 Task: Create a due date automation trigger when advanced on, on the monday of the week before a card is due add fields without custom field "Resume" set to a number greater than 1 and greater or equal to 10 at 11:00 AM.
Action: Mouse moved to (1228, 378)
Screenshot: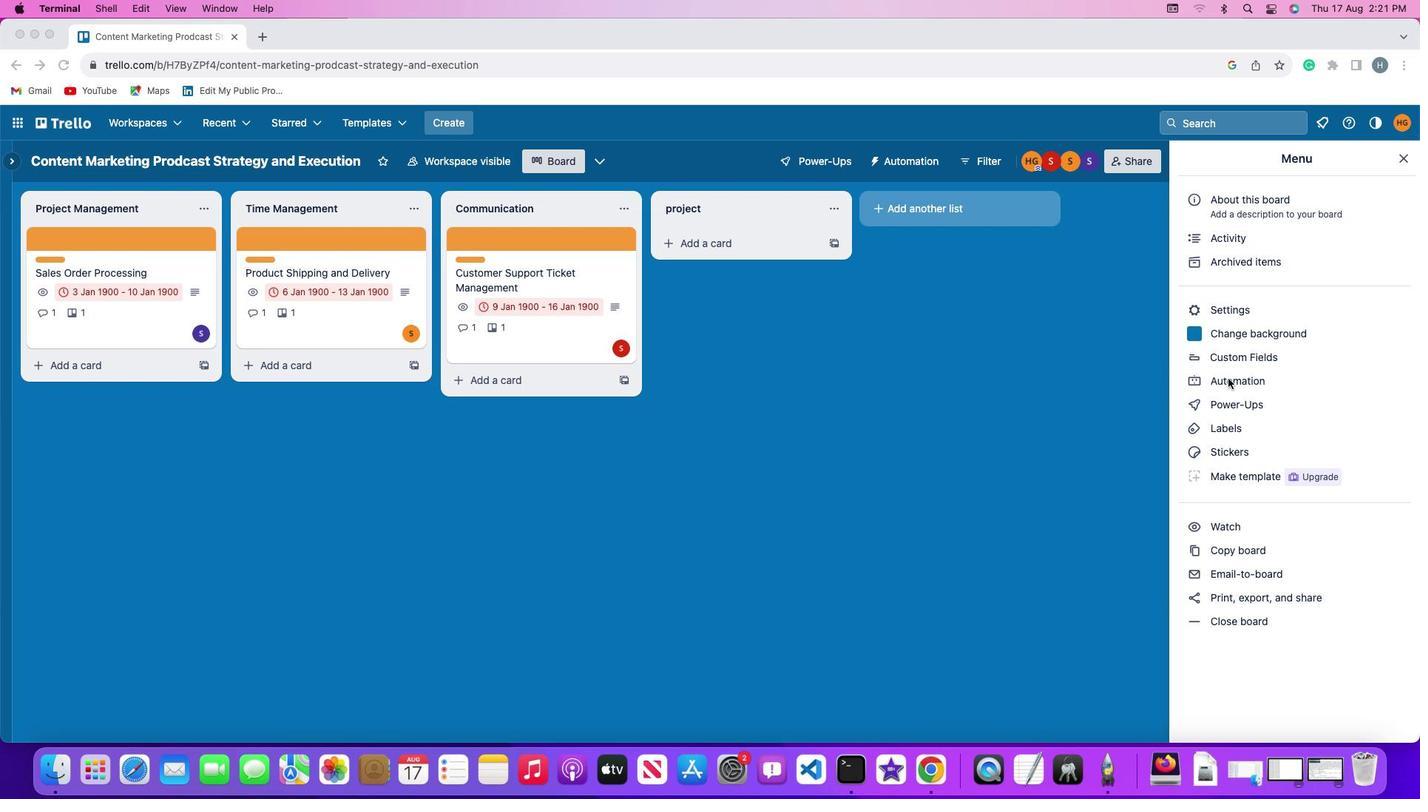 
Action: Mouse pressed left at (1228, 378)
Screenshot: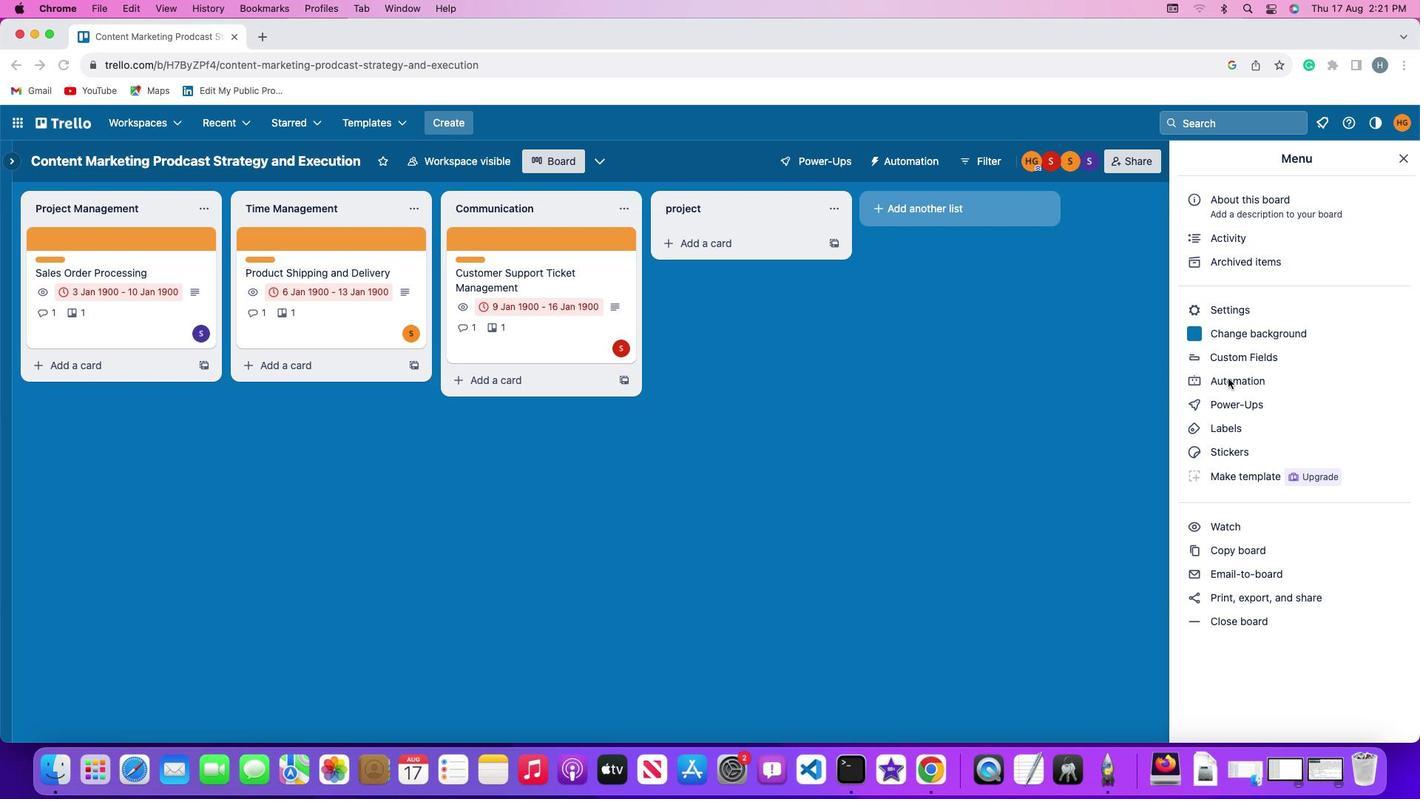 
Action: Mouse pressed left at (1228, 378)
Screenshot: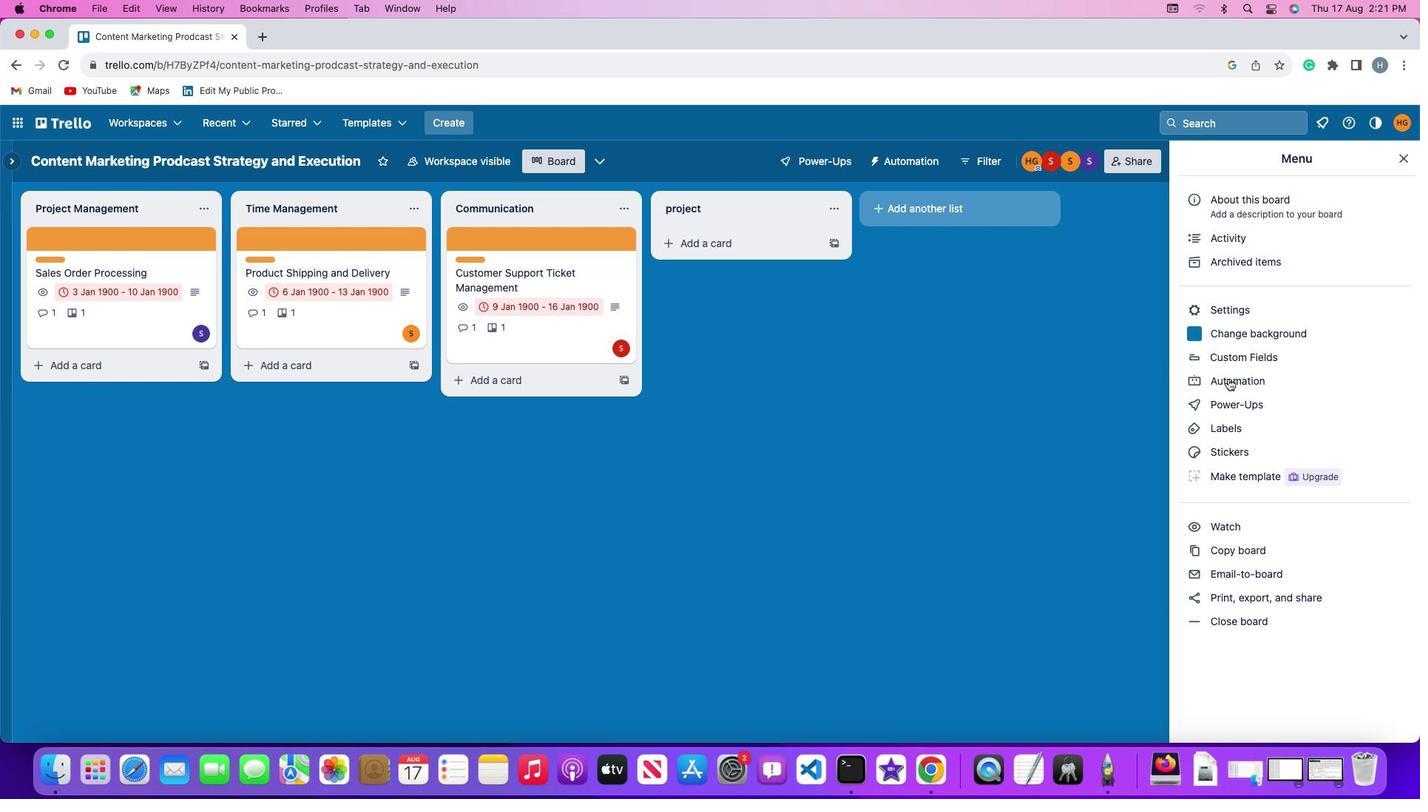 
Action: Mouse moved to (93, 347)
Screenshot: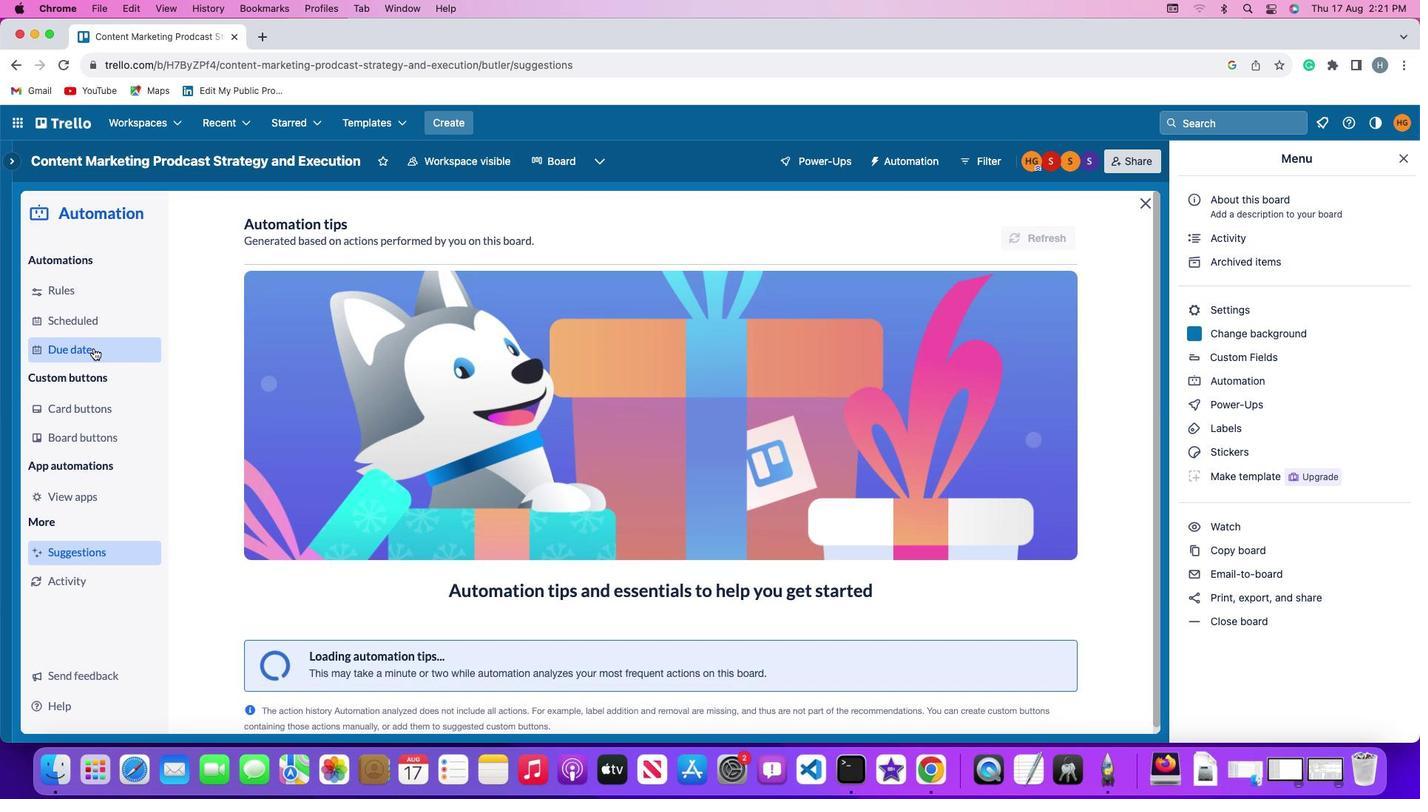 
Action: Mouse pressed left at (93, 347)
Screenshot: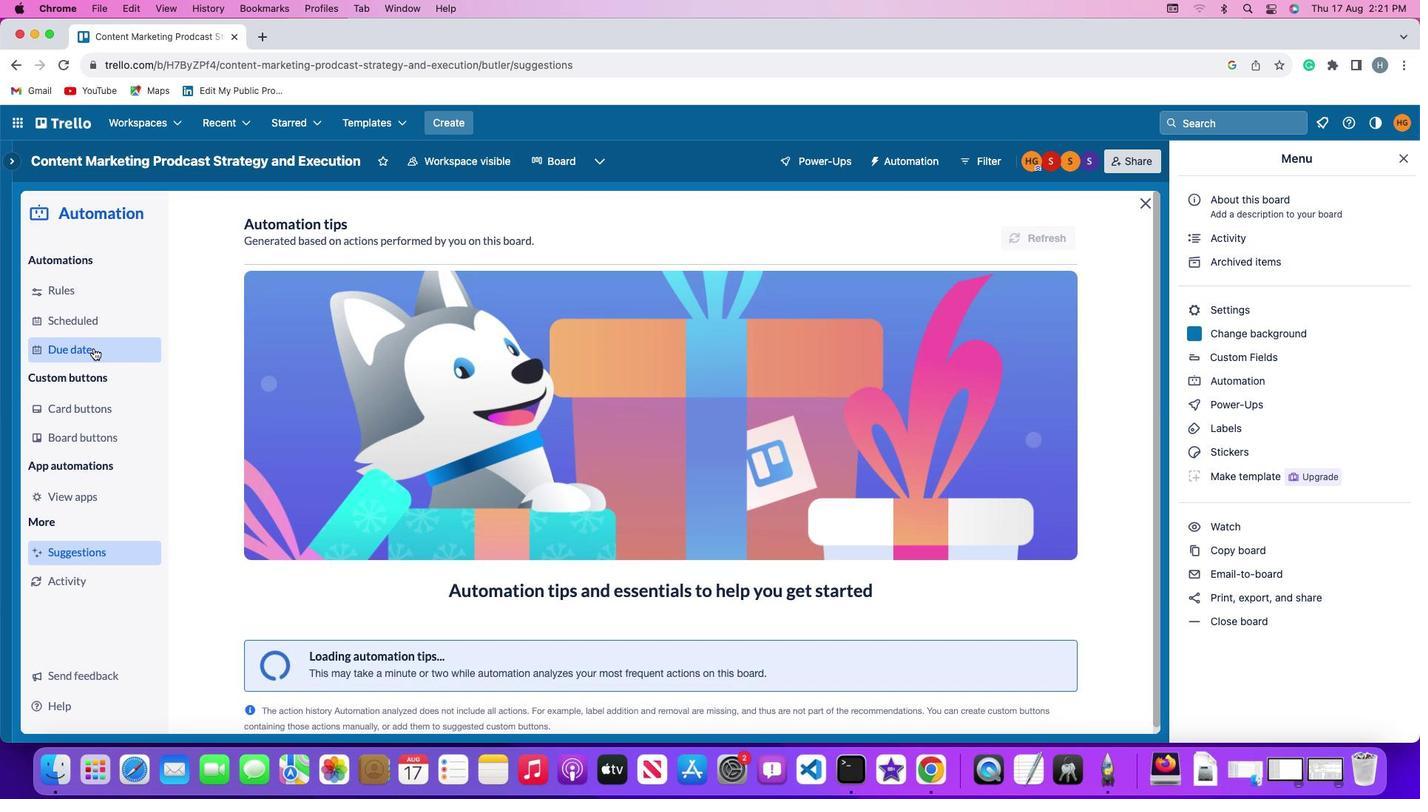 
Action: Mouse moved to (986, 220)
Screenshot: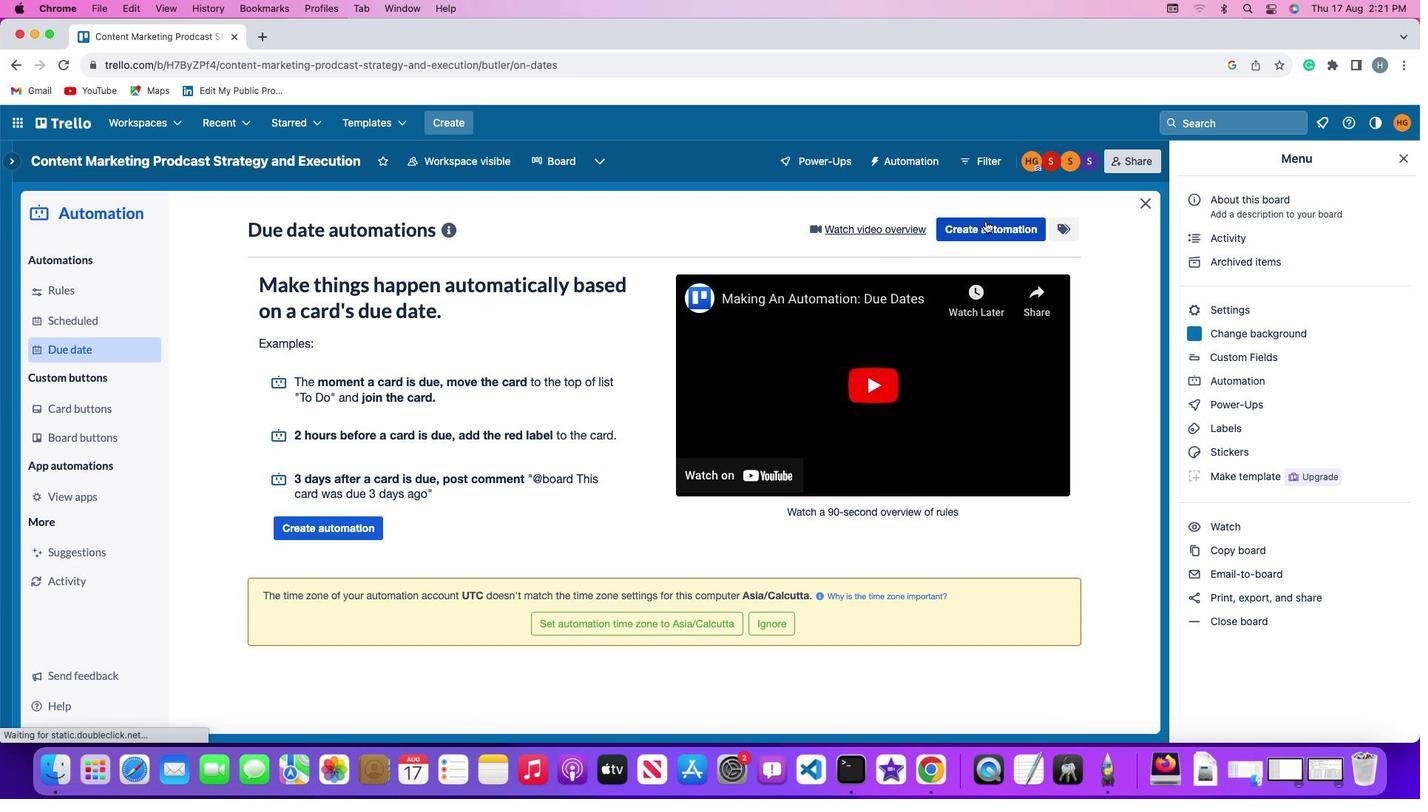 
Action: Mouse pressed left at (986, 220)
Screenshot: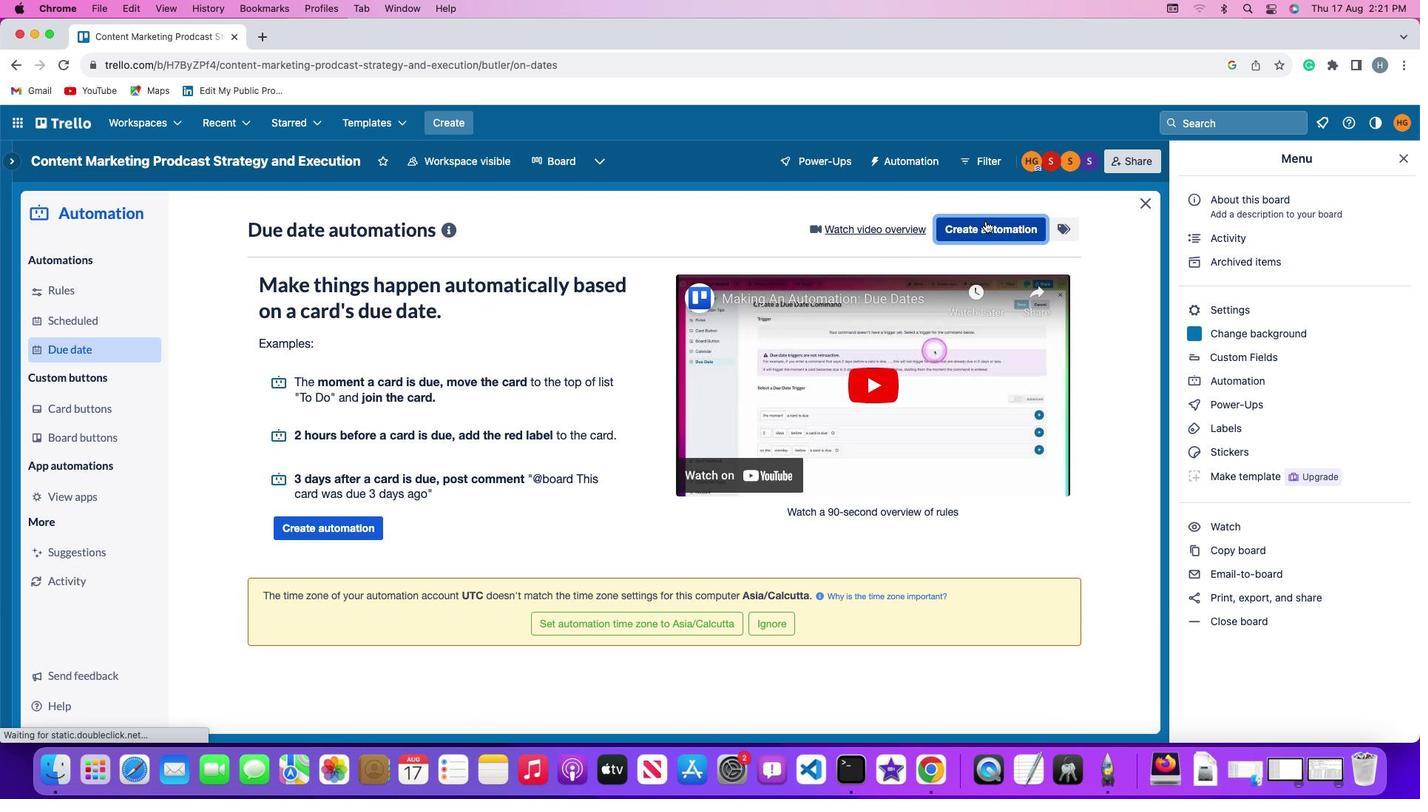 
Action: Mouse moved to (295, 369)
Screenshot: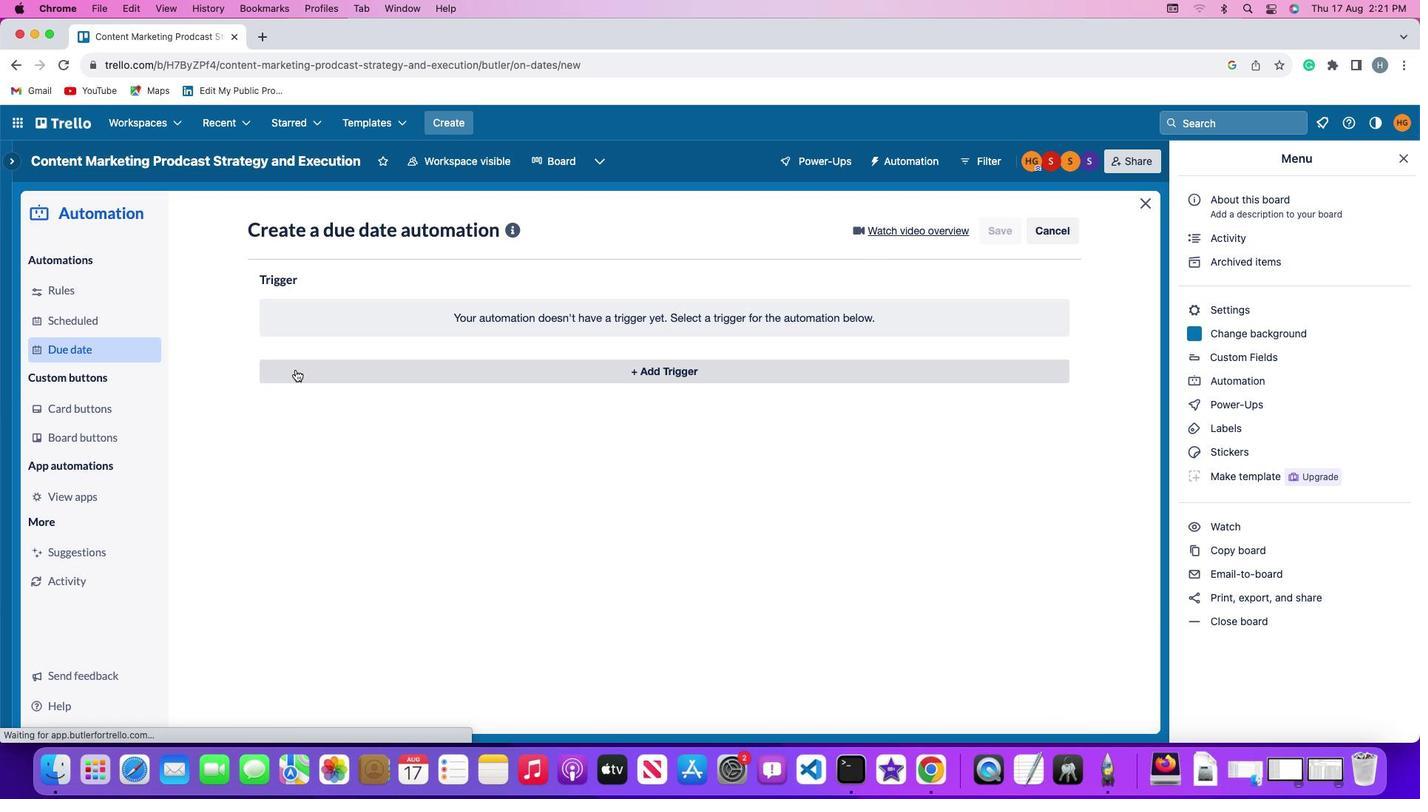 
Action: Mouse pressed left at (295, 369)
Screenshot: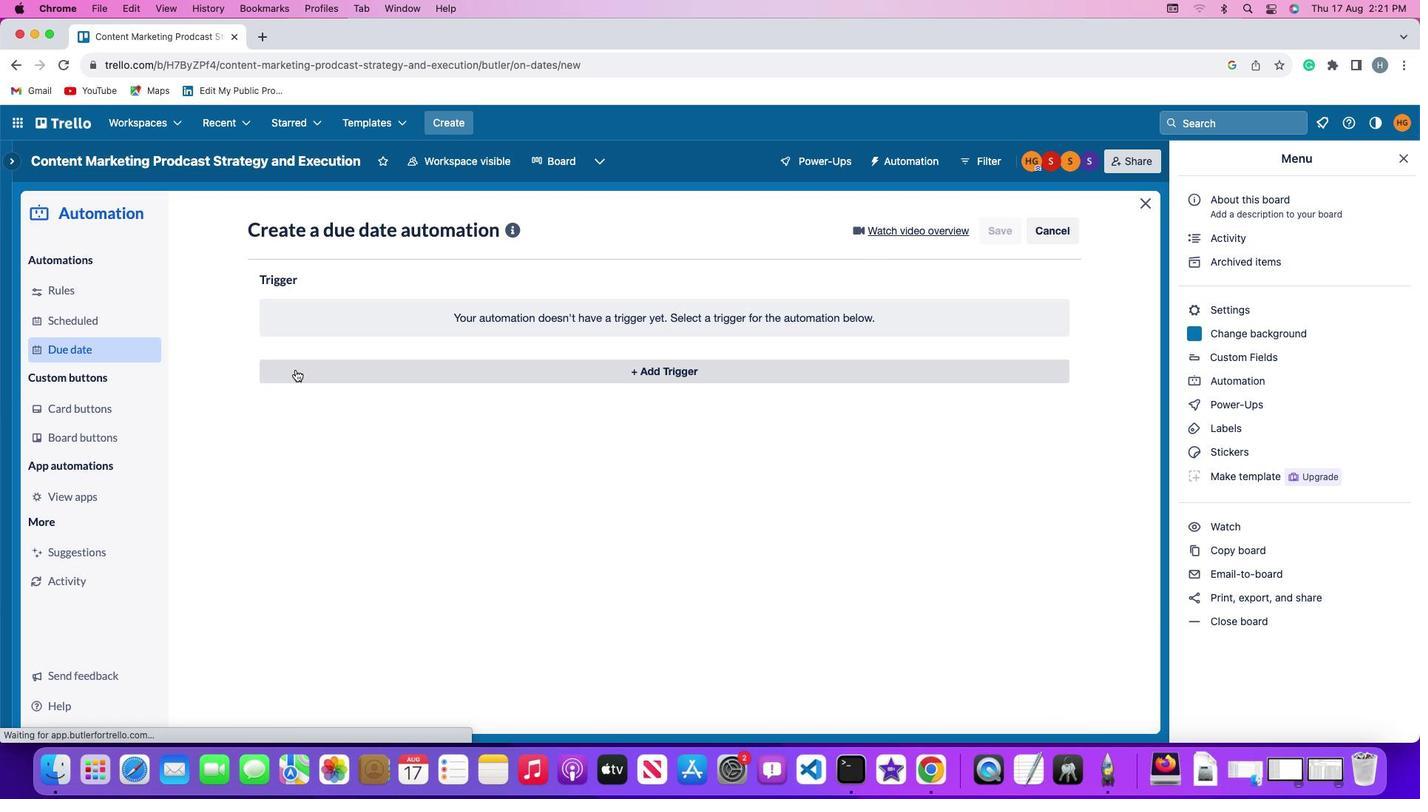 
Action: Mouse moved to (318, 640)
Screenshot: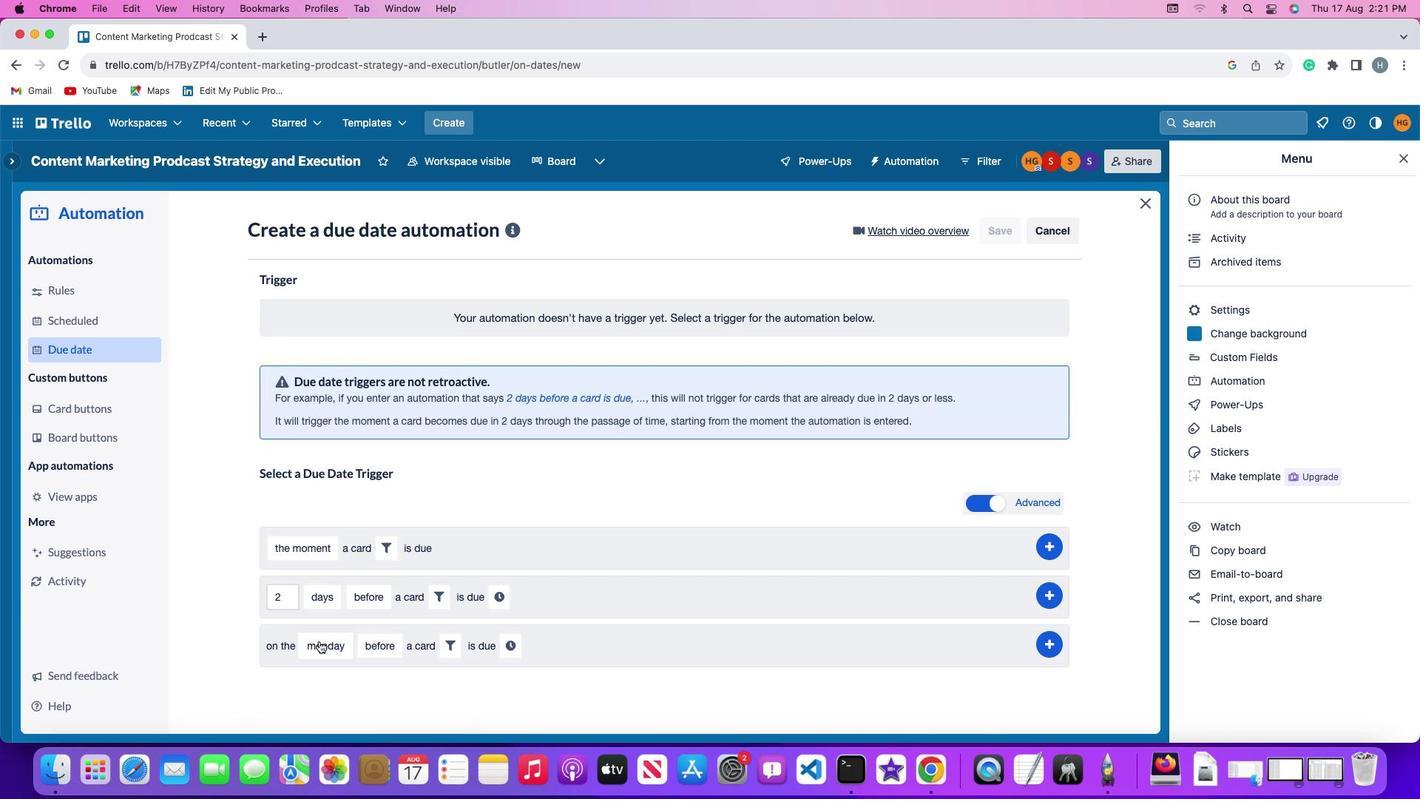 
Action: Mouse pressed left at (318, 640)
Screenshot: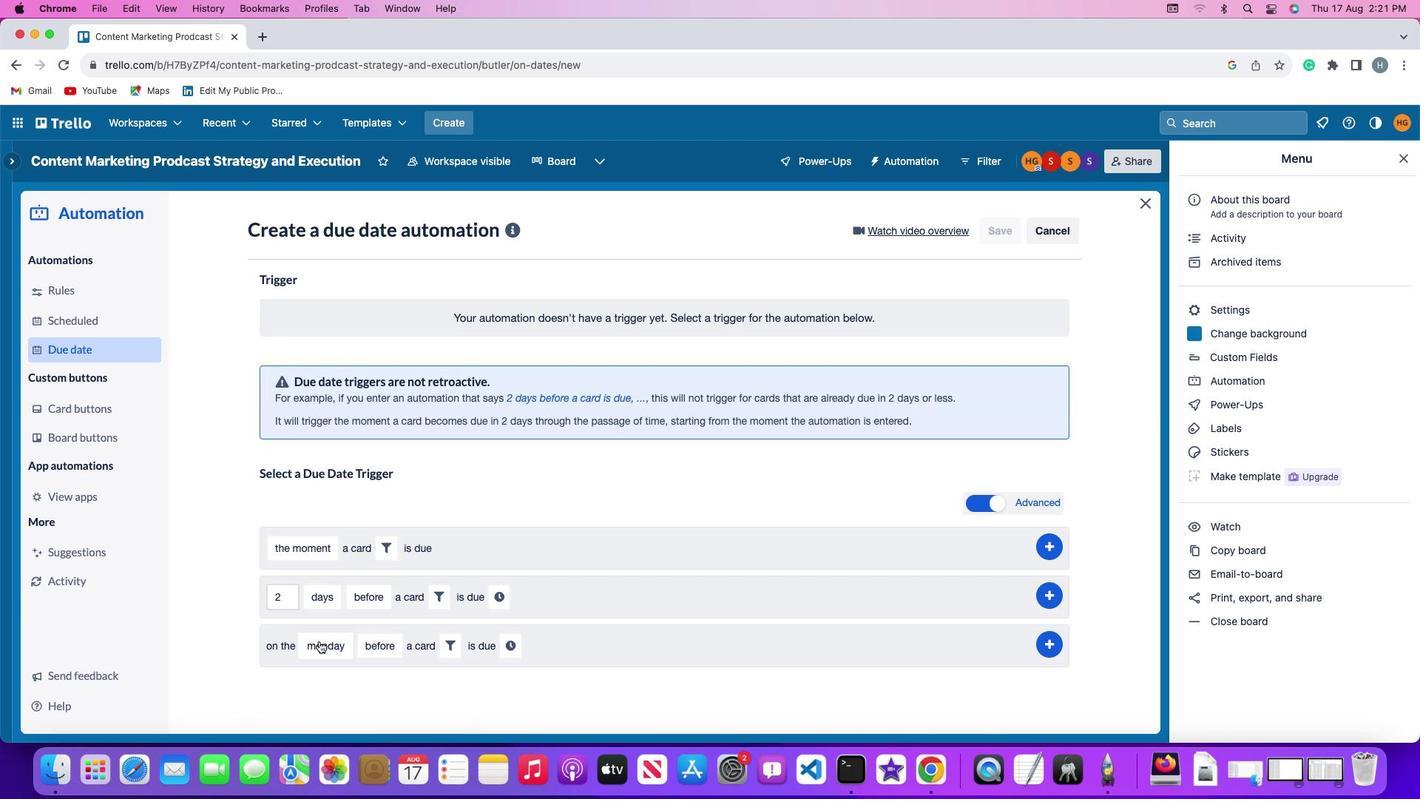 
Action: Mouse moved to (344, 438)
Screenshot: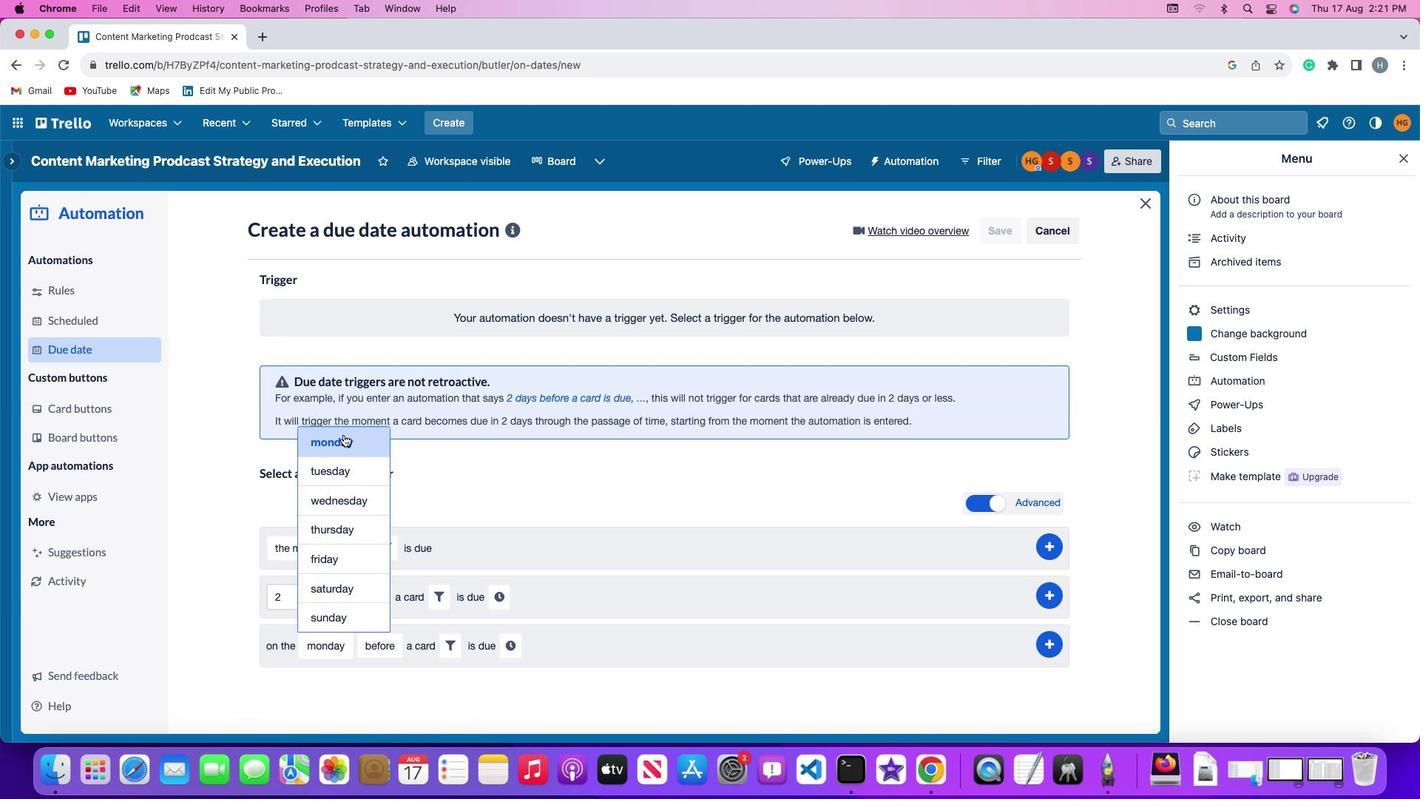 
Action: Mouse pressed left at (344, 438)
Screenshot: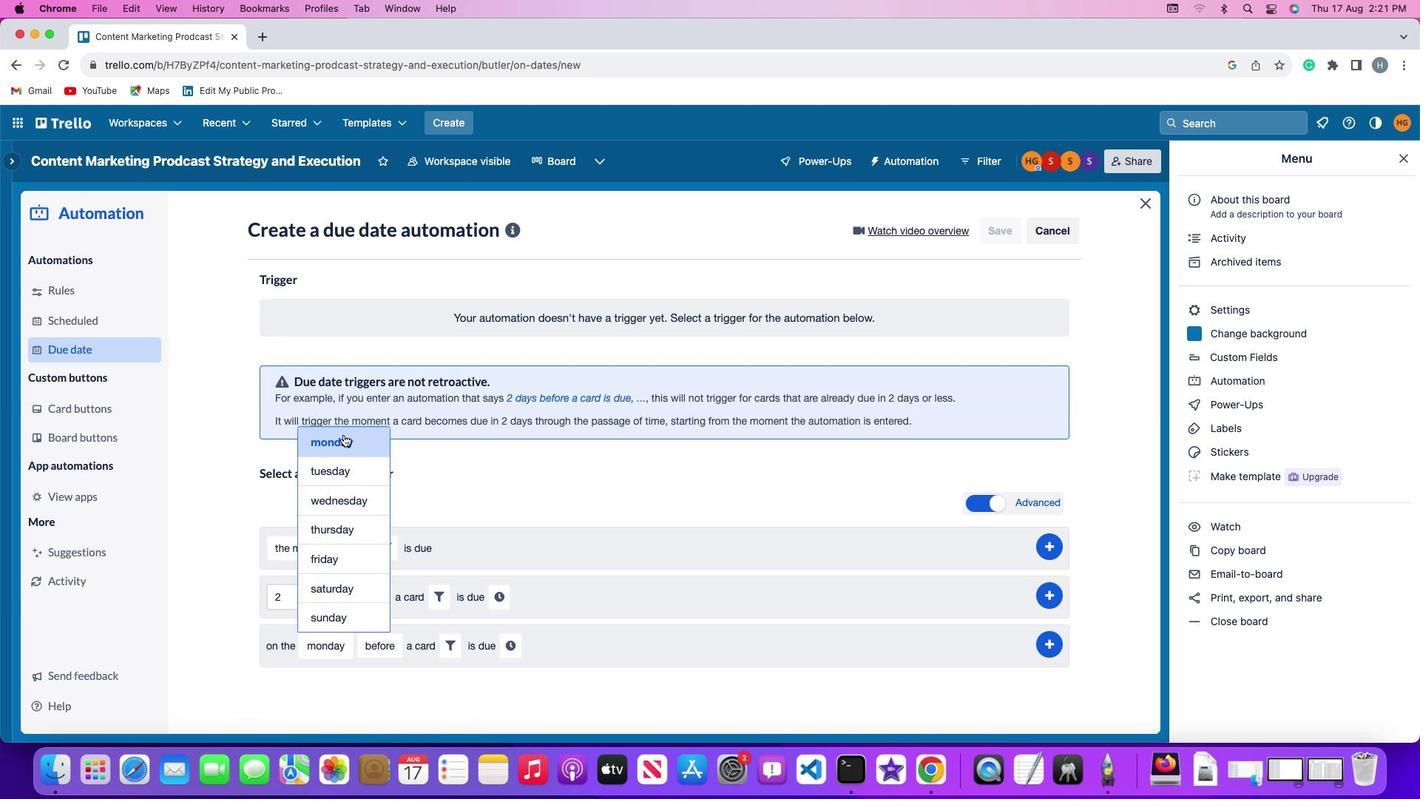 
Action: Mouse moved to (375, 648)
Screenshot: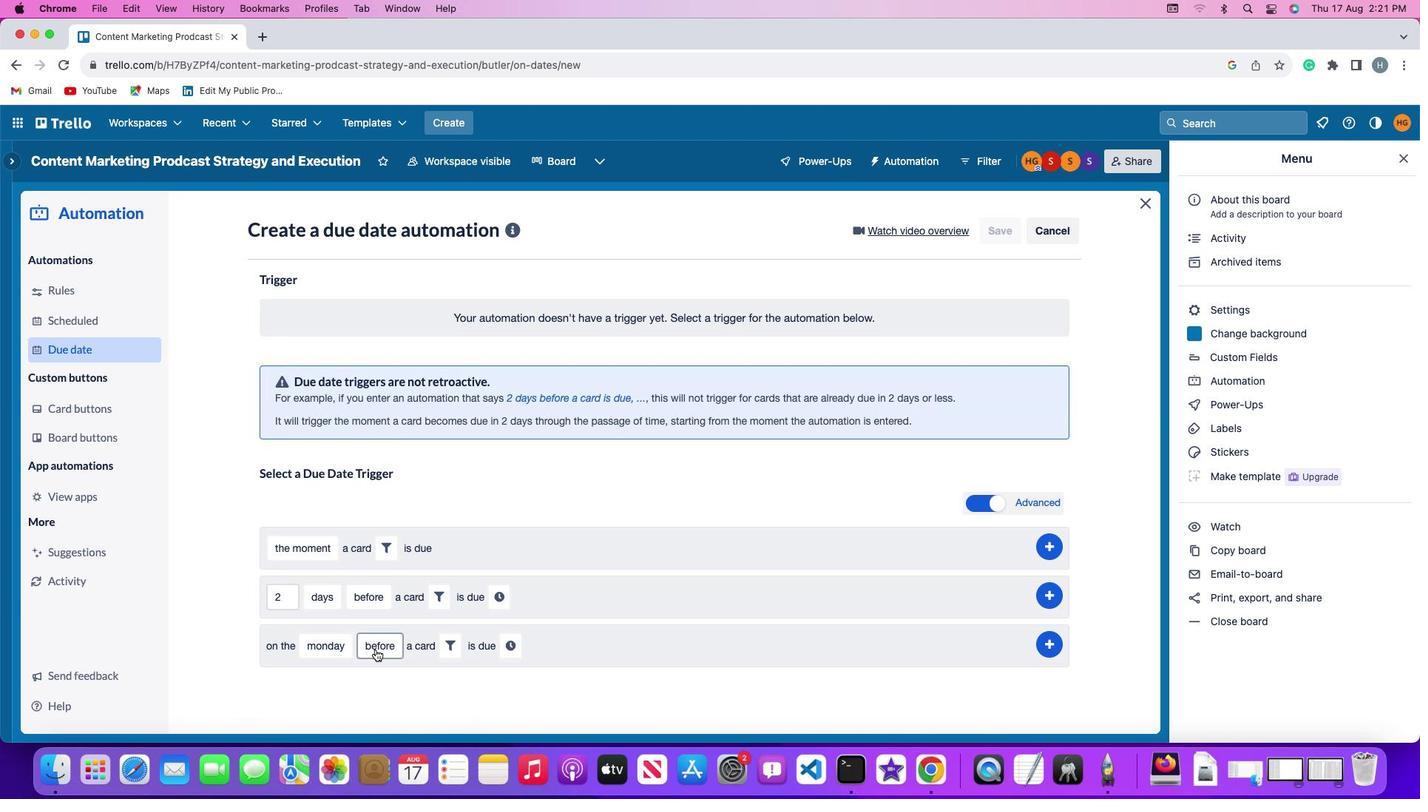 
Action: Mouse pressed left at (375, 648)
Screenshot: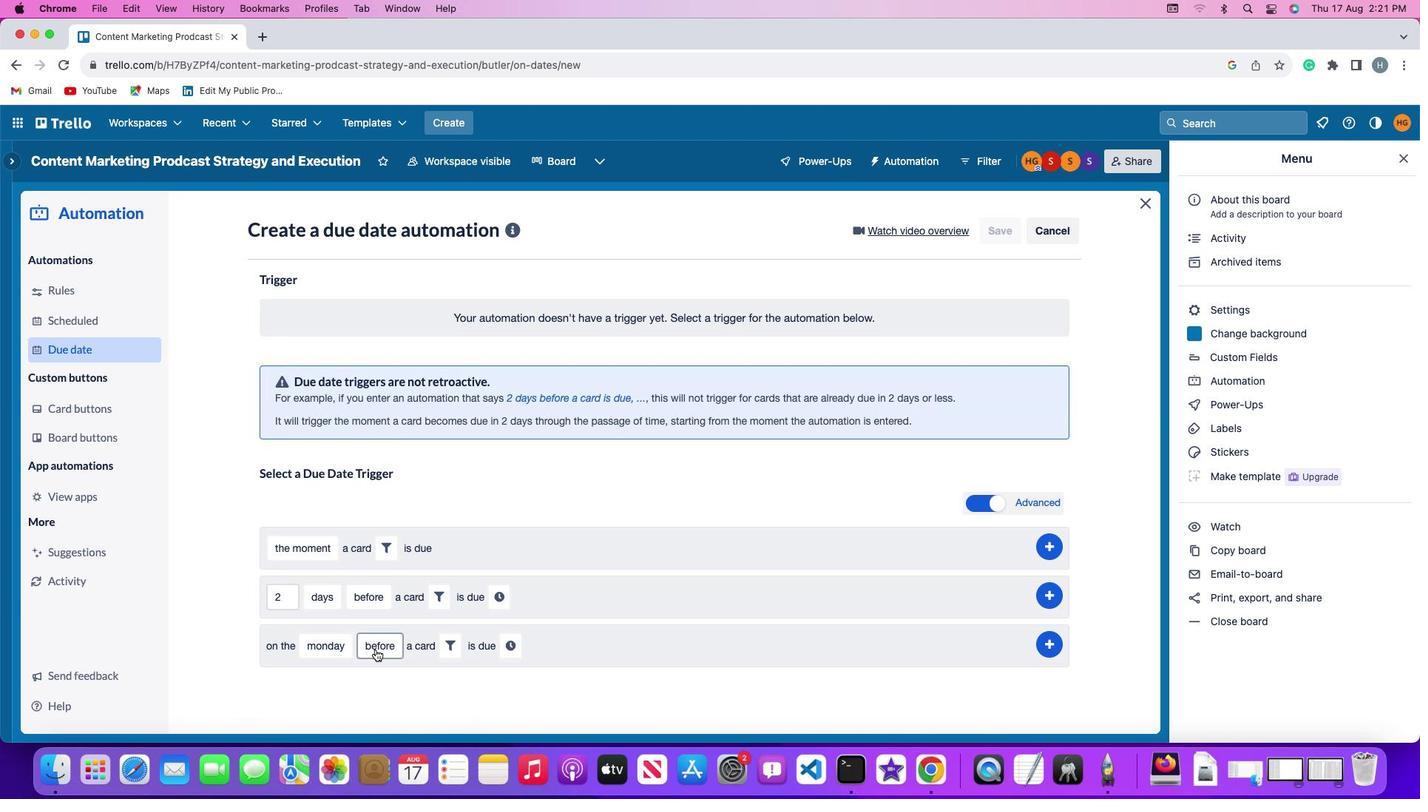 
Action: Mouse moved to (386, 614)
Screenshot: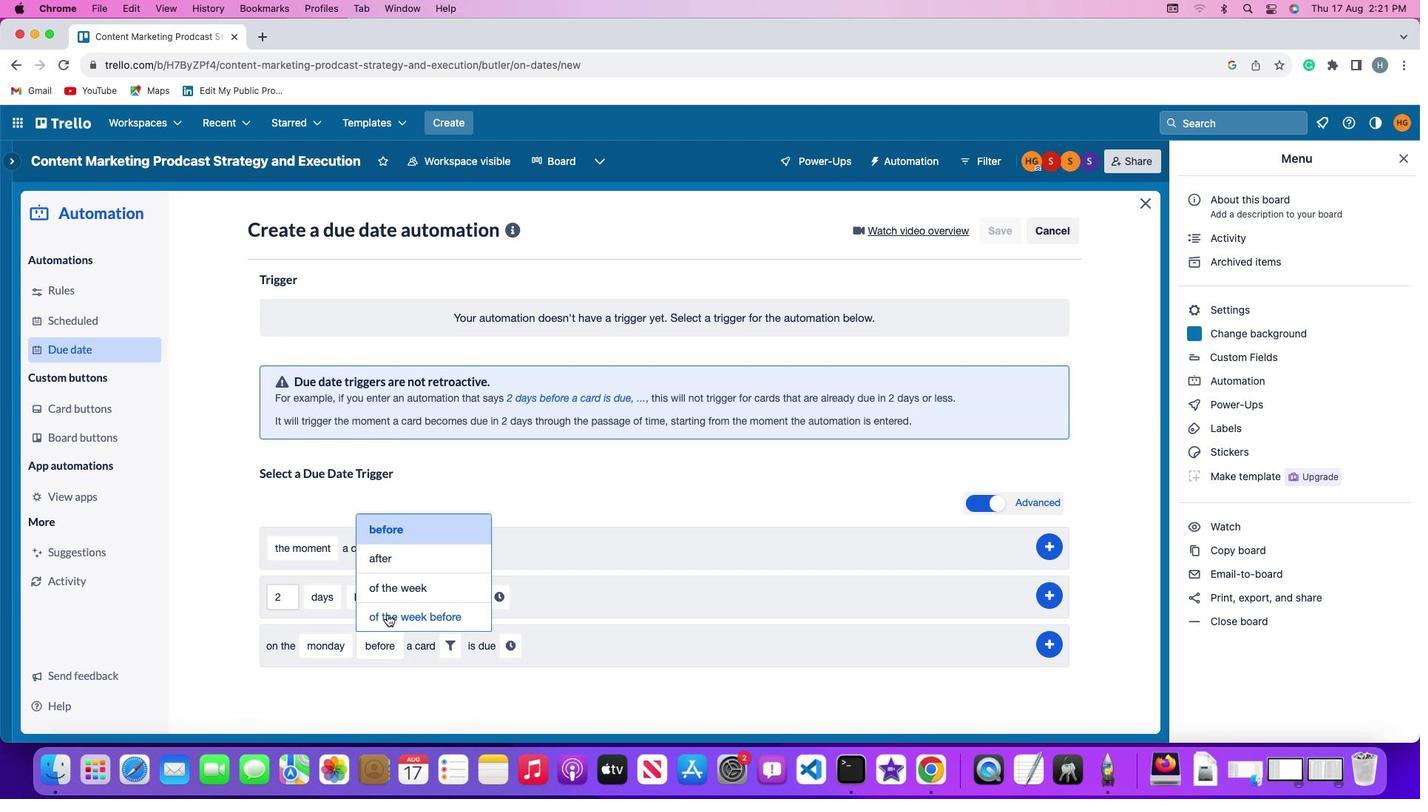
Action: Mouse pressed left at (386, 614)
Screenshot: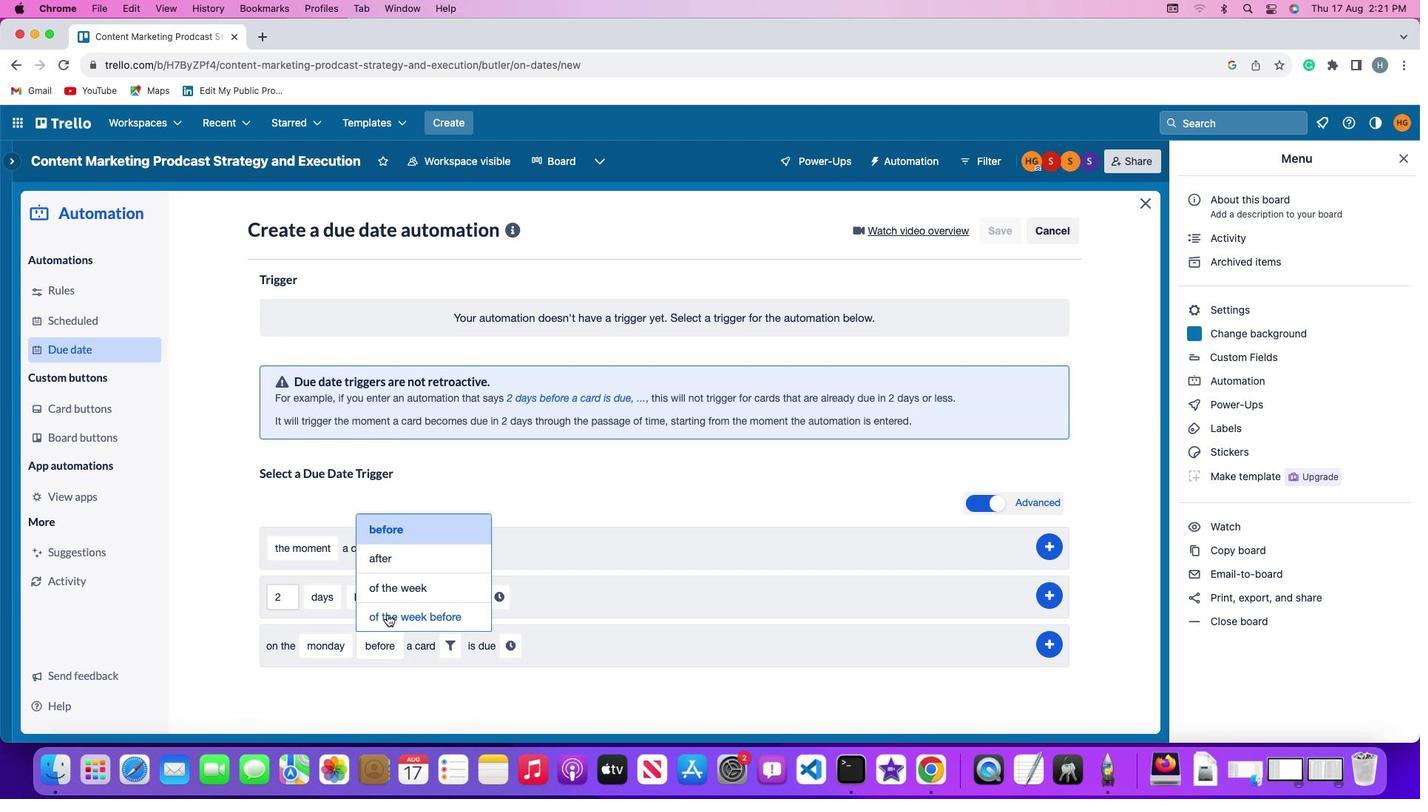 
Action: Mouse moved to (499, 645)
Screenshot: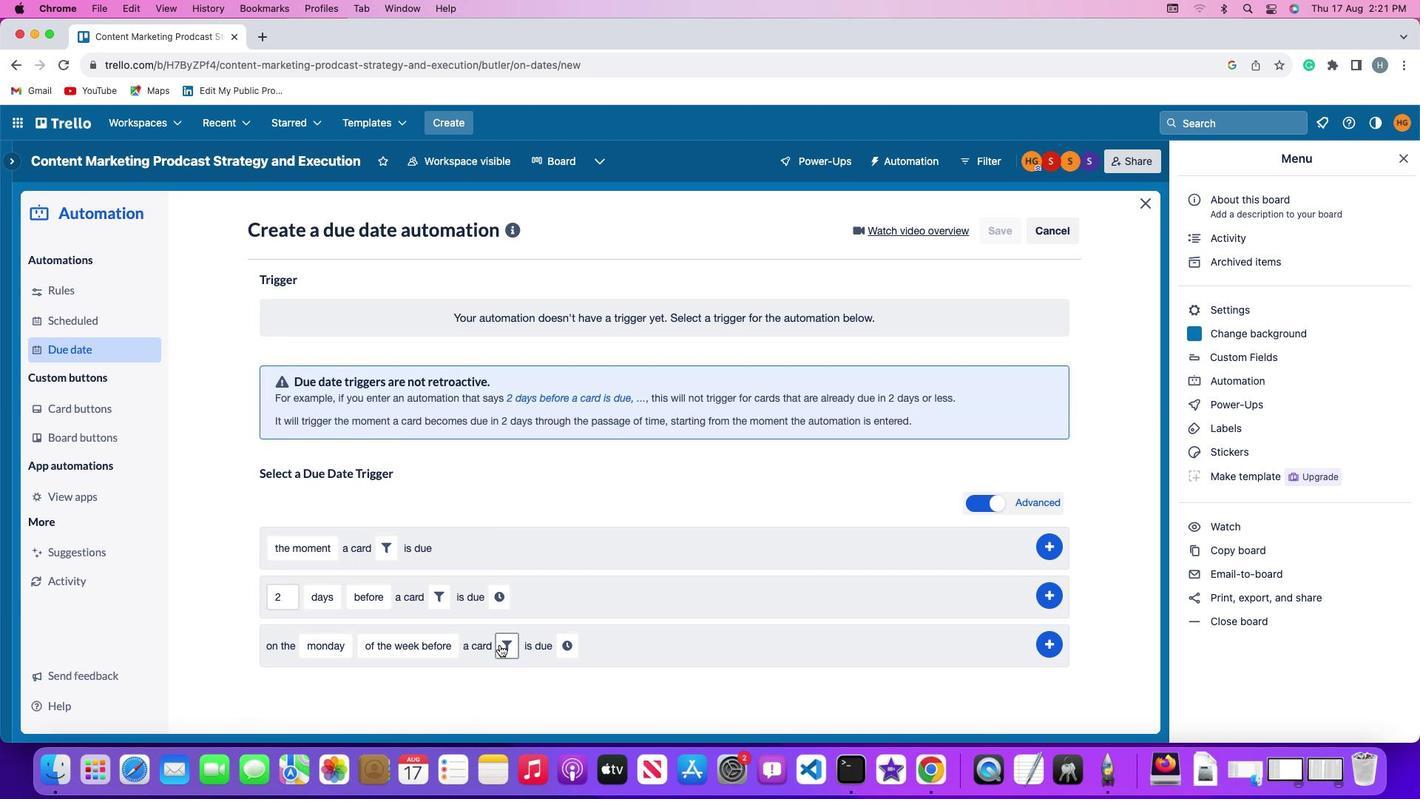 
Action: Mouse pressed left at (499, 645)
Screenshot: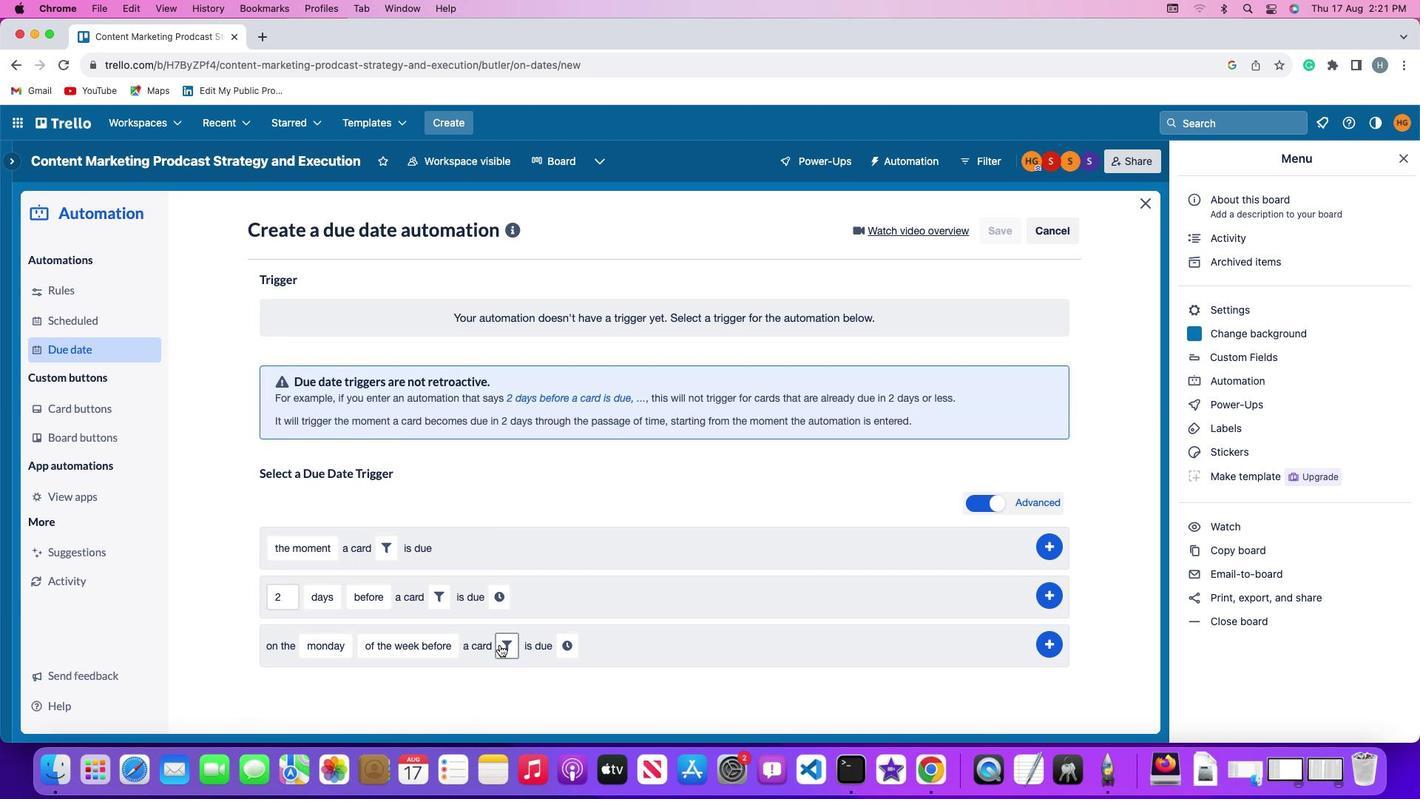 
Action: Mouse moved to (742, 688)
Screenshot: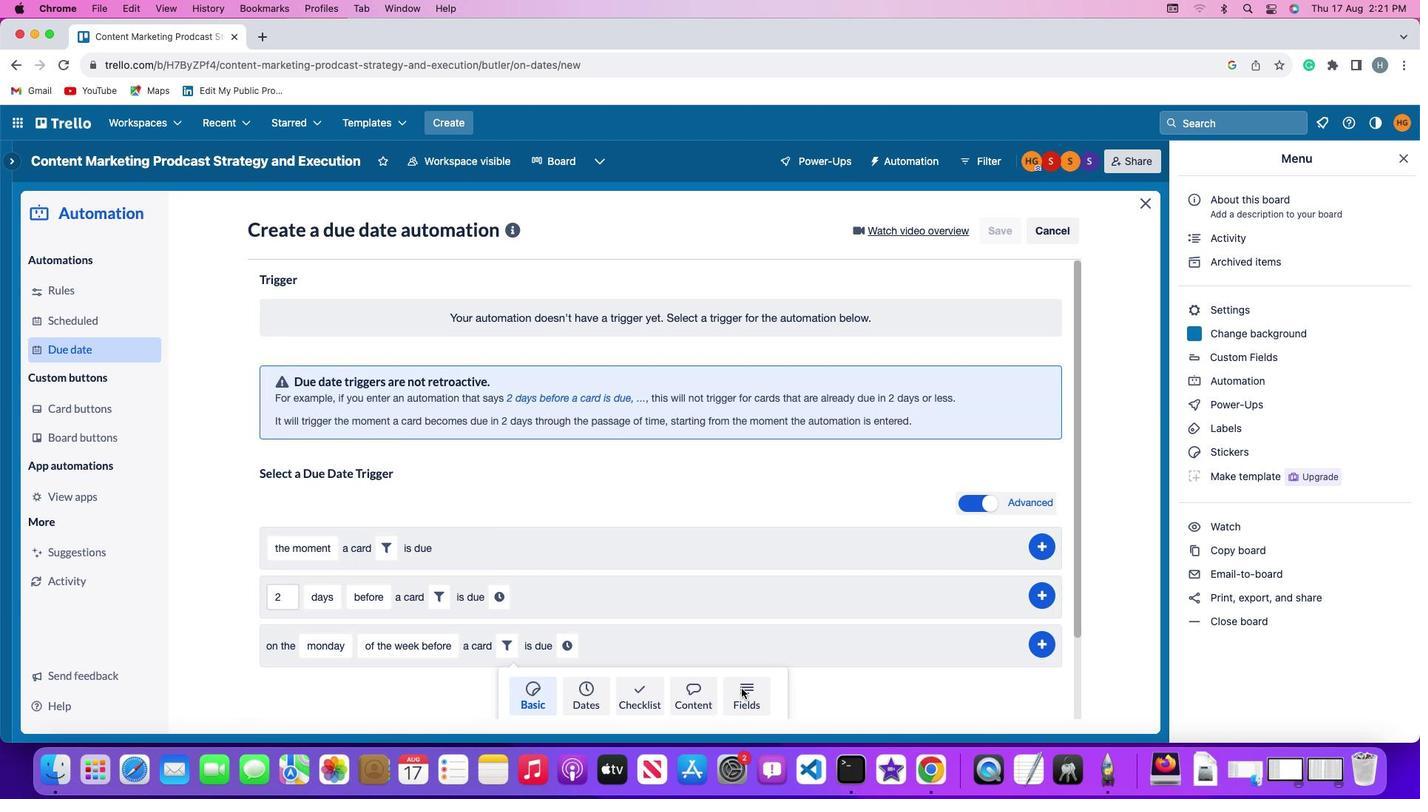 
Action: Mouse pressed left at (742, 688)
Screenshot: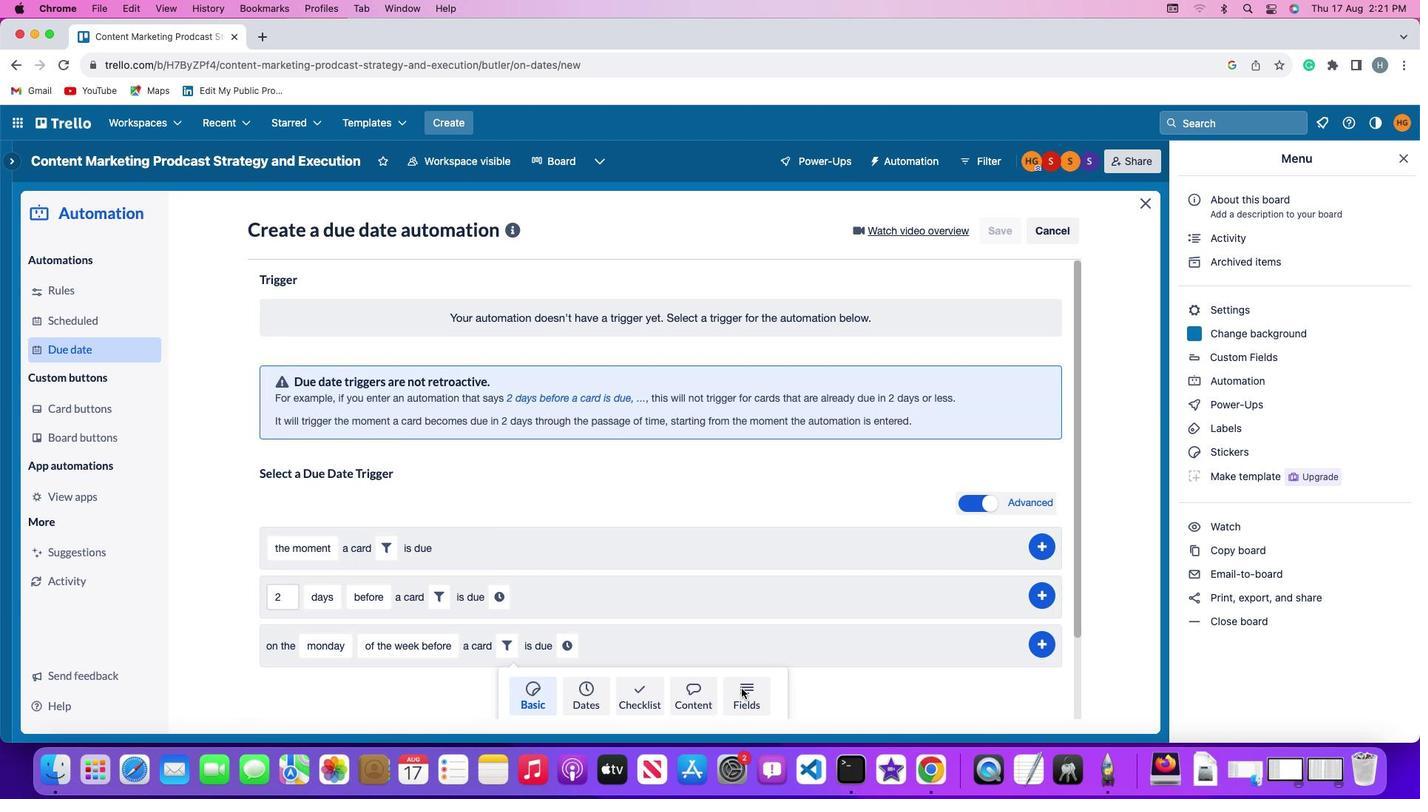 
Action: Mouse moved to (466, 691)
Screenshot: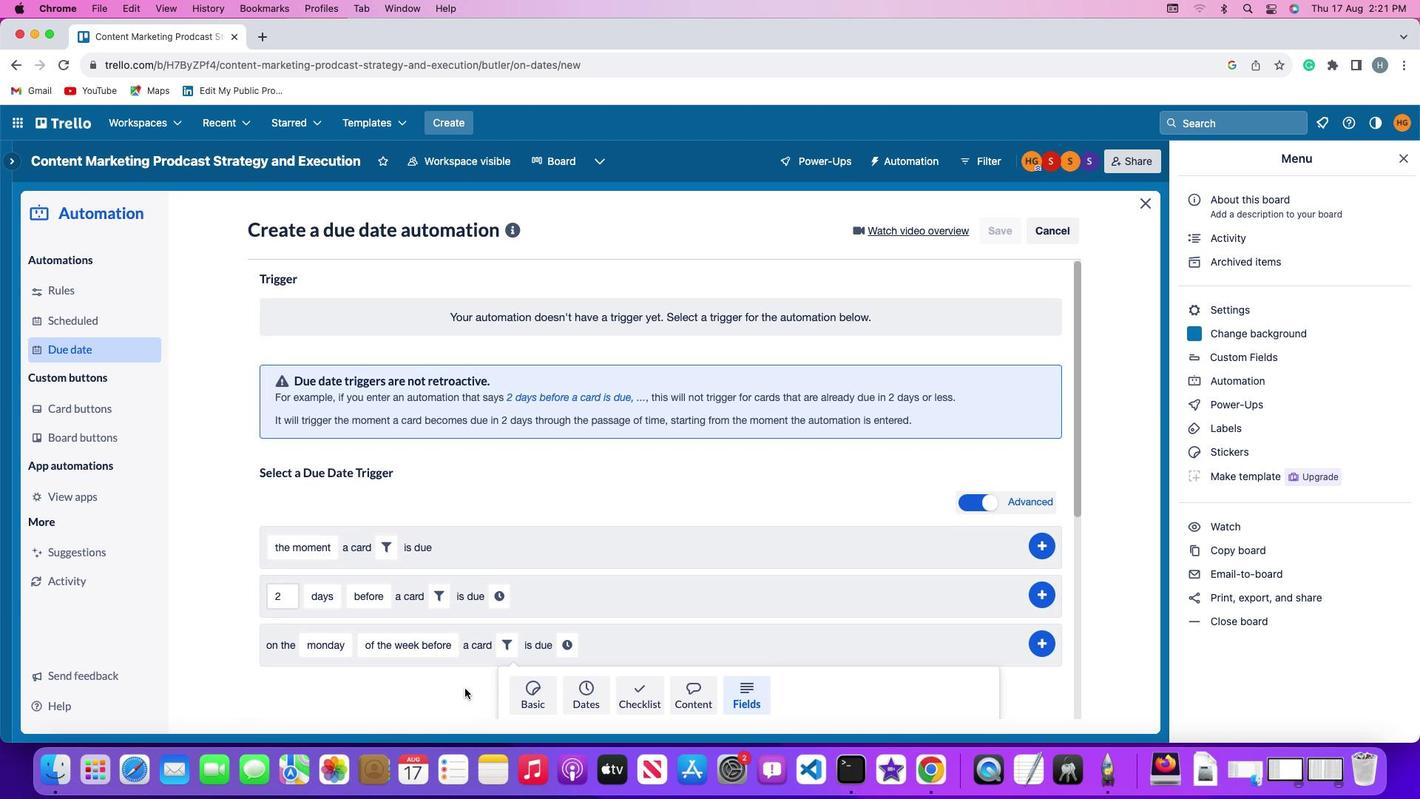 
Action: Mouse scrolled (466, 691) with delta (0, 0)
Screenshot: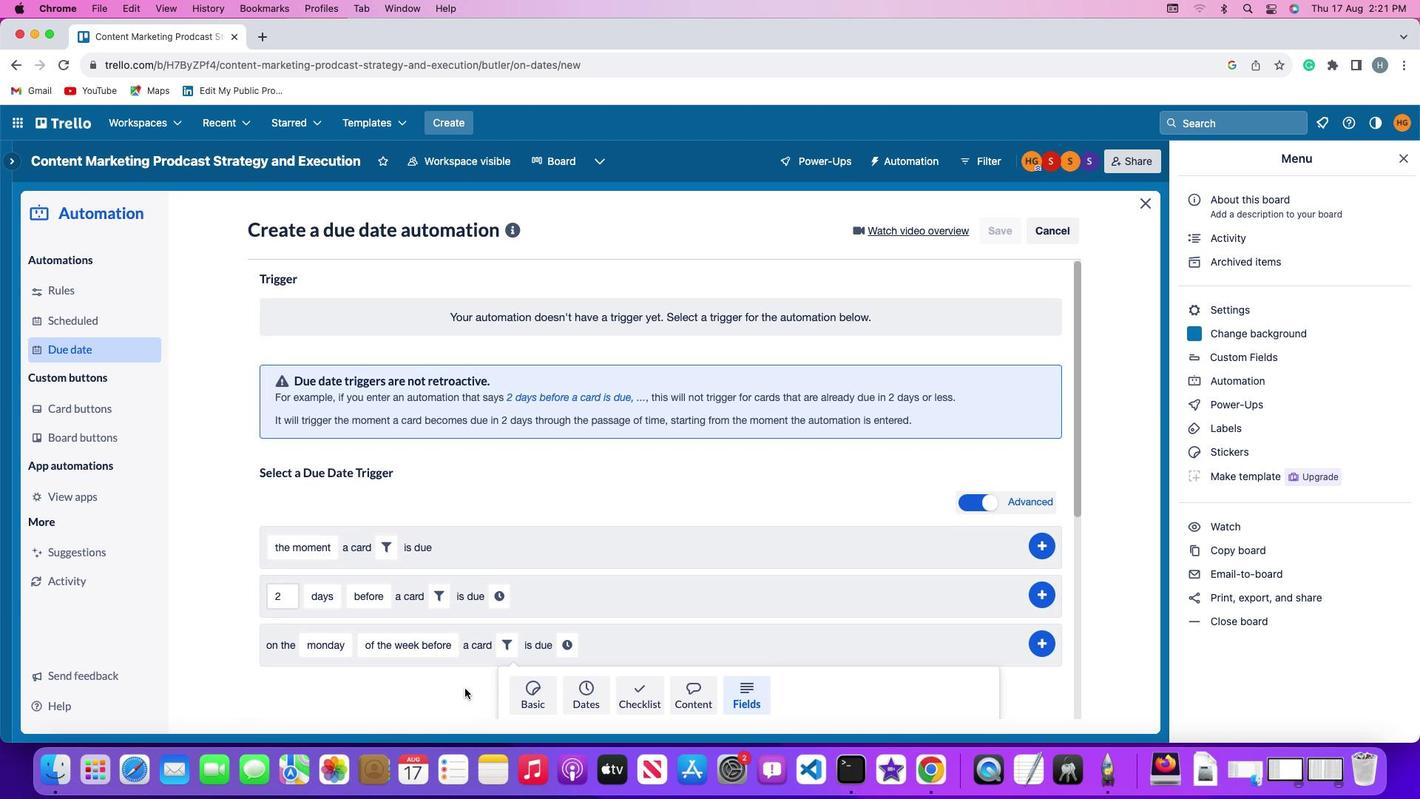 
Action: Mouse scrolled (466, 691) with delta (0, 0)
Screenshot: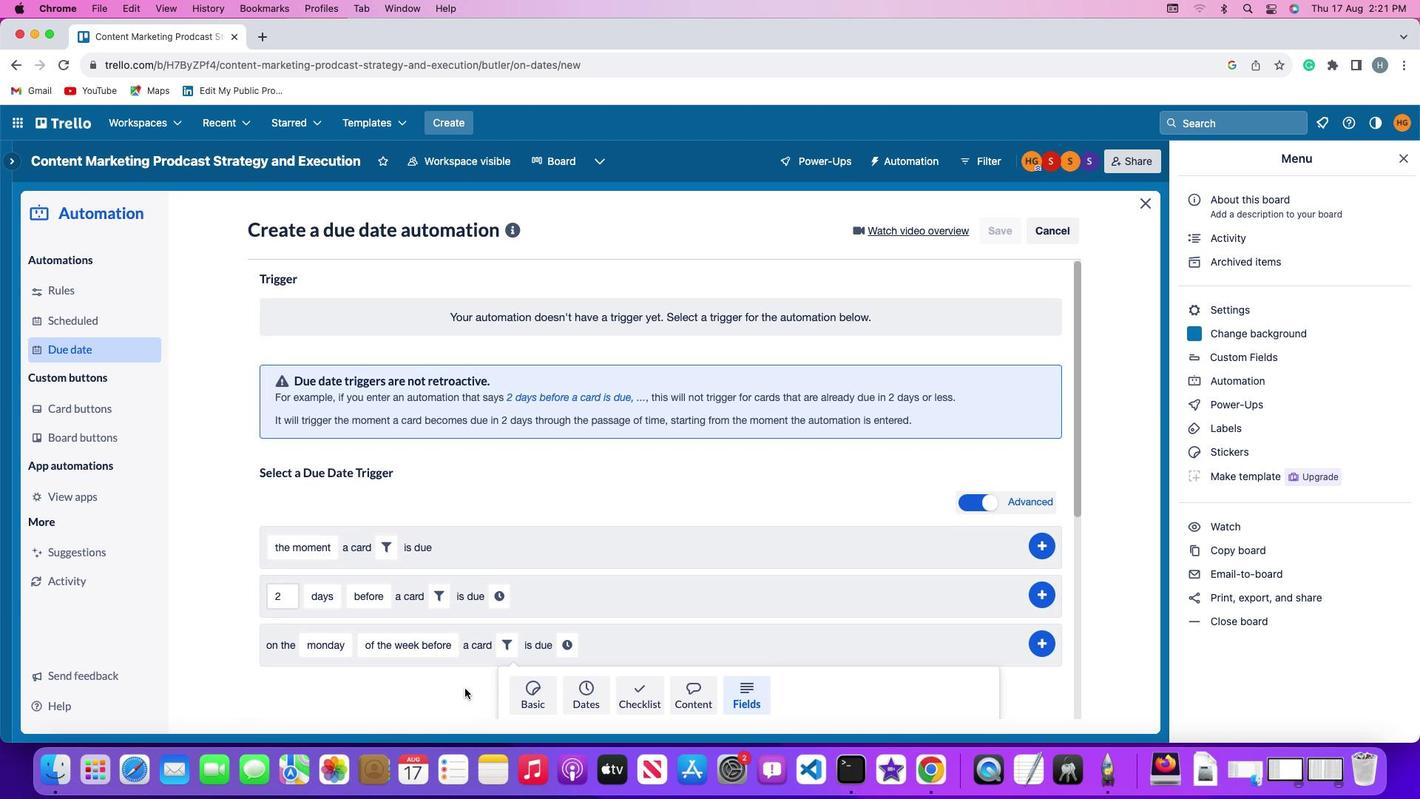 
Action: Mouse scrolled (466, 691) with delta (0, -2)
Screenshot: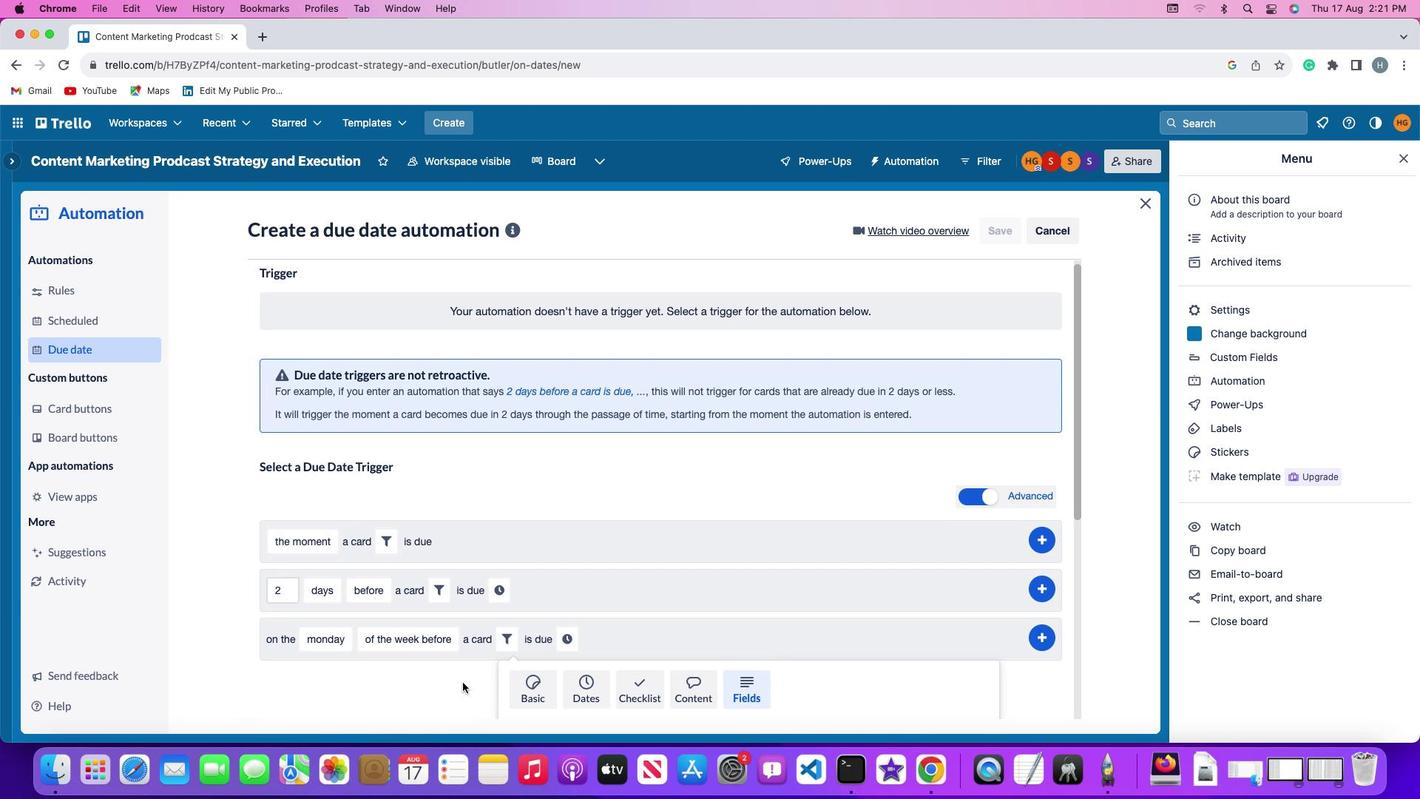 
Action: Mouse moved to (464, 687)
Screenshot: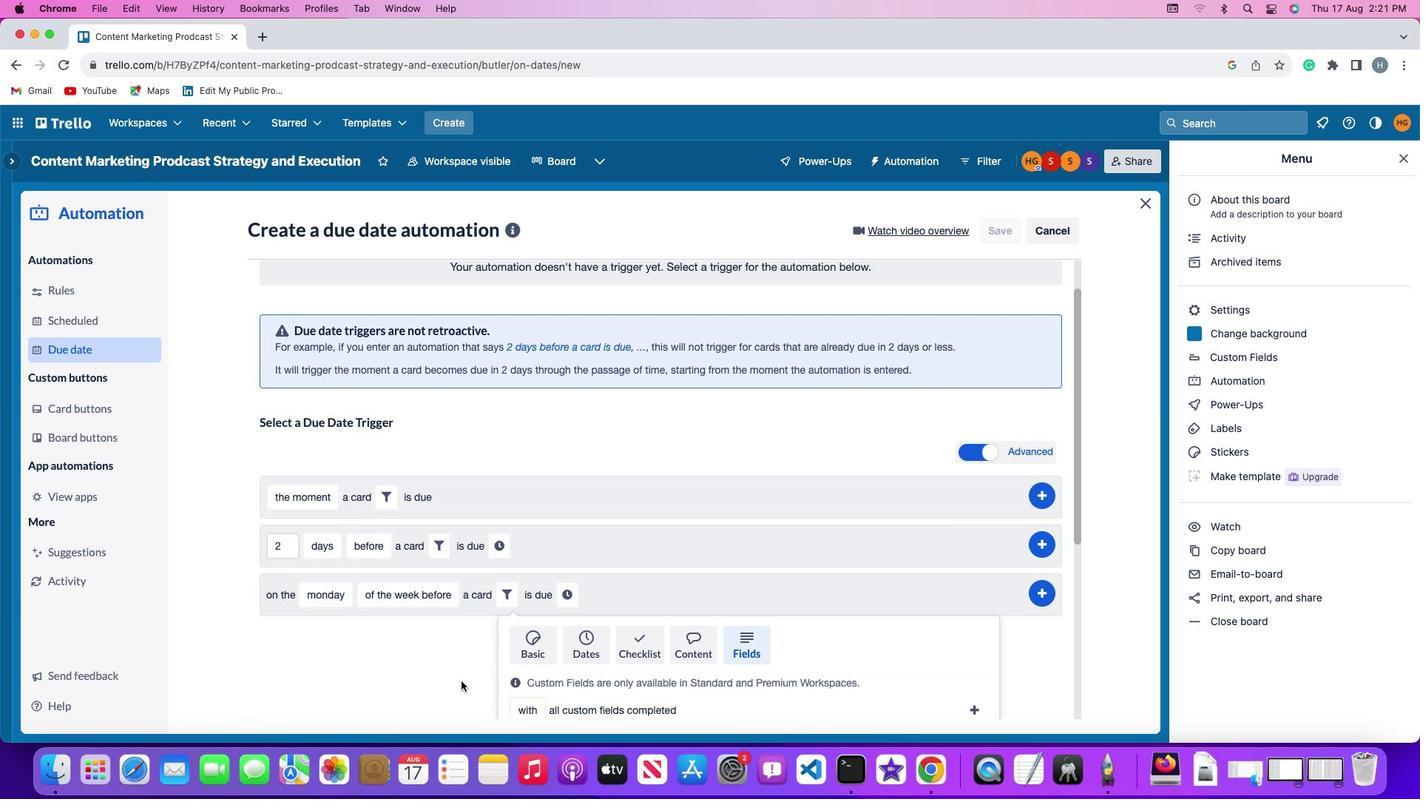 
Action: Mouse scrolled (464, 687) with delta (0, -3)
Screenshot: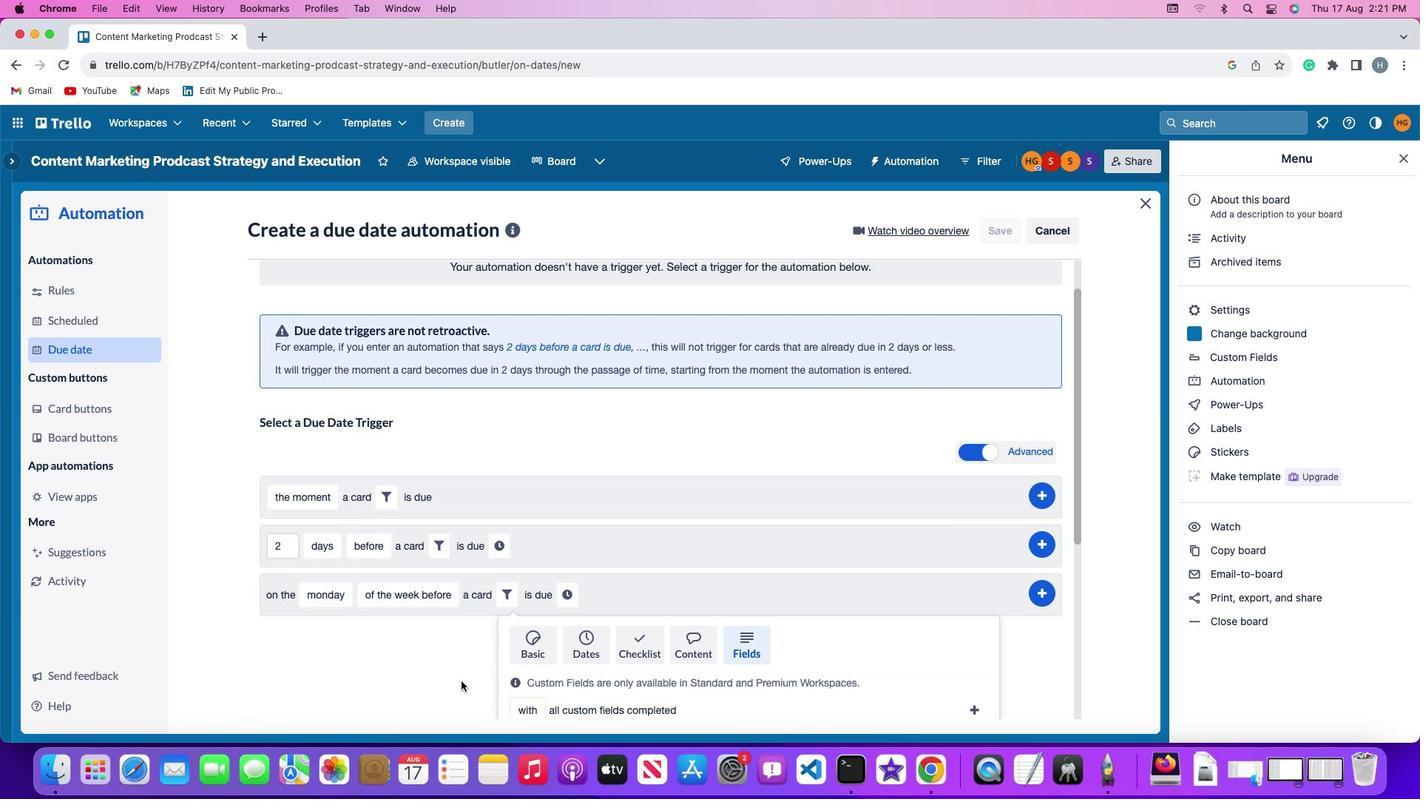 
Action: Mouse moved to (460, 679)
Screenshot: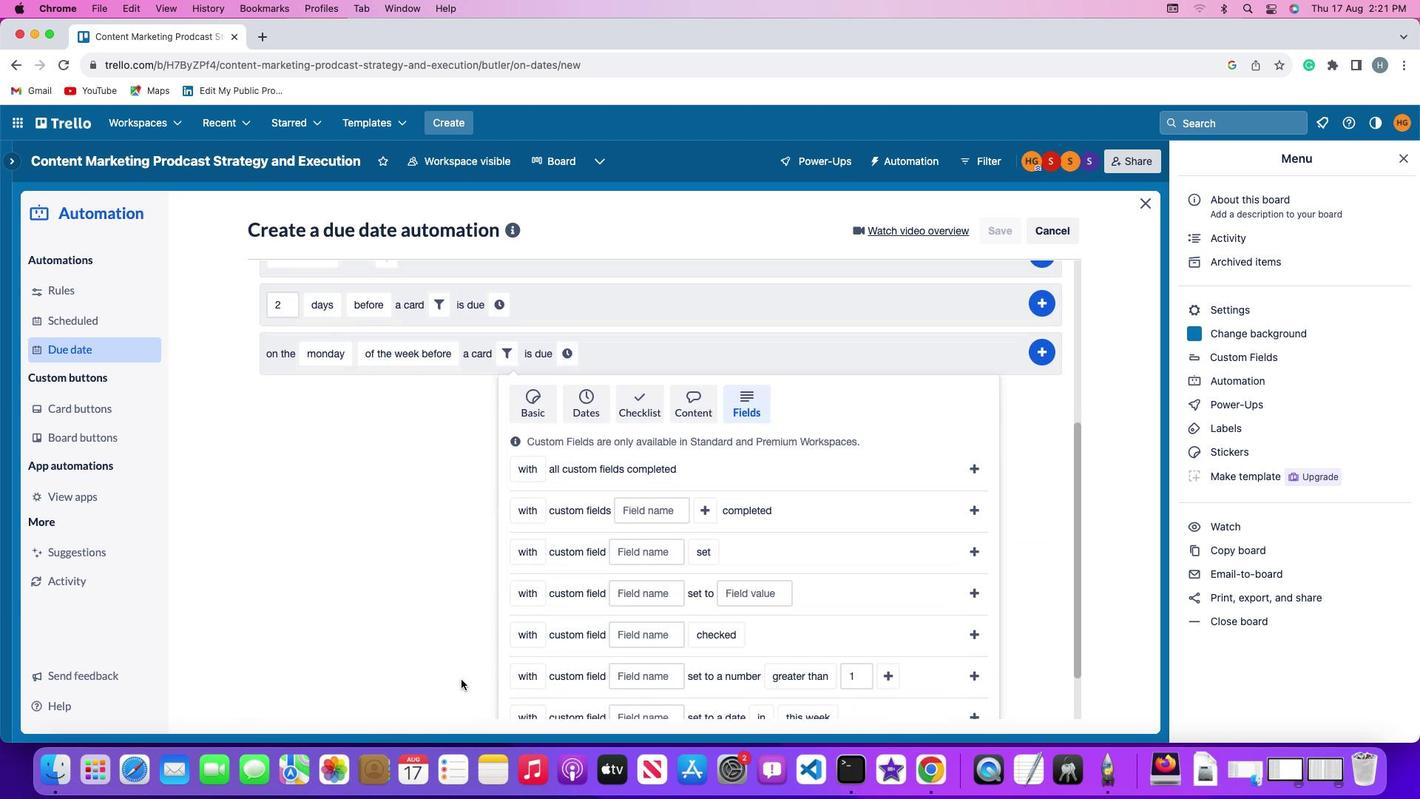 
Action: Mouse scrolled (460, 679) with delta (0, 0)
Screenshot: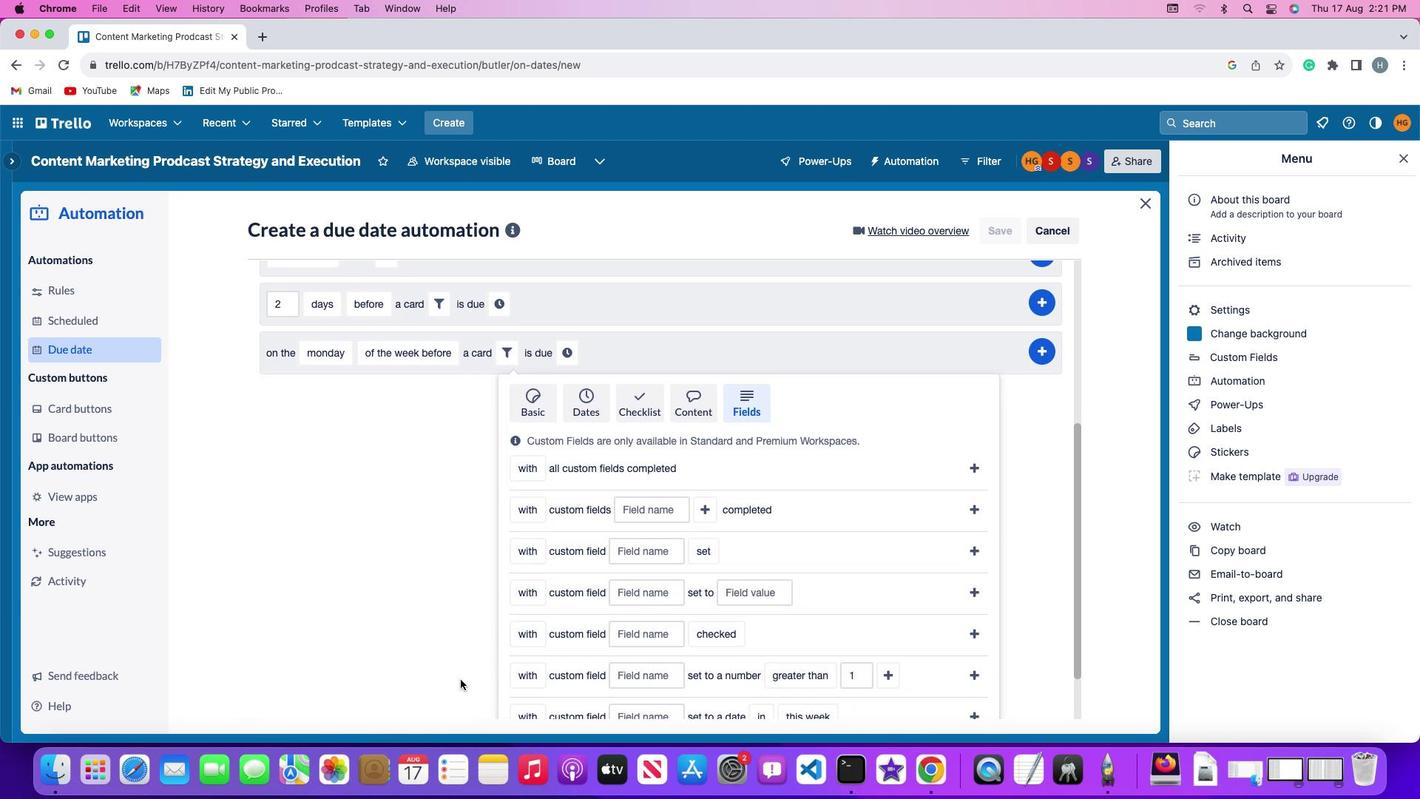 
Action: Mouse scrolled (460, 679) with delta (0, 0)
Screenshot: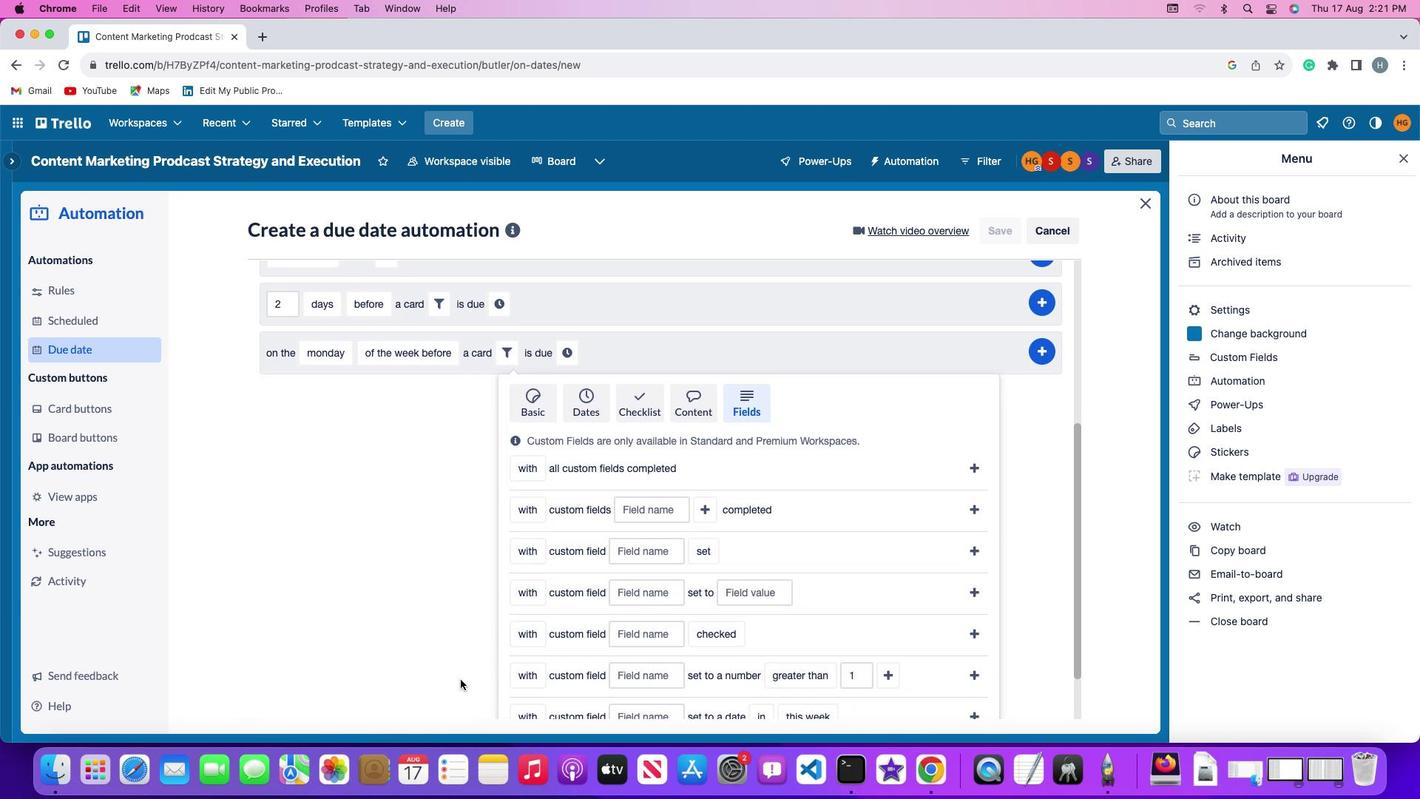 
Action: Mouse moved to (460, 679)
Screenshot: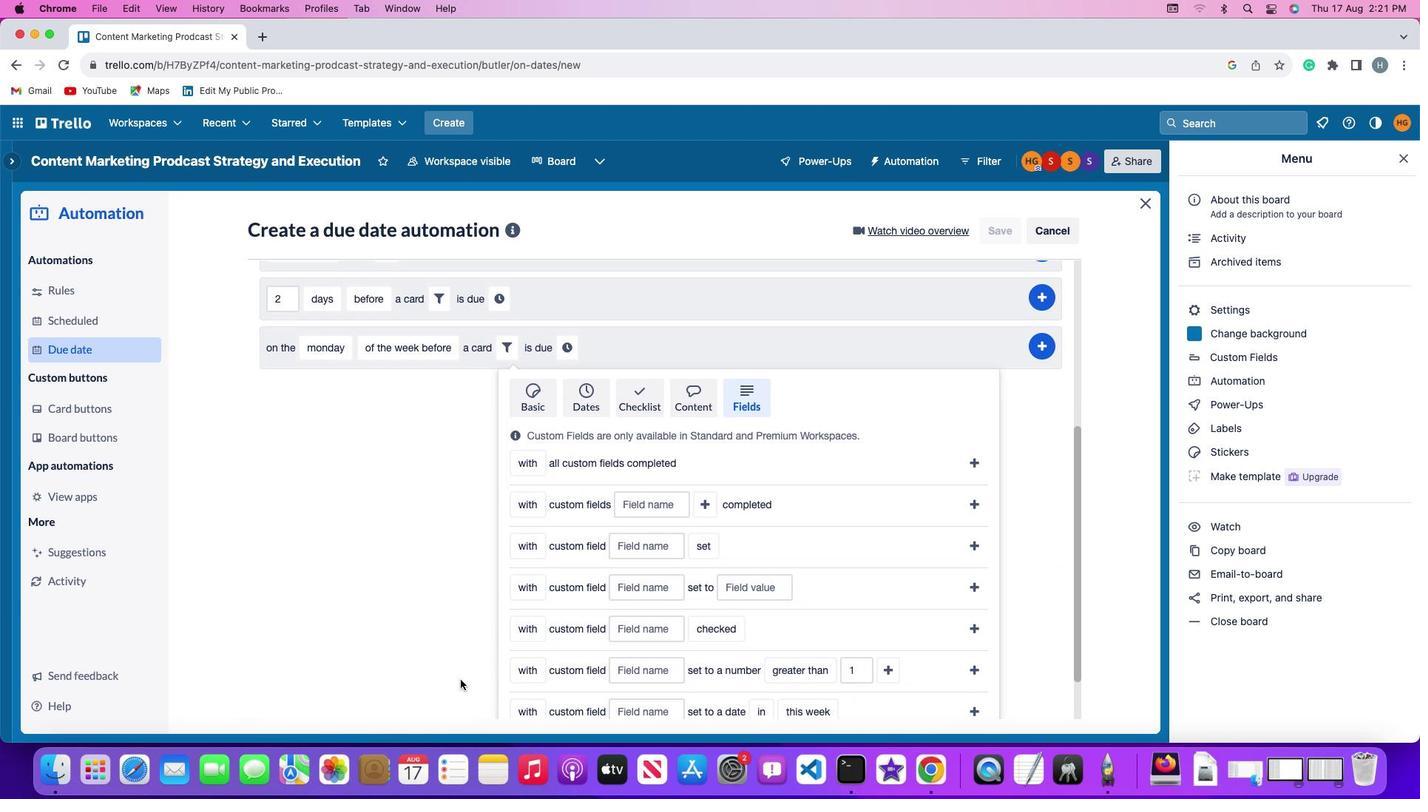 
Action: Mouse scrolled (460, 679) with delta (0, -2)
Screenshot: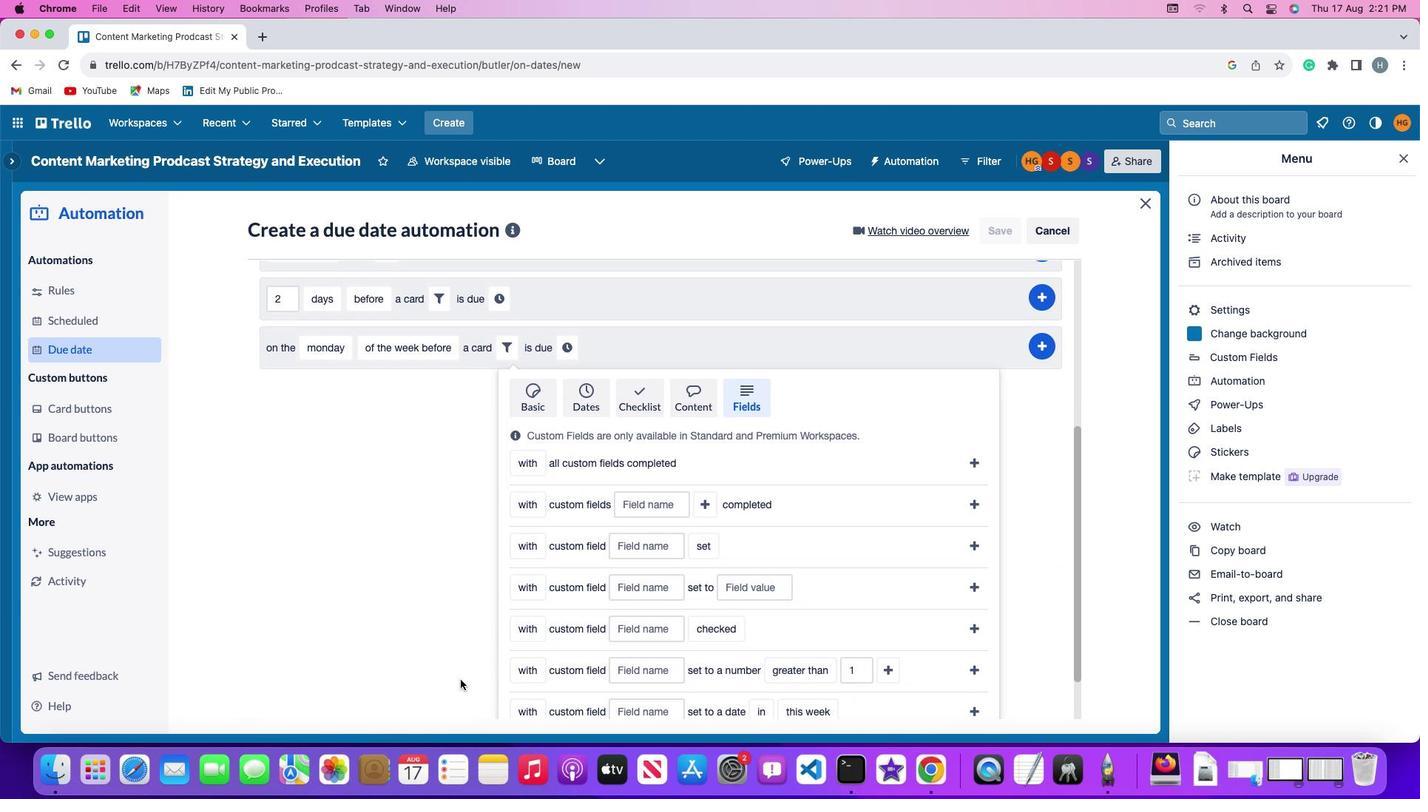 
Action: Mouse scrolled (460, 679) with delta (0, -3)
Screenshot: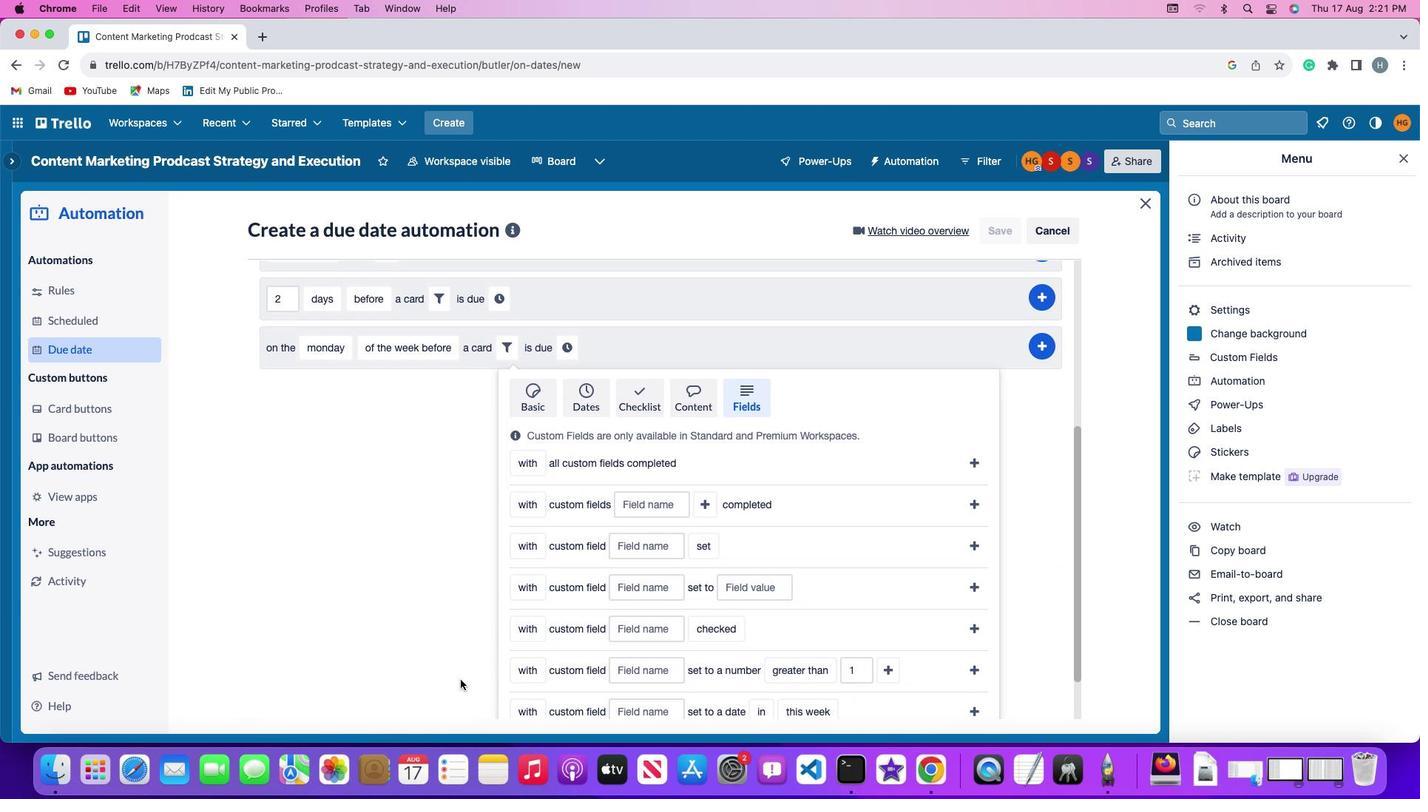 
Action: Mouse scrolled (460, 679) with delta (0, -4)
Screenshot: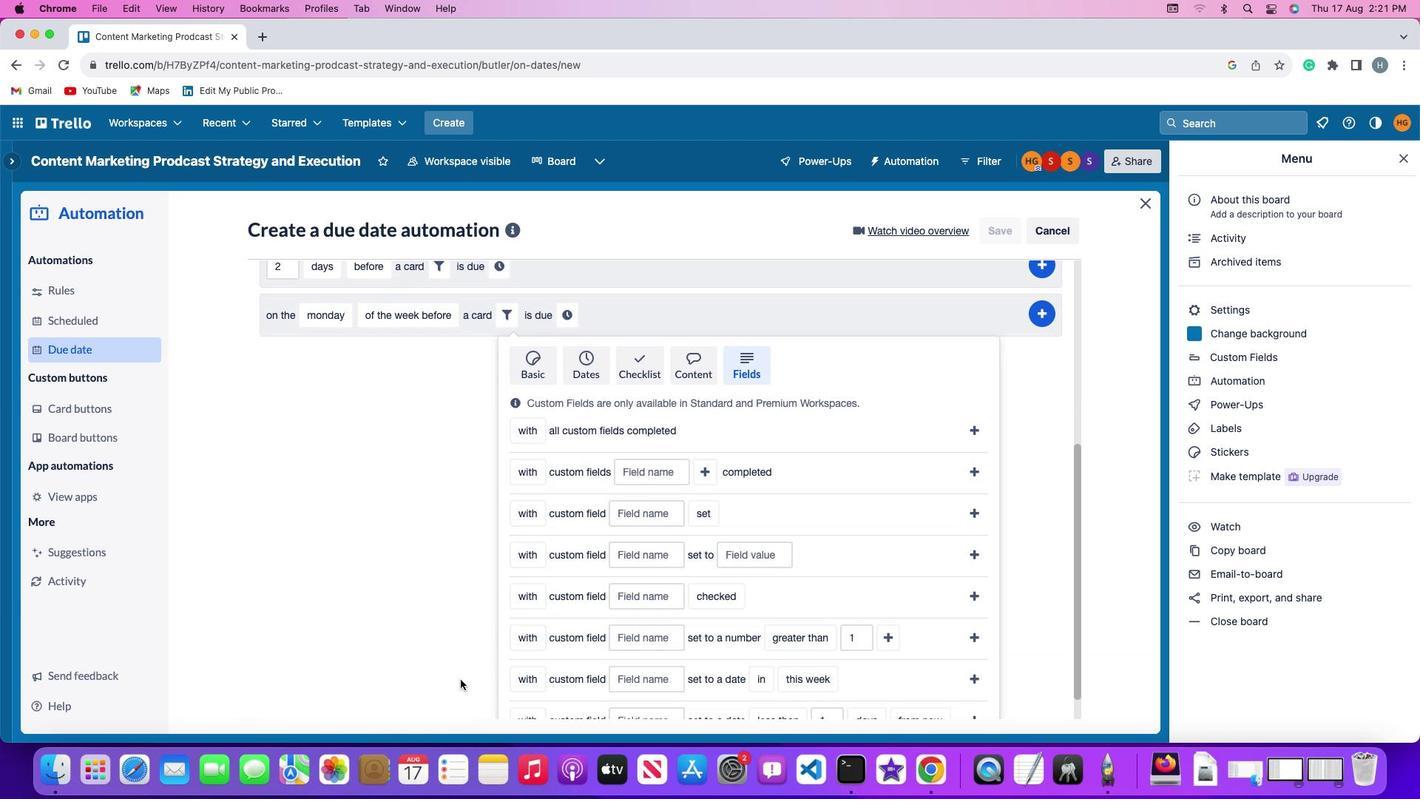
Action: Mouse moved to (439, 676)
Screenshot: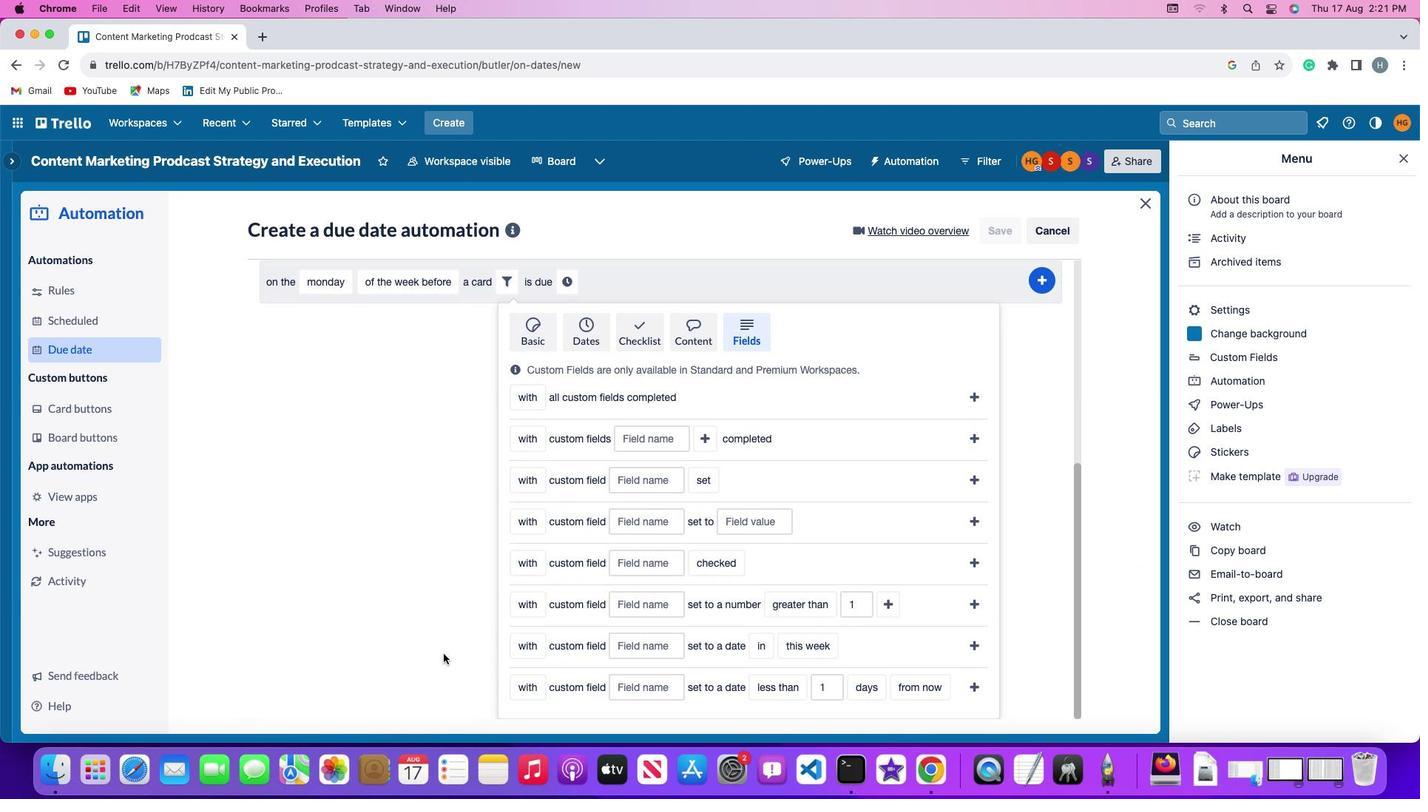 
Action: Mouse scrolled (439, 676) with delta (0, 0)
Screenshot: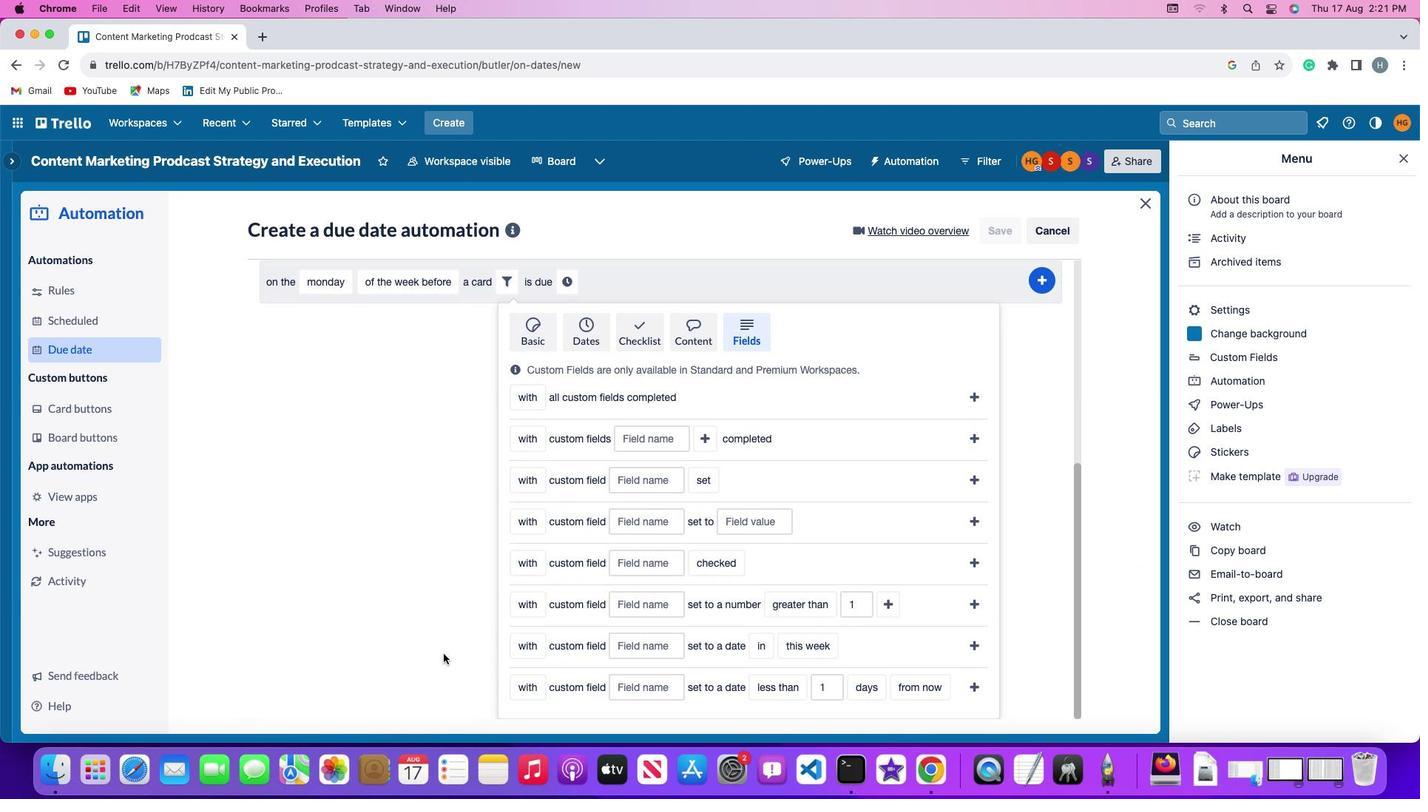
Action: Mouse moved to (439, 676)
Screenshot: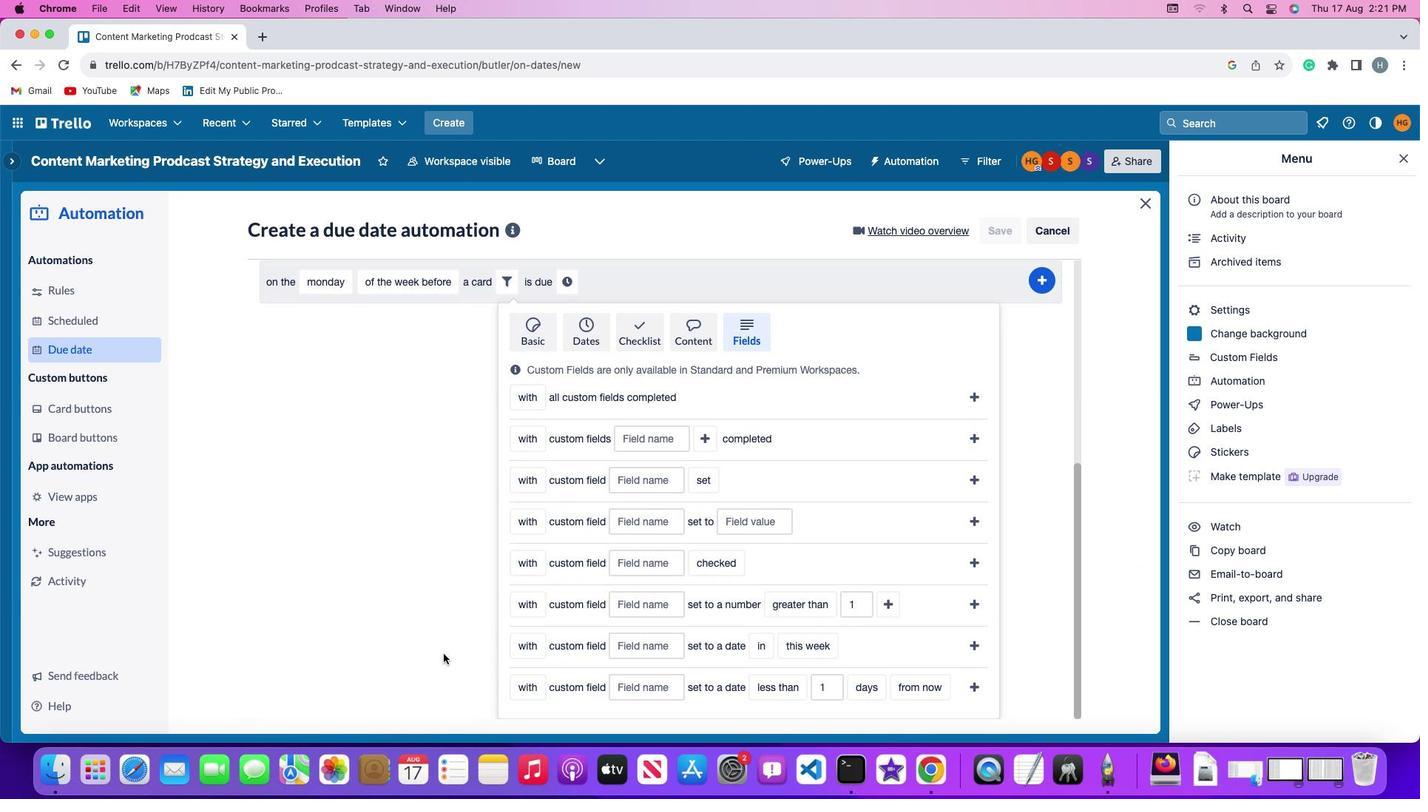 
Action: Mouse scrolled (439, 676) with delta (0, 0)
Screenshot: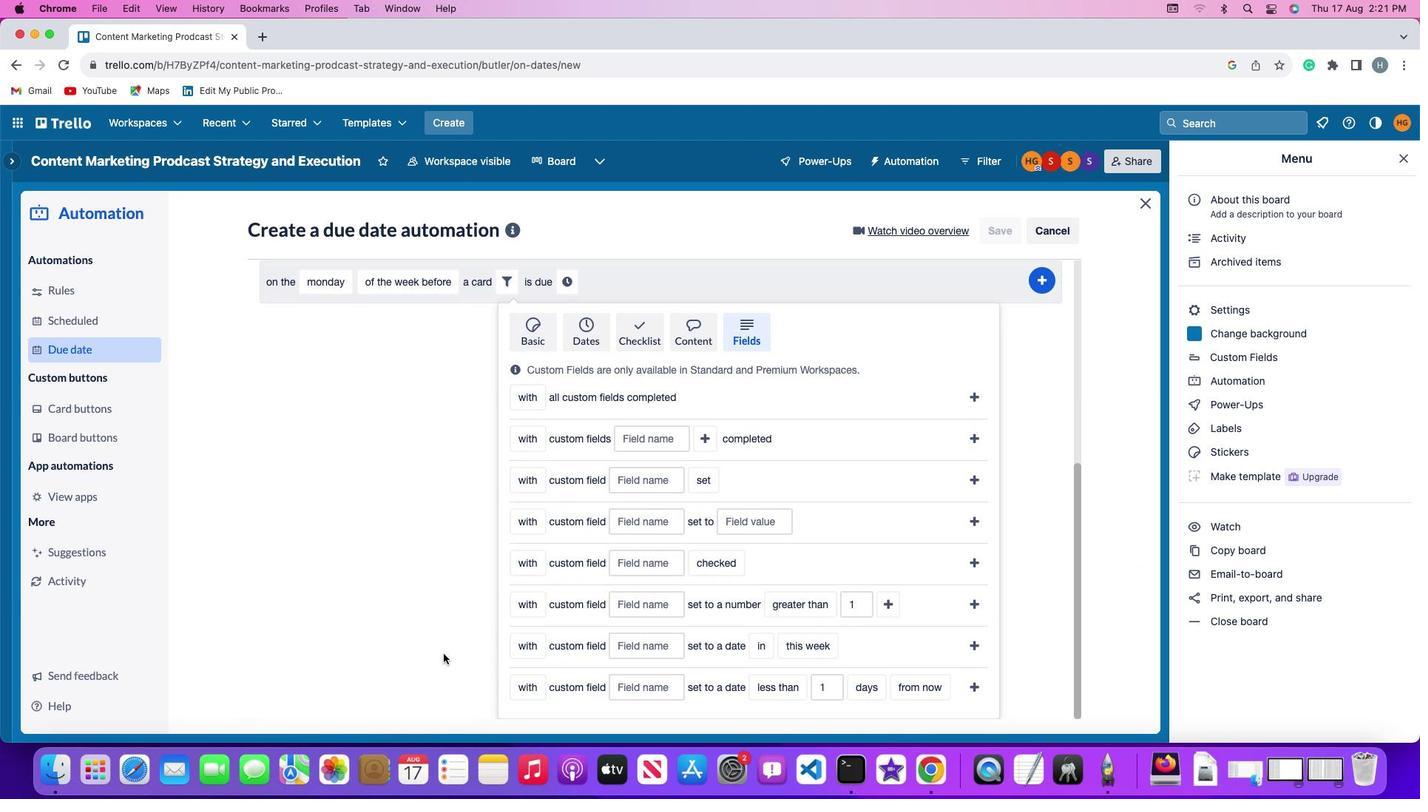 
Action: Mouse moved to (439, 669)
Screenshot: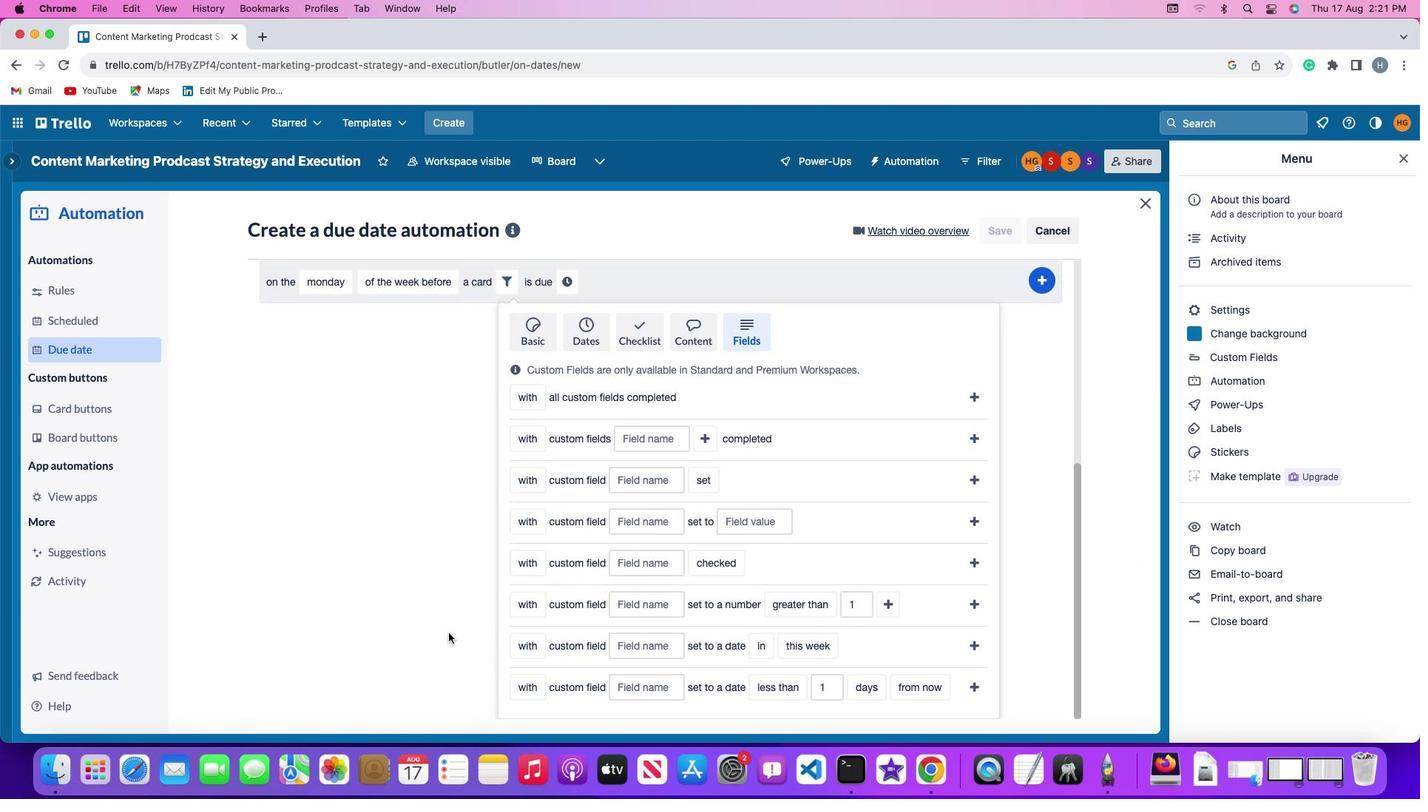 
Action: Mouse scrolled (439, 669) with delta (0, -2)
Screenshot: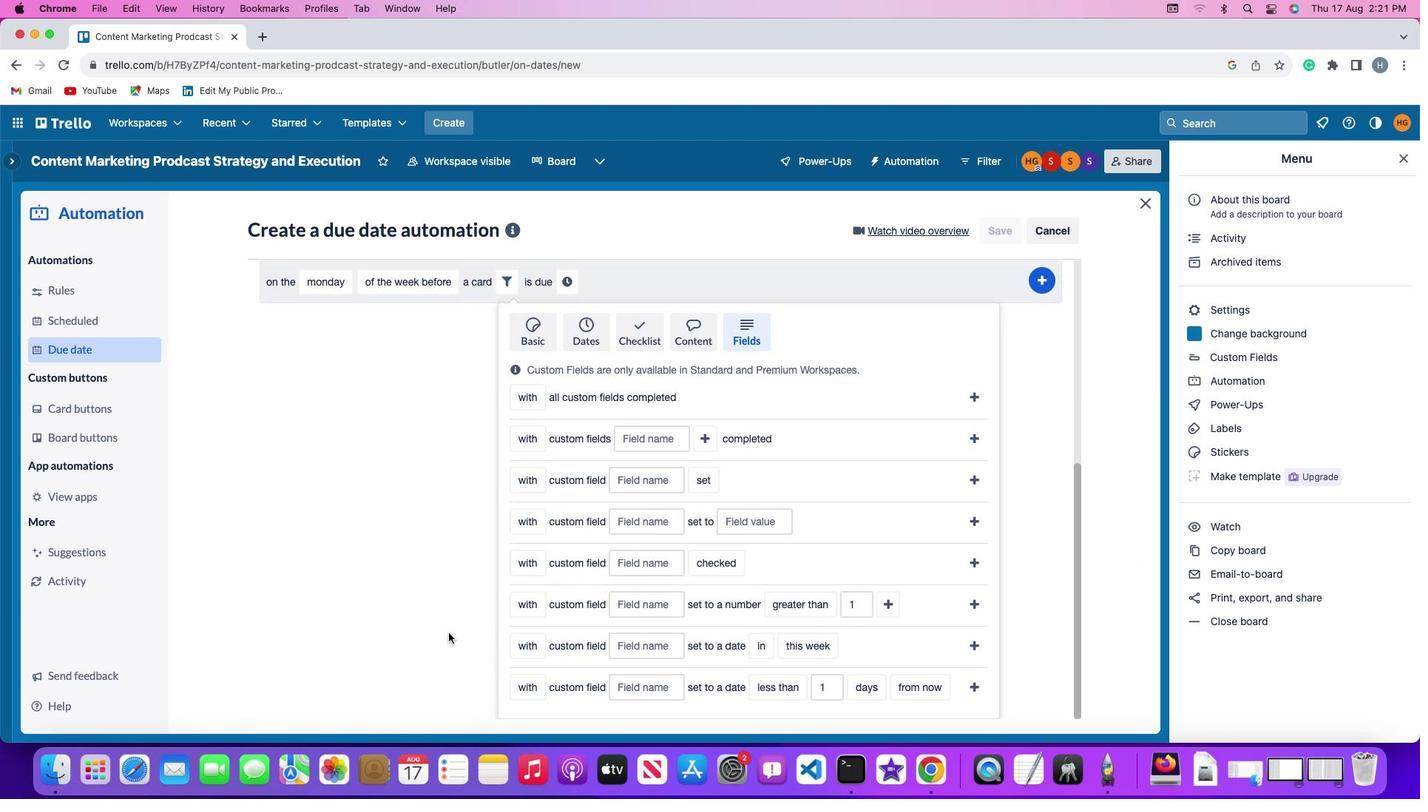 
Action: Mouse moved to (531, 604)
Screenshot: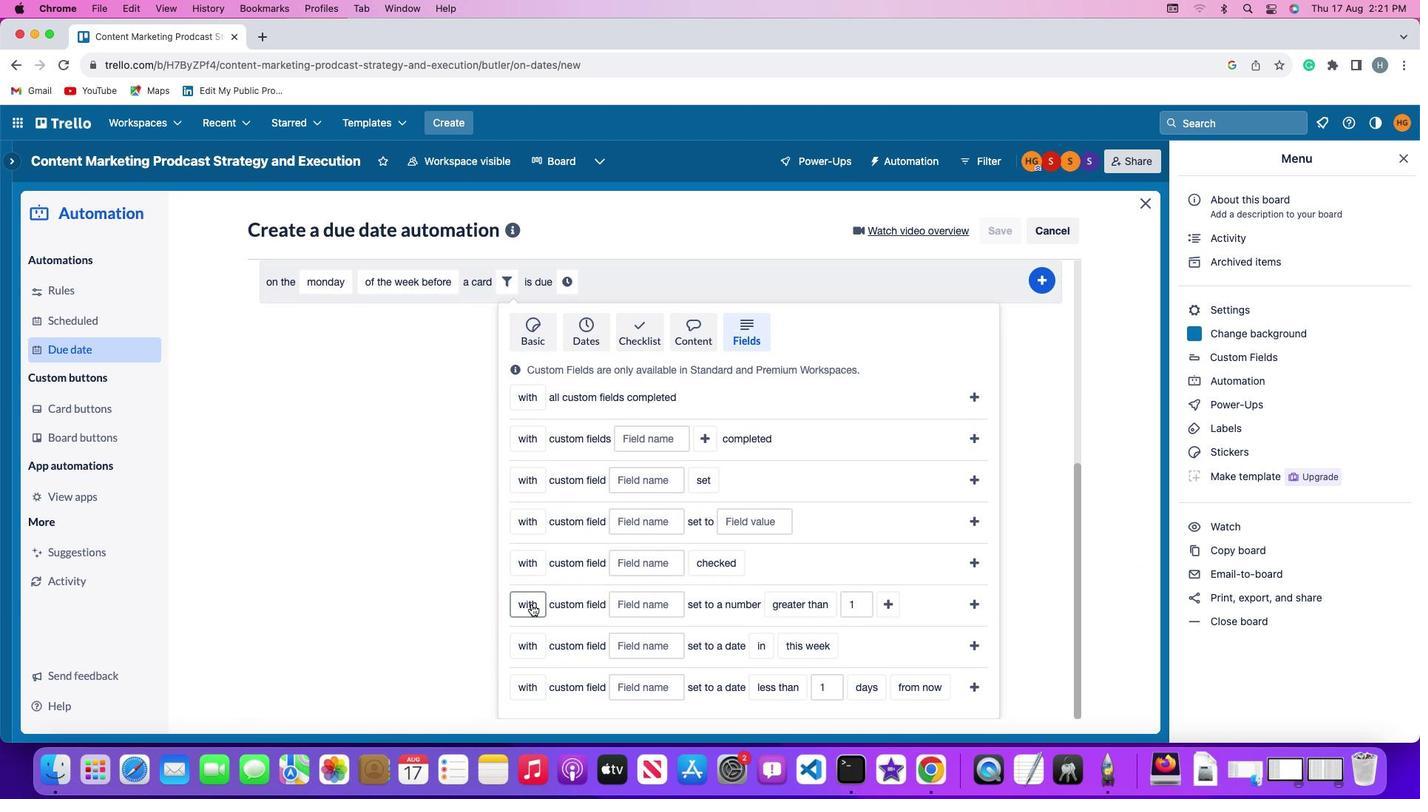 
Action: Mouse pressed left at (531, 604)
Screenshot: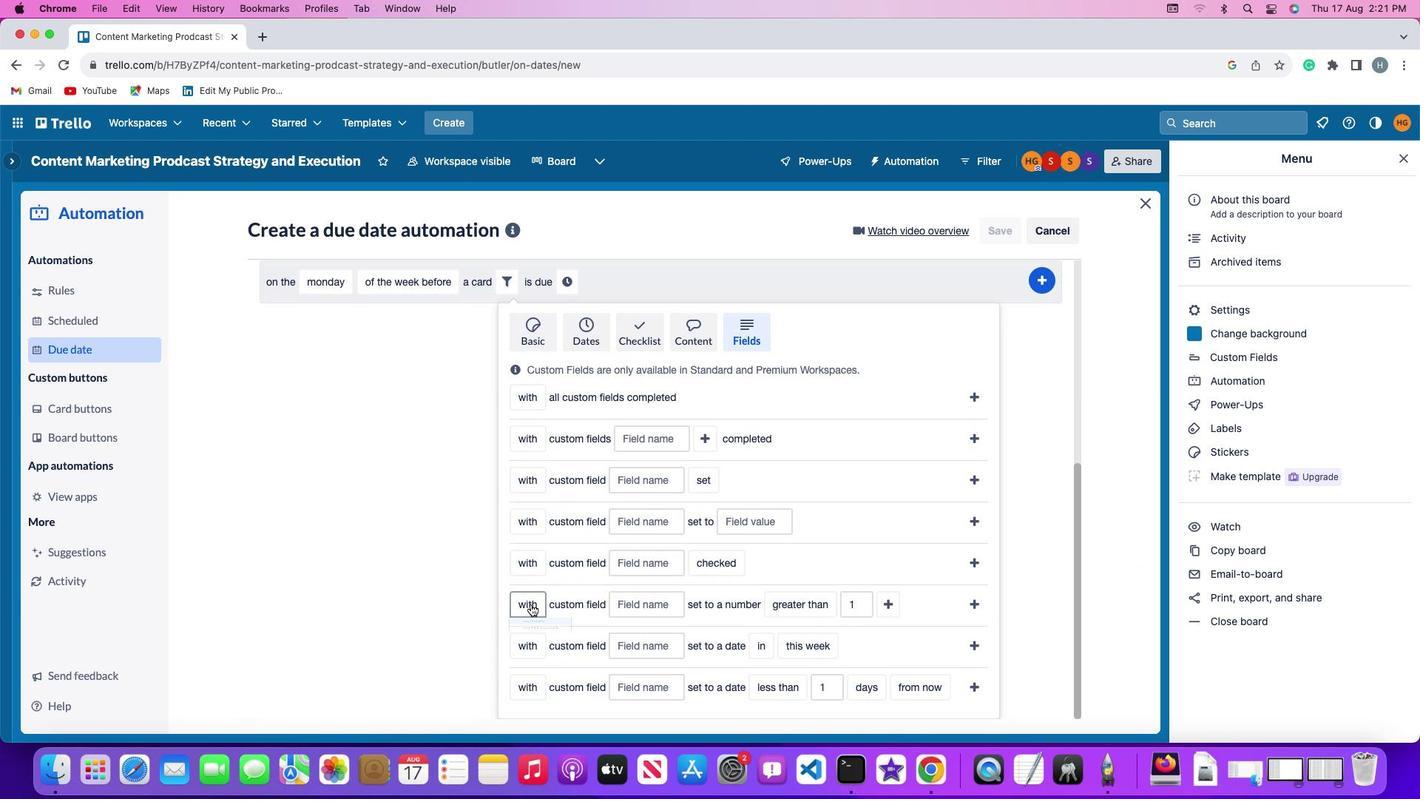 
Action: Mouse moved to (535, 659)
Screenshot: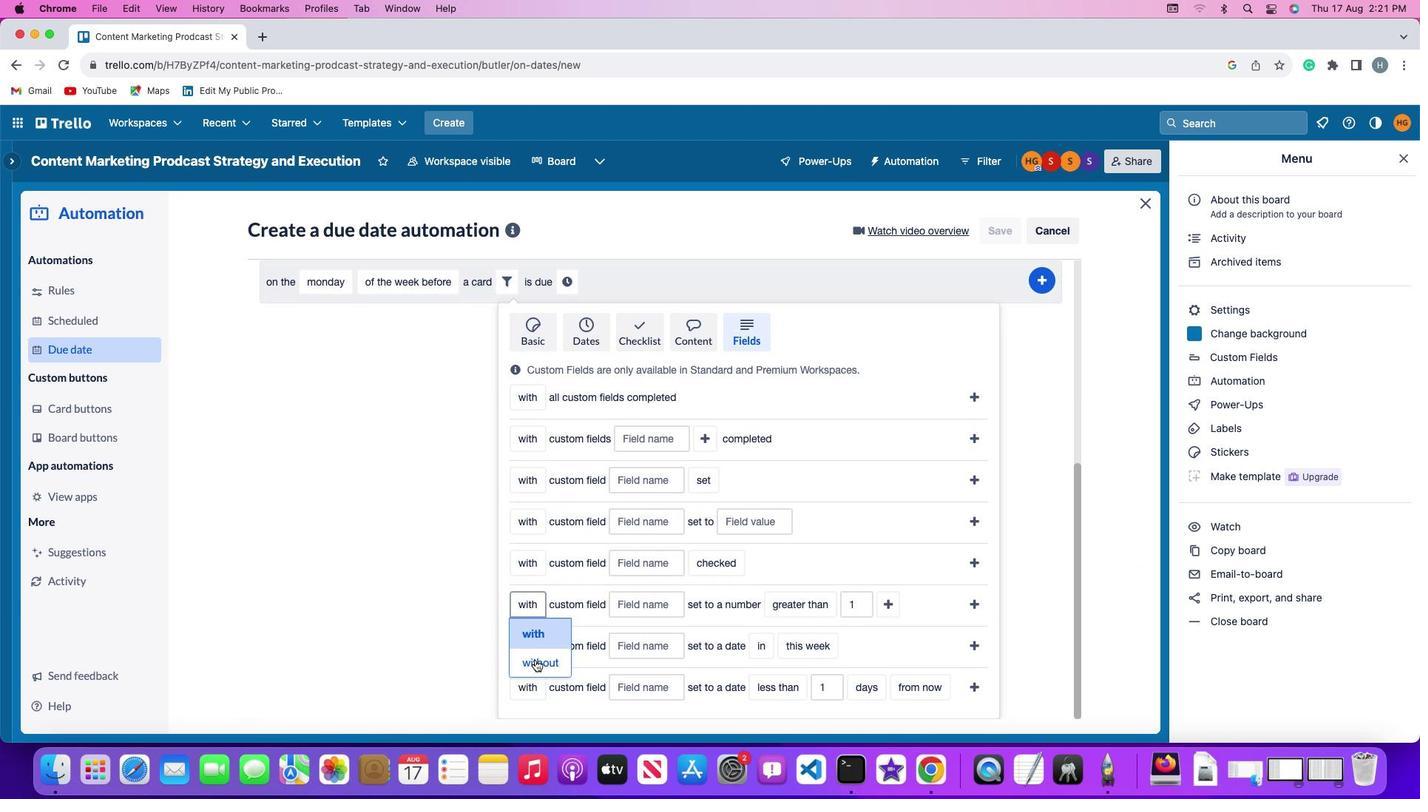 
Action: Mouse pressed left at (535, 659)
Screenshot: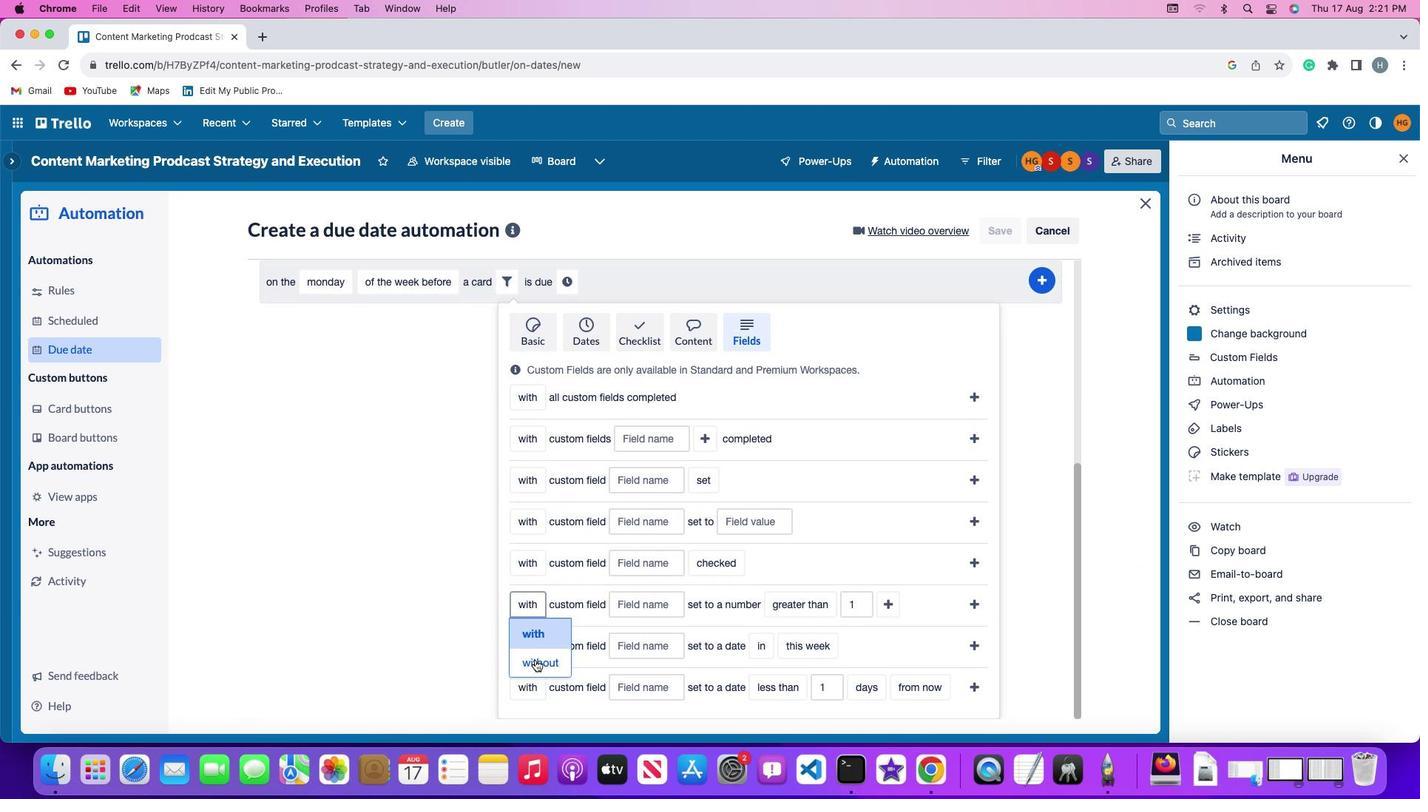 
Action: Mouse moved to (671, 603)
Screenshot: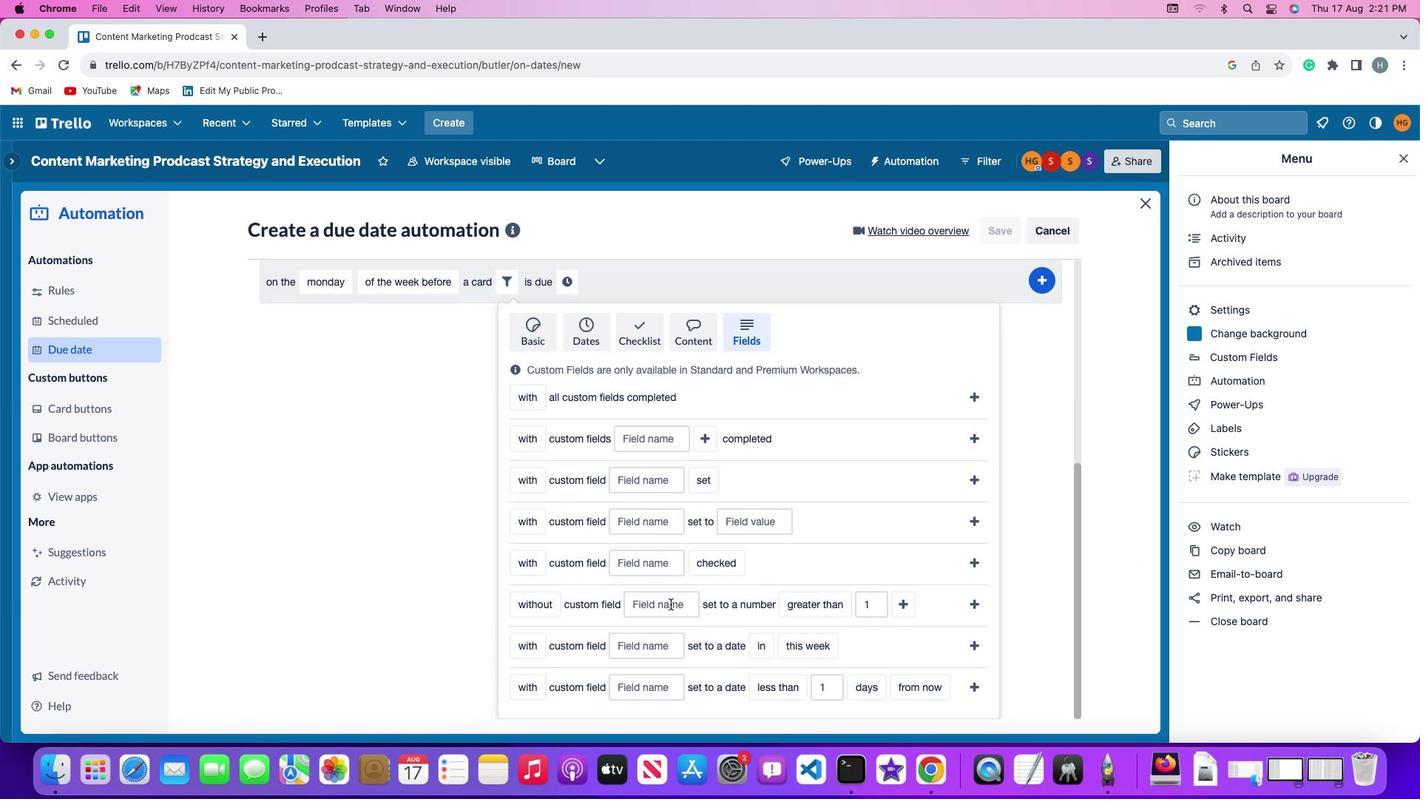 
Action: Mouse pressed left at (671, 603)
Screenshot: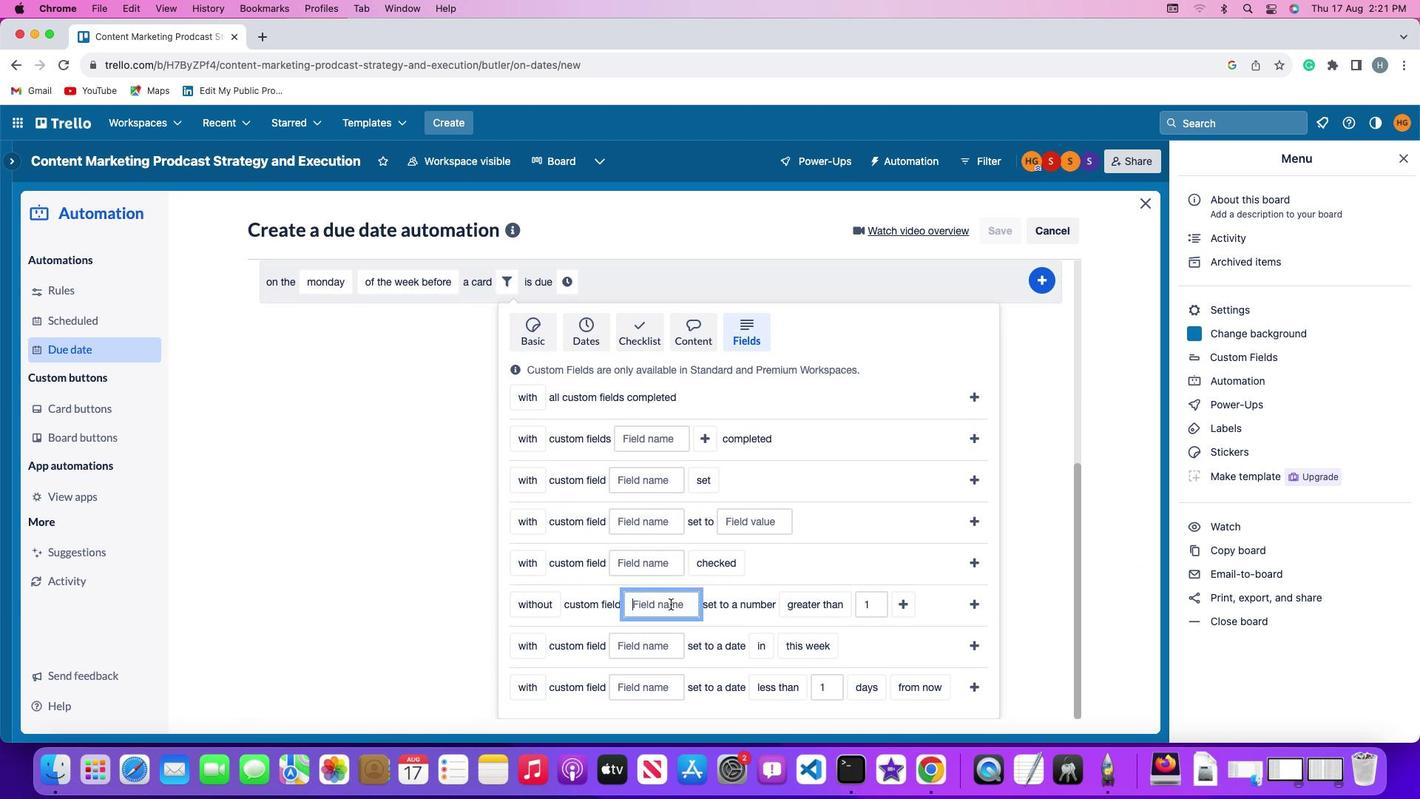 
Action: Key pressed Key.shift'R''e''s''u''m''e'
Screenshot: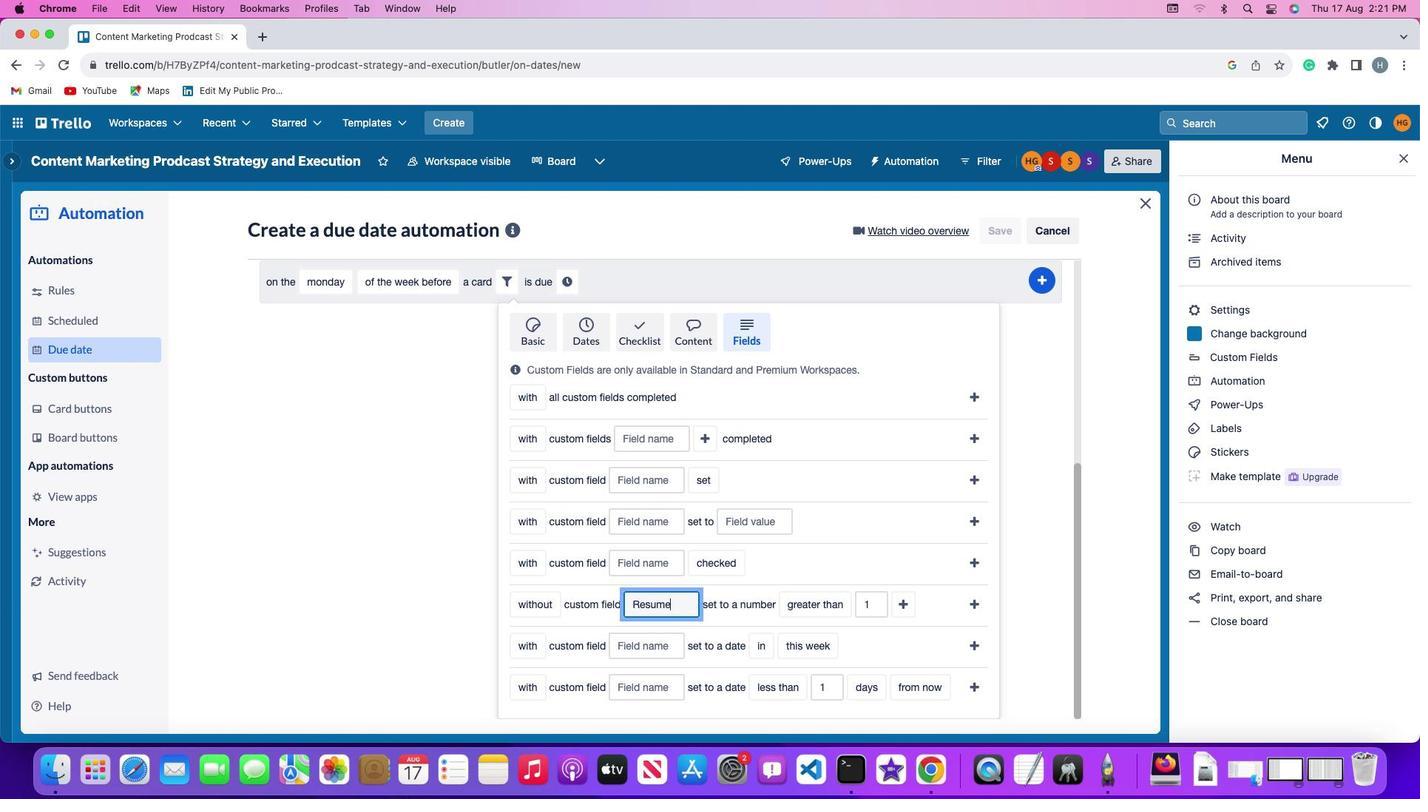 
Action: Mouse moved to (804, 606)
Screenshot: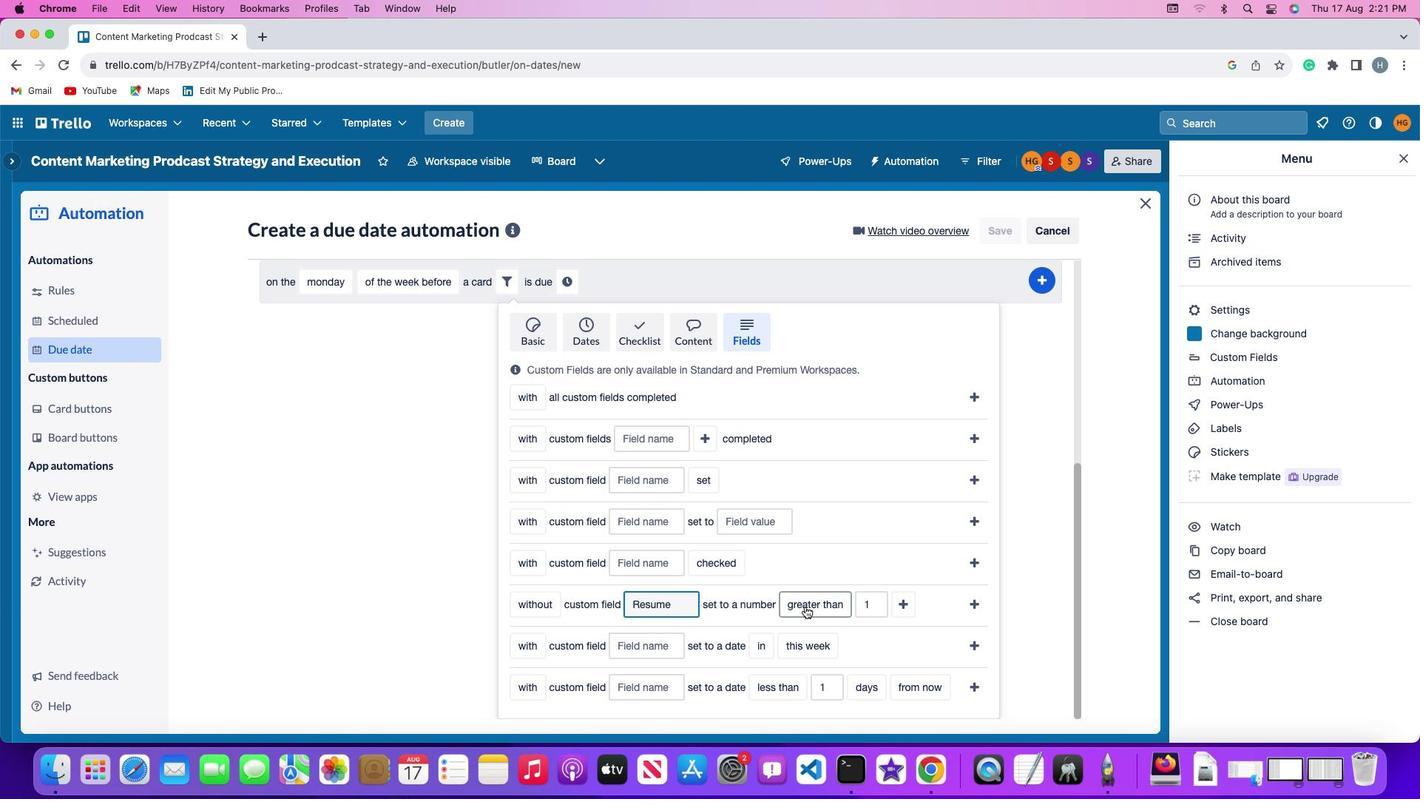 
Action: Mouse pressed left at (804, 606)
Screenshot: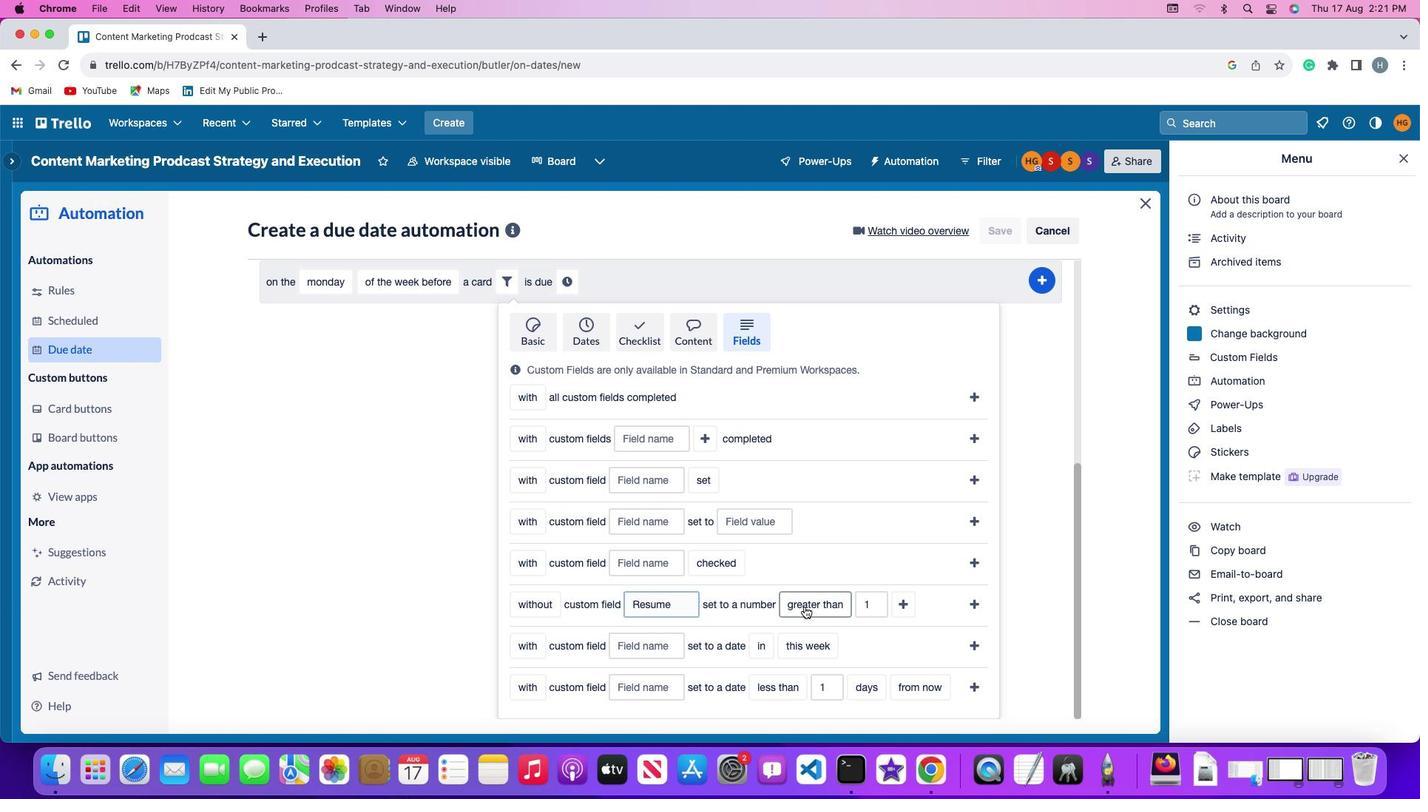 
Action: Mouse moved to (825, 485)
Screenshot: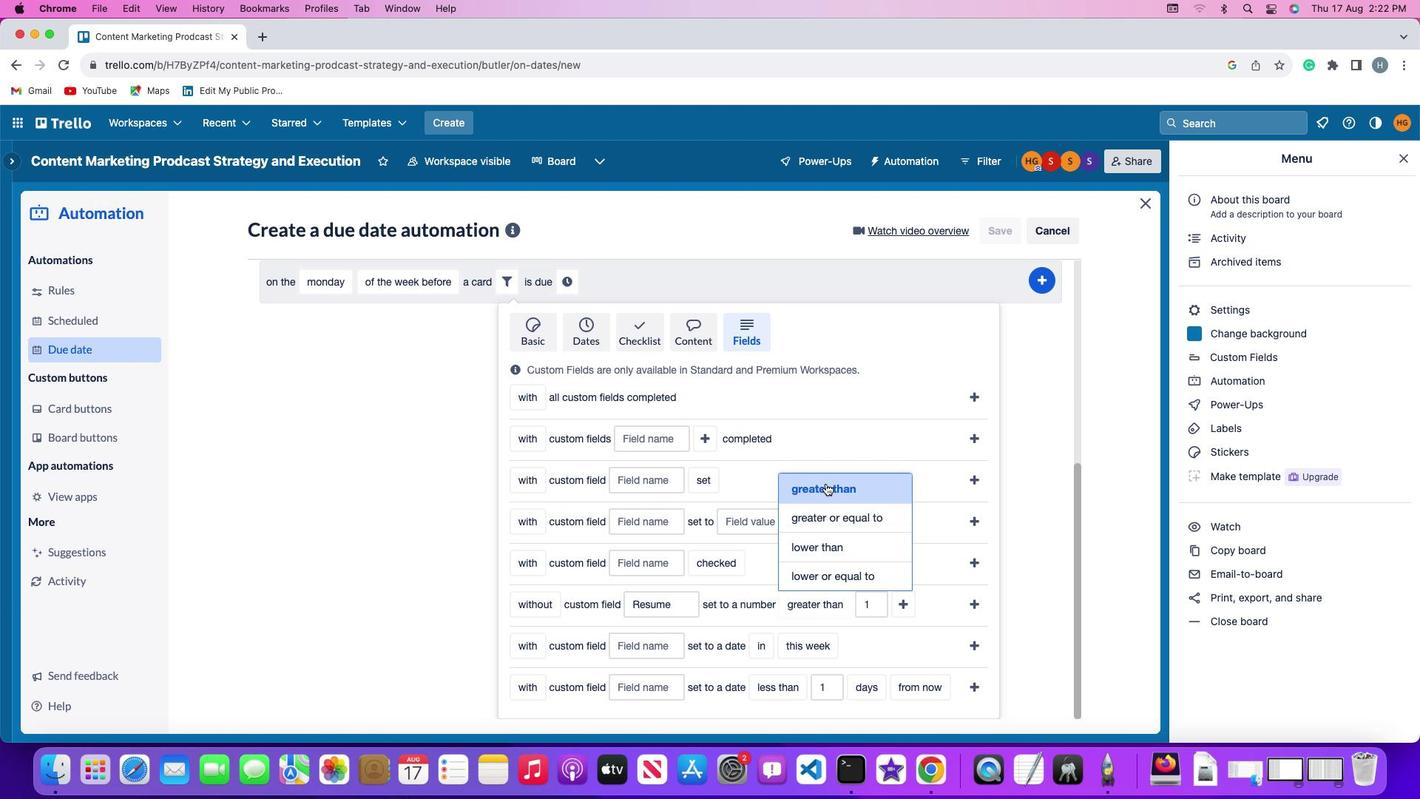 
Action: Mouse pressed left at (825, 485)
Screenshot: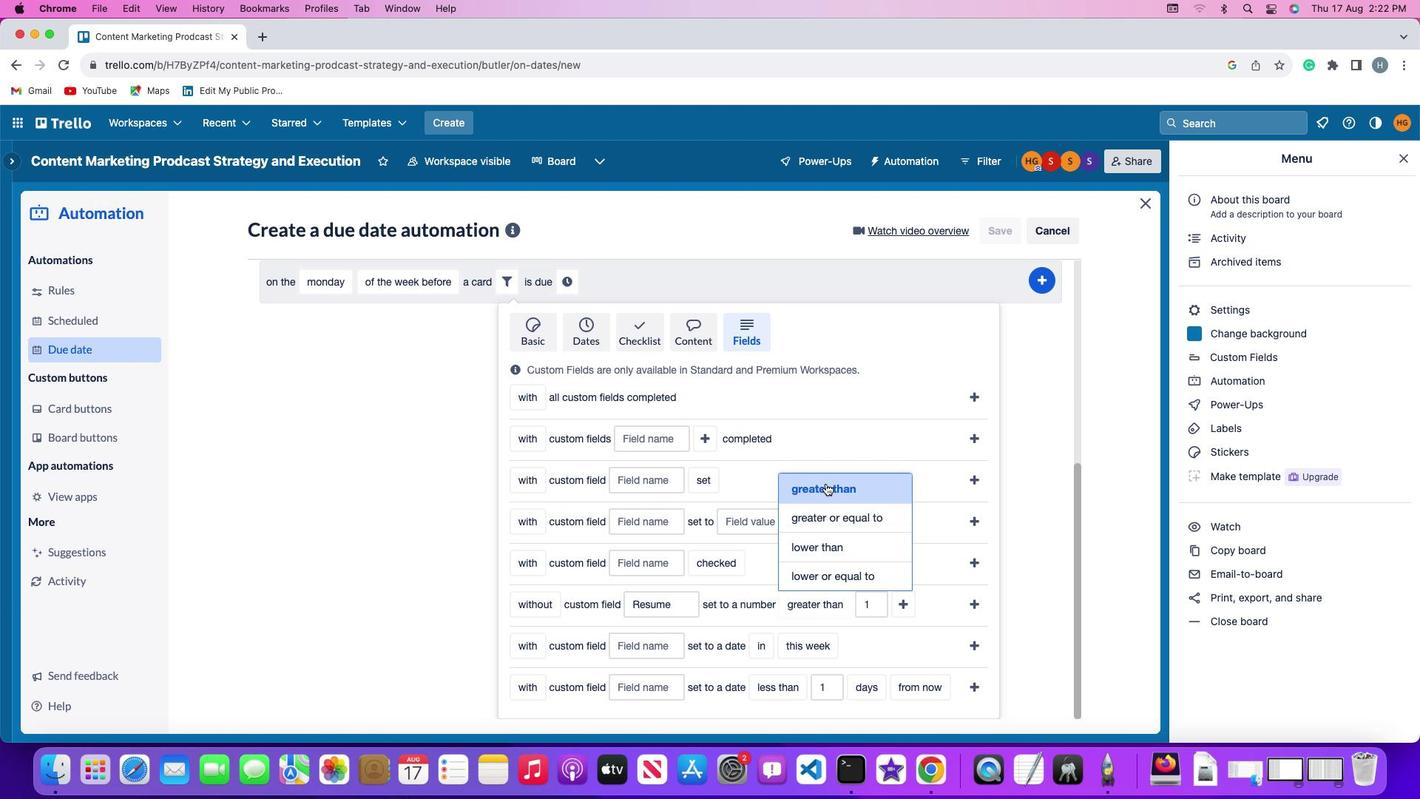 
Action: Mouse moved to (881, 605)
Screenshot: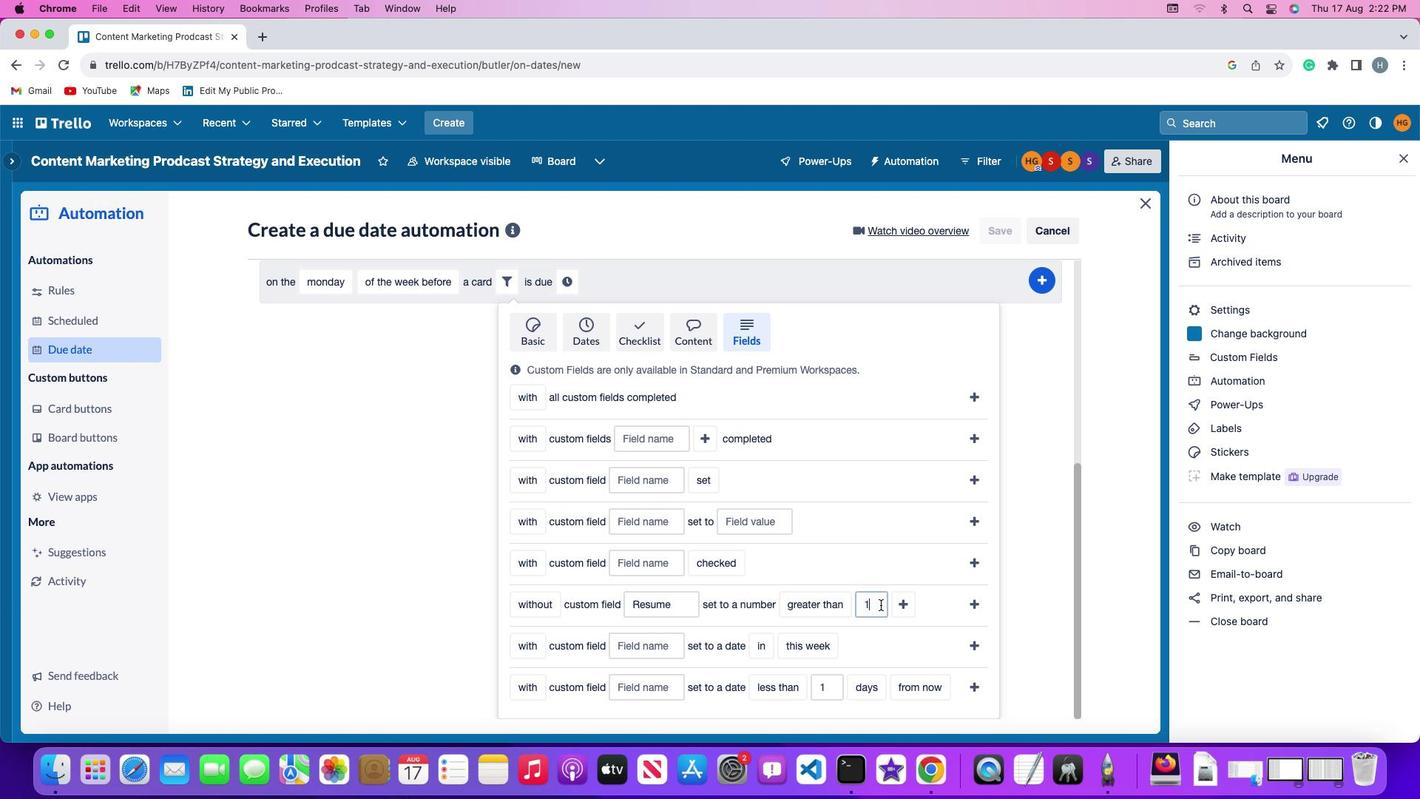 
Action: Mouse pressed left at (881, 605)
Screenshot: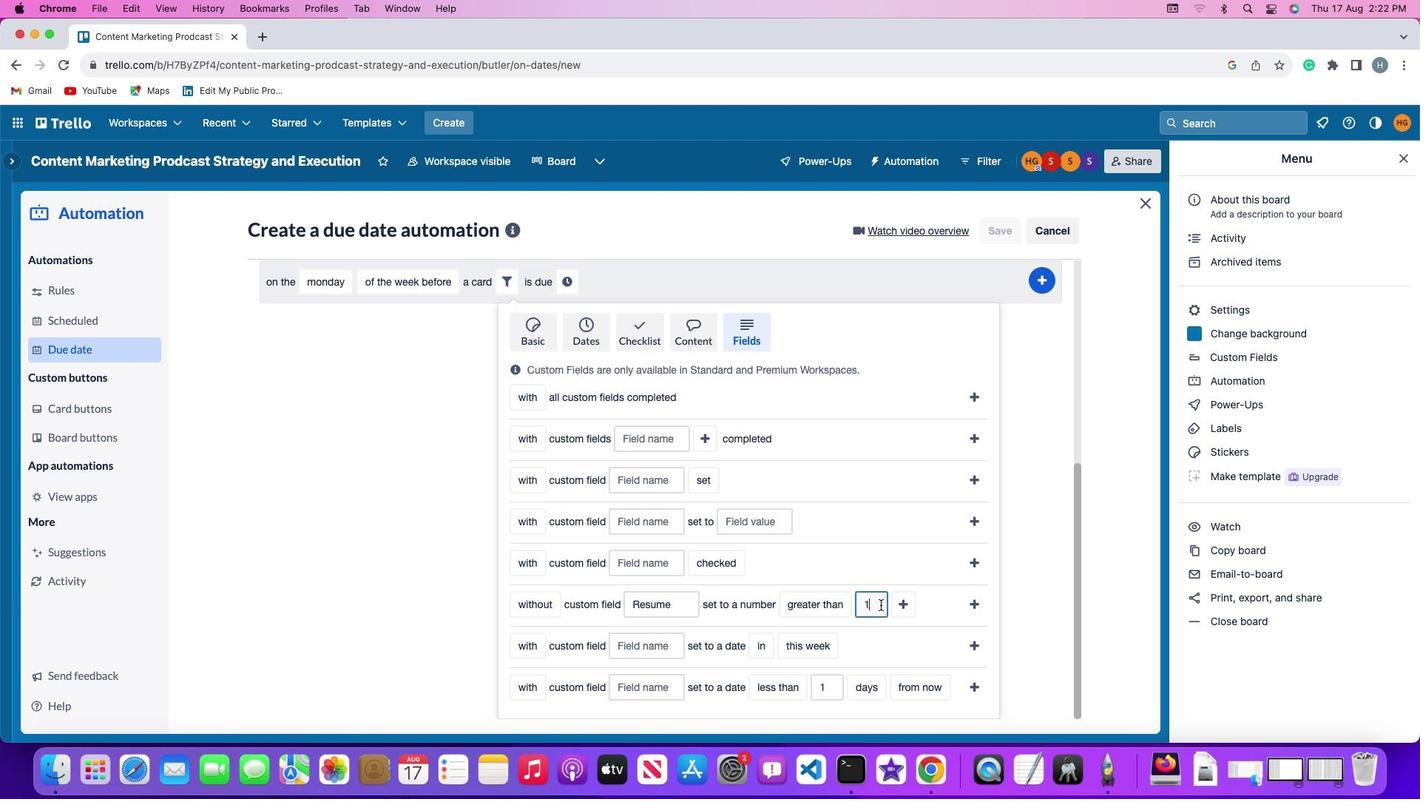 
Action: Key pressed Key.backspace'1'
Screenshot: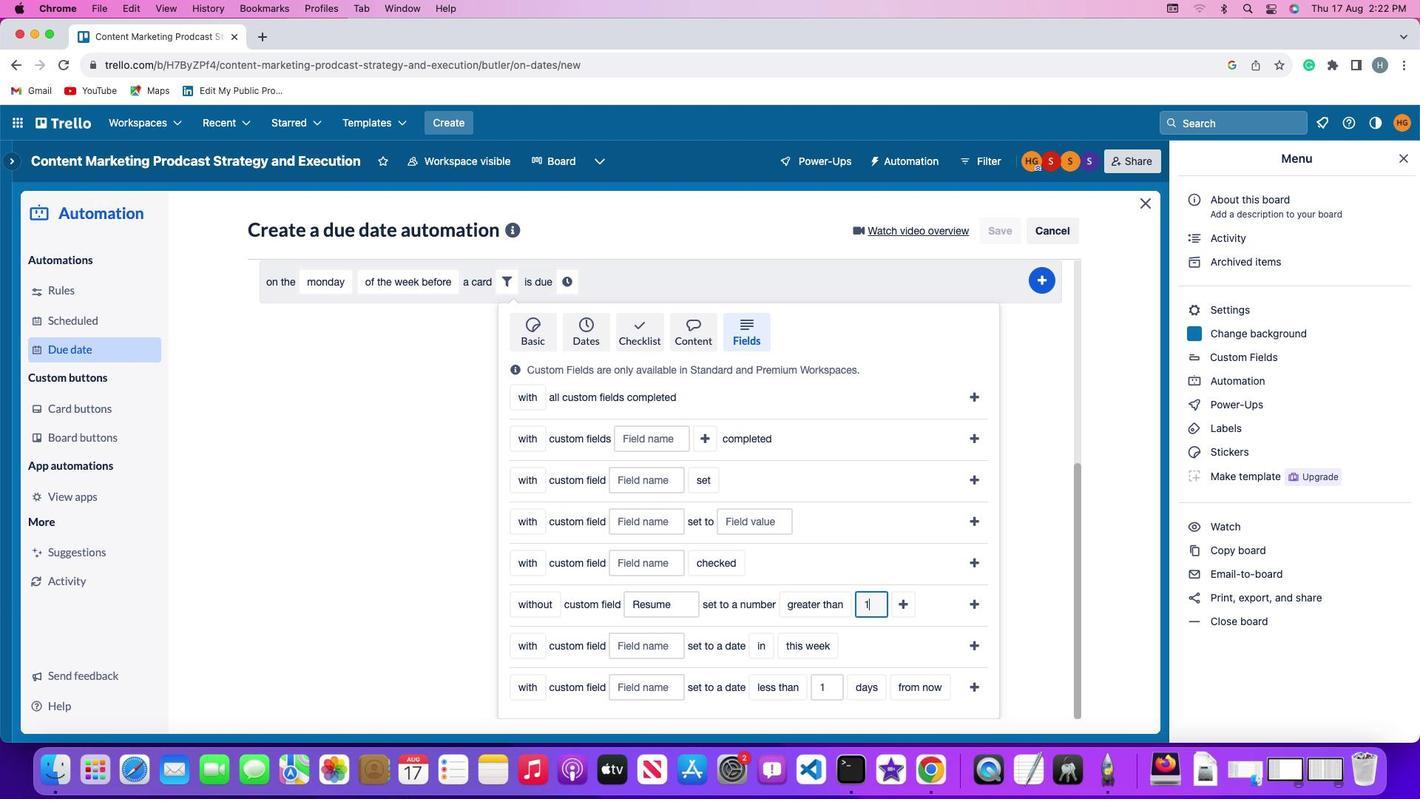 
Action: Mouse moved to (906, 605)
Screenshot: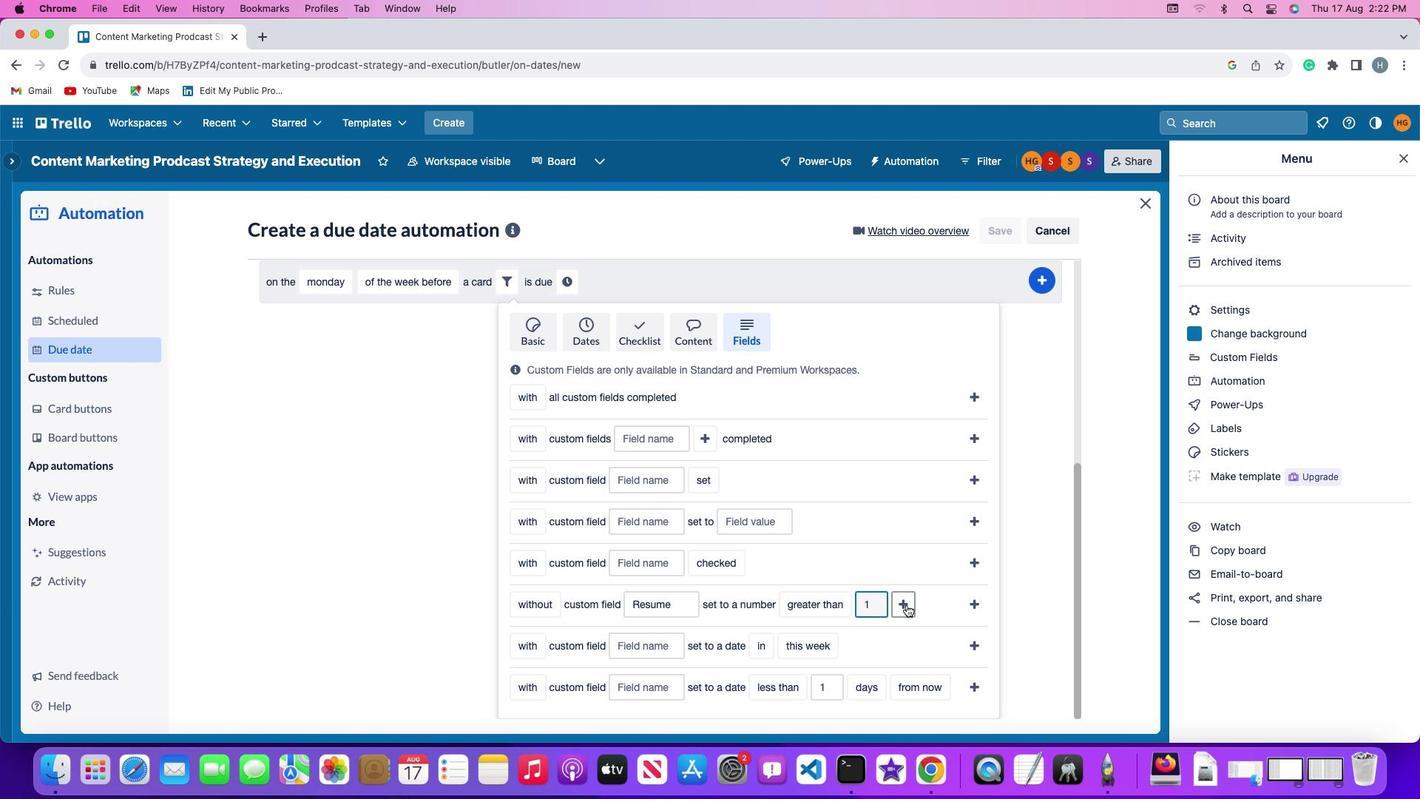
Action: Mouse pressed left at (906, 605)
Screenshot: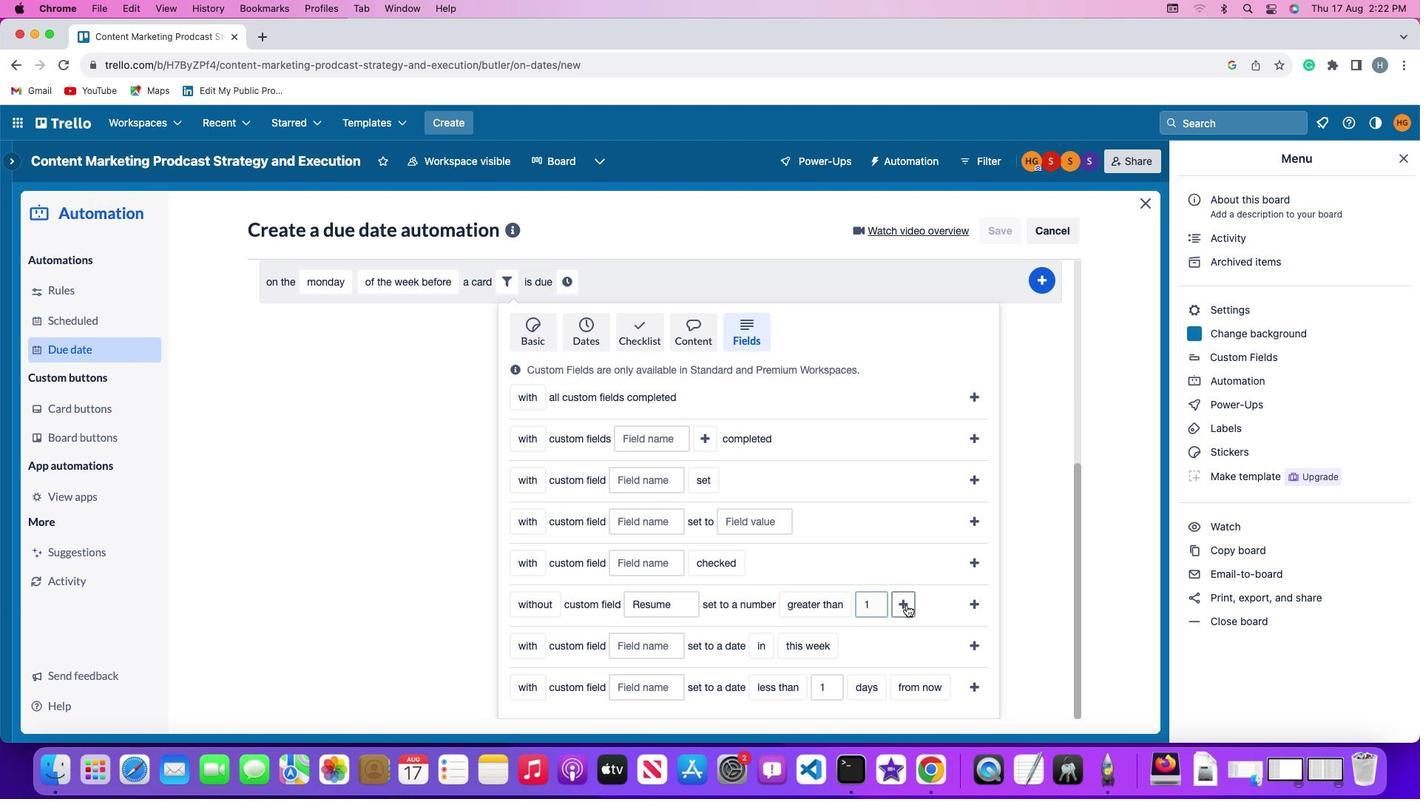 
Action: Mouse moved to (576, 637)
Screenshot: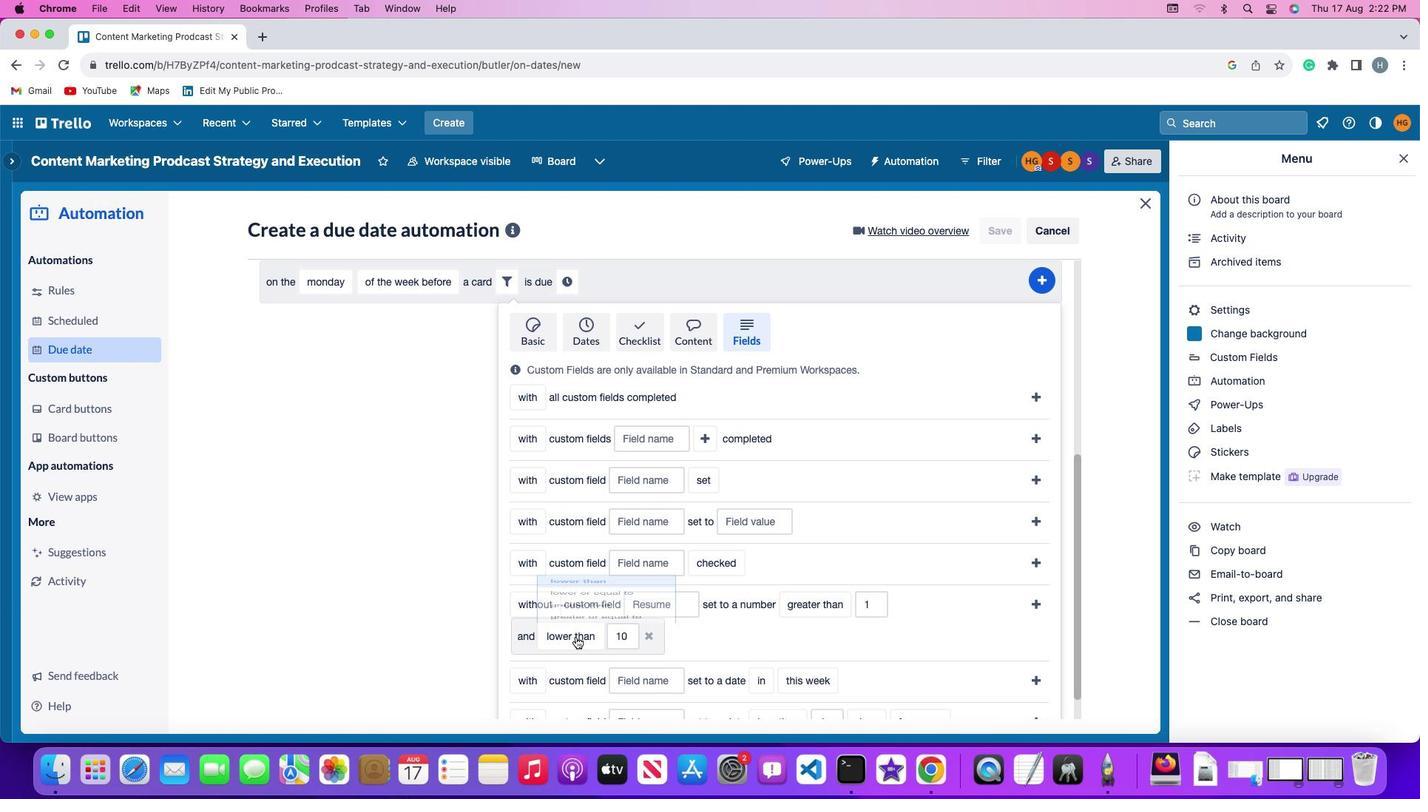 
Action: Mouse pressed left at (576, 637)
Screenshot: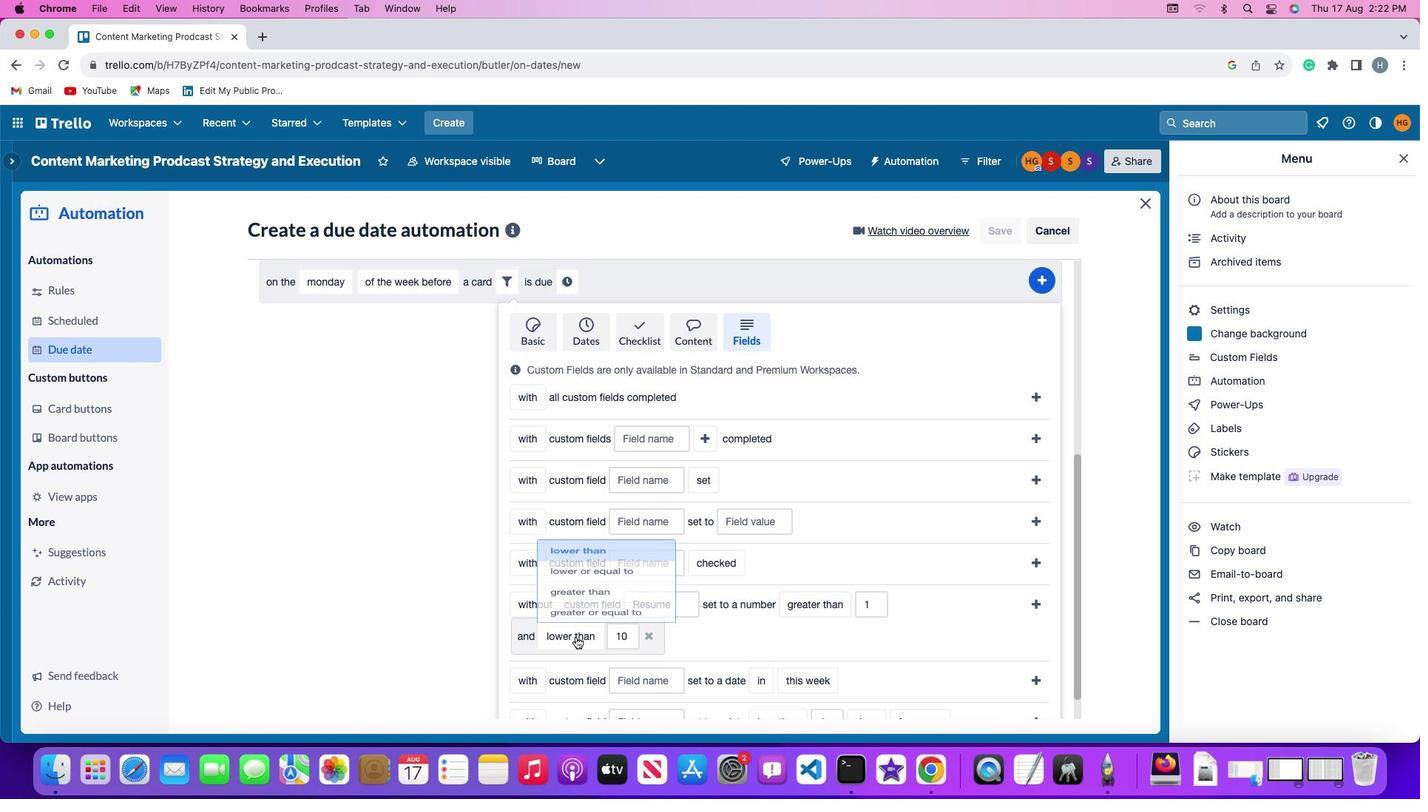 
Action: Mouse moved to (580, 611)
Screenshot: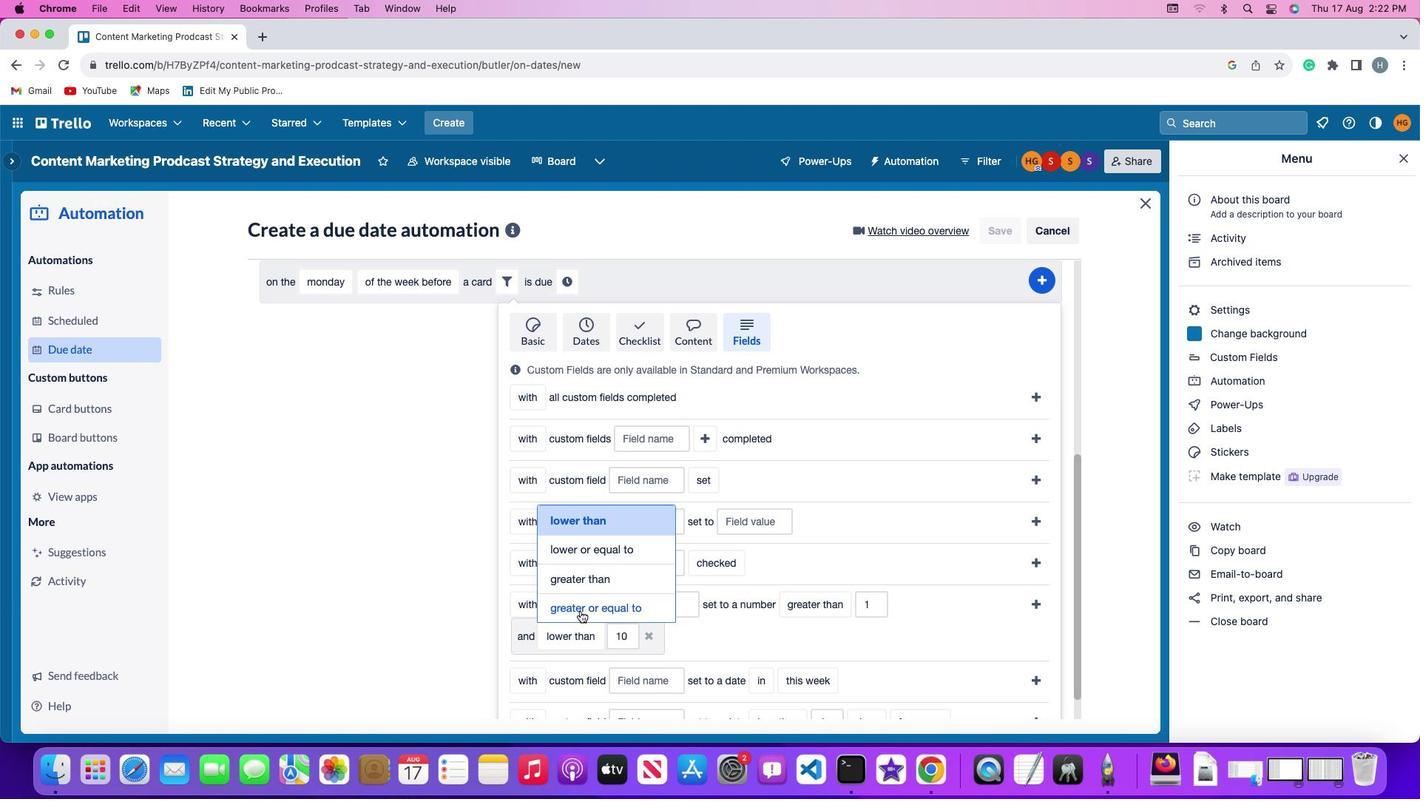 
Action: Mouse pressed left at (580, 611)
Screenshot: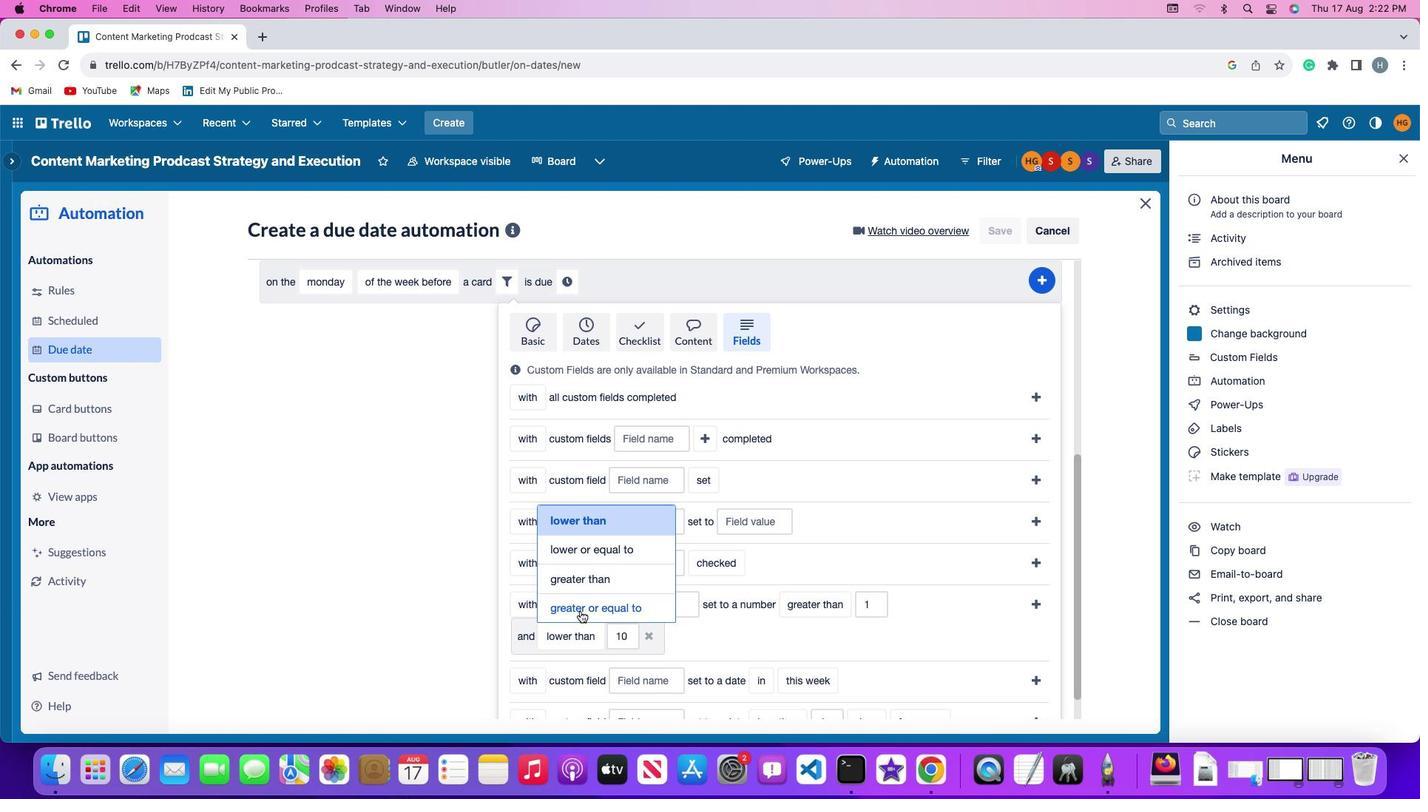 
Action: Mouse moved to (665, 633)
Screenshot: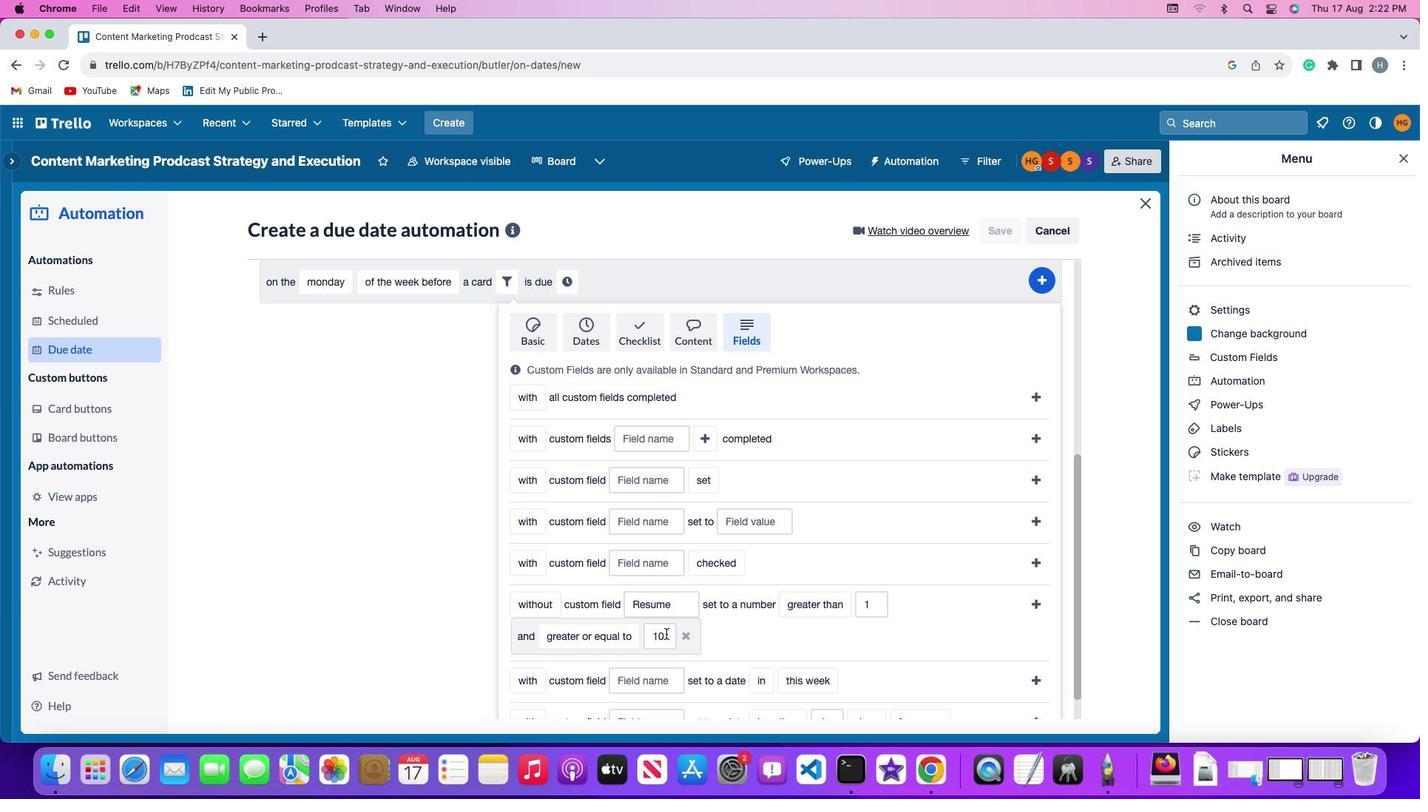 
Action: Mouse pressed left at (665, 633)
Screenshot: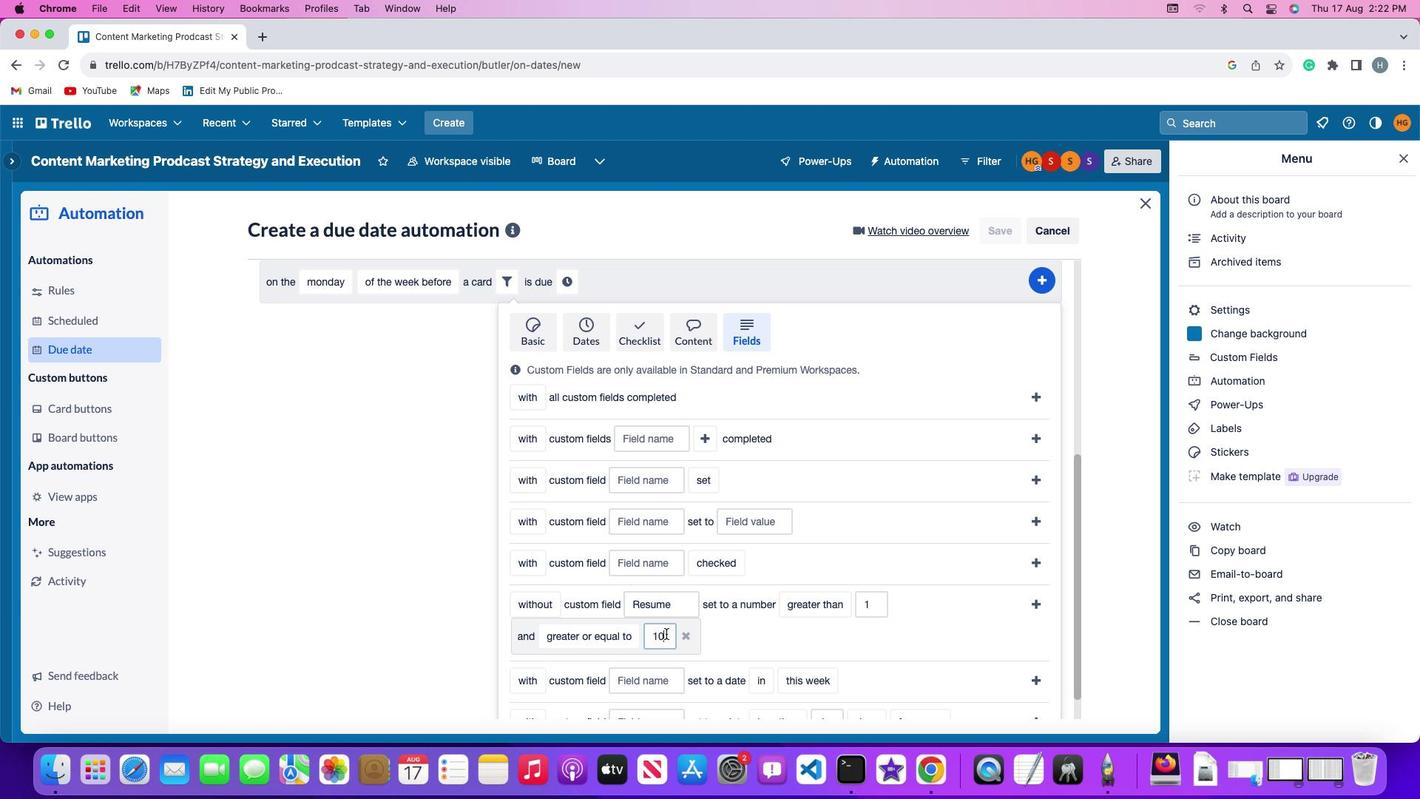 
Action: Mouse moved to (666, 633)
Screenshot: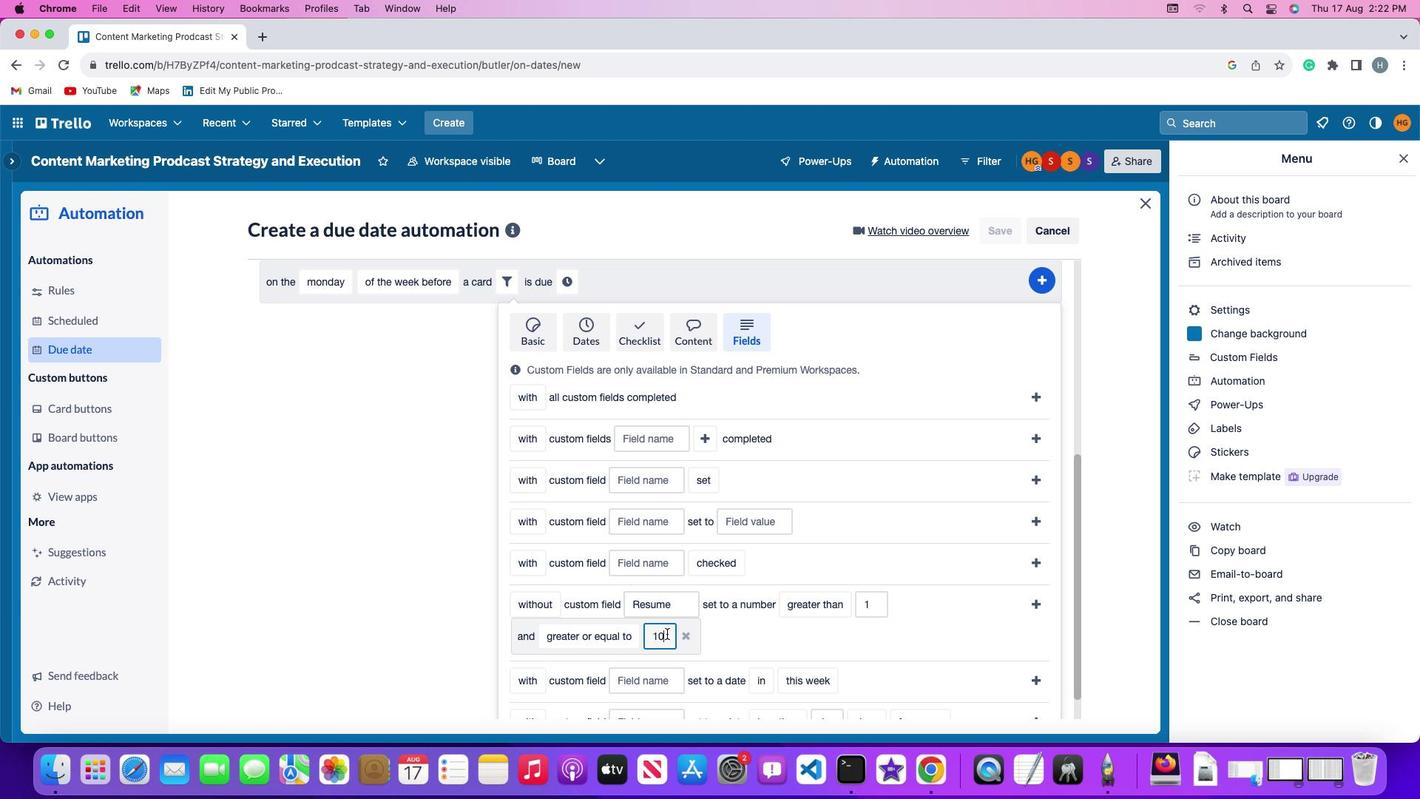 
Action: Key pressed Key.backspaceKey.backspace
Screenshot: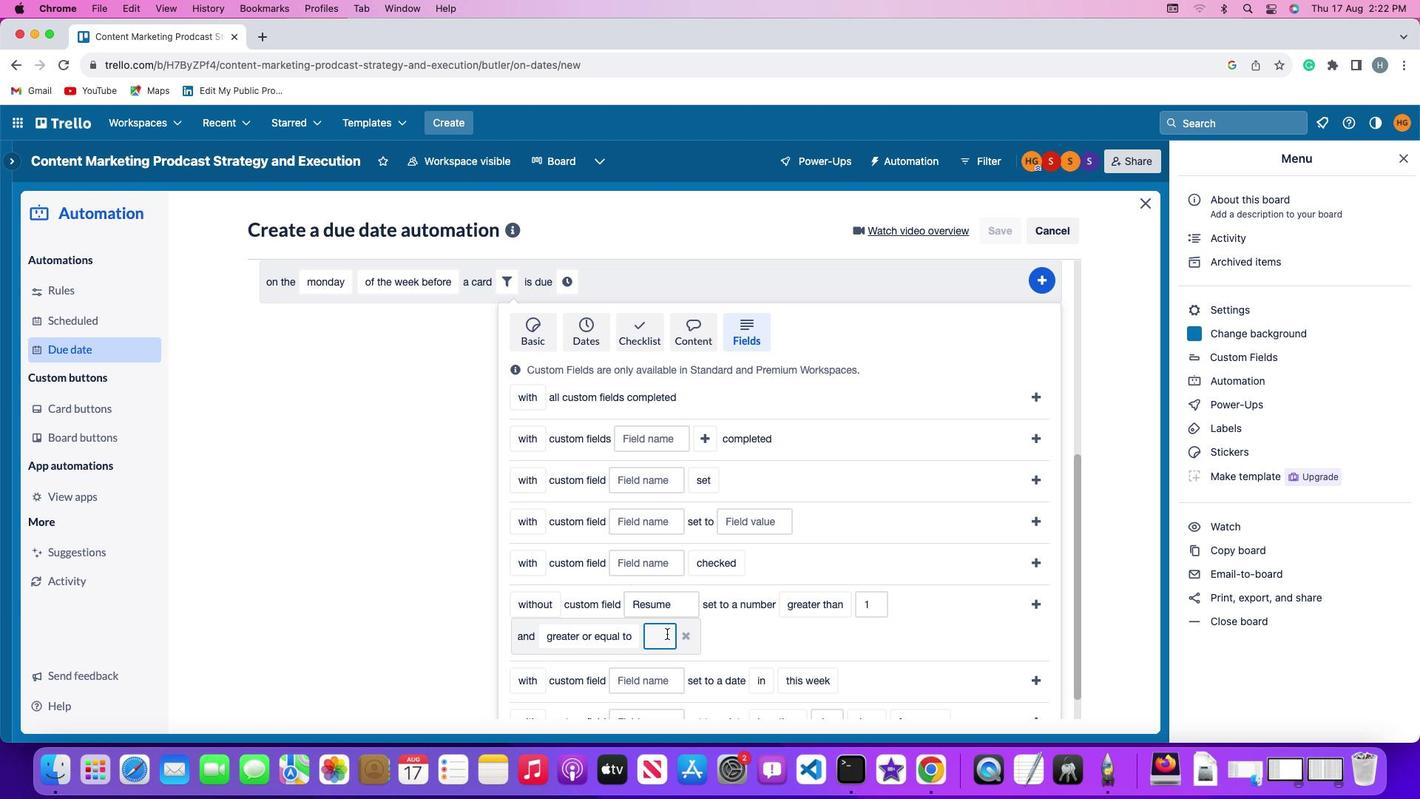 
Action: Mouse moved to (666, 633)
Screenshot: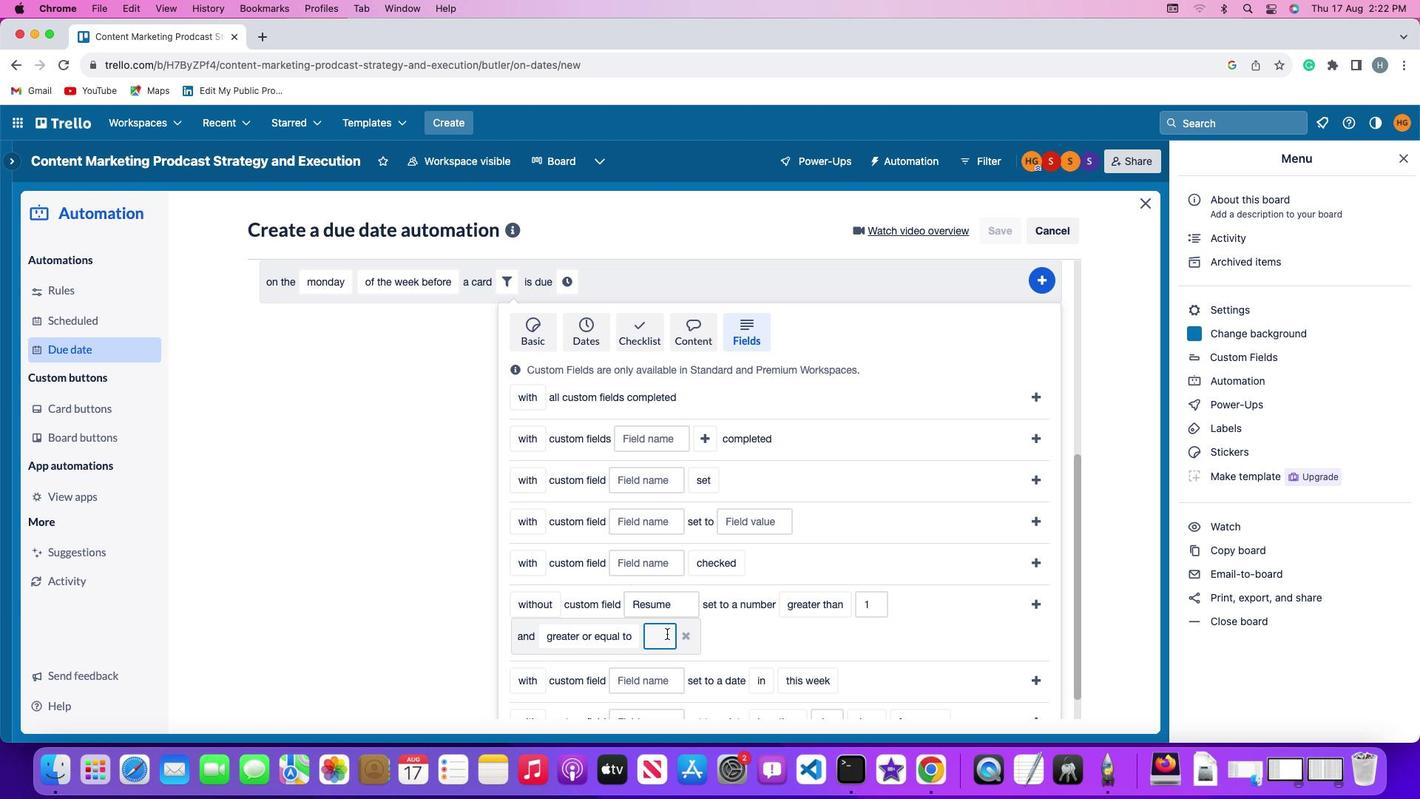 
Action: Key pressed '1''0'
Screenshot: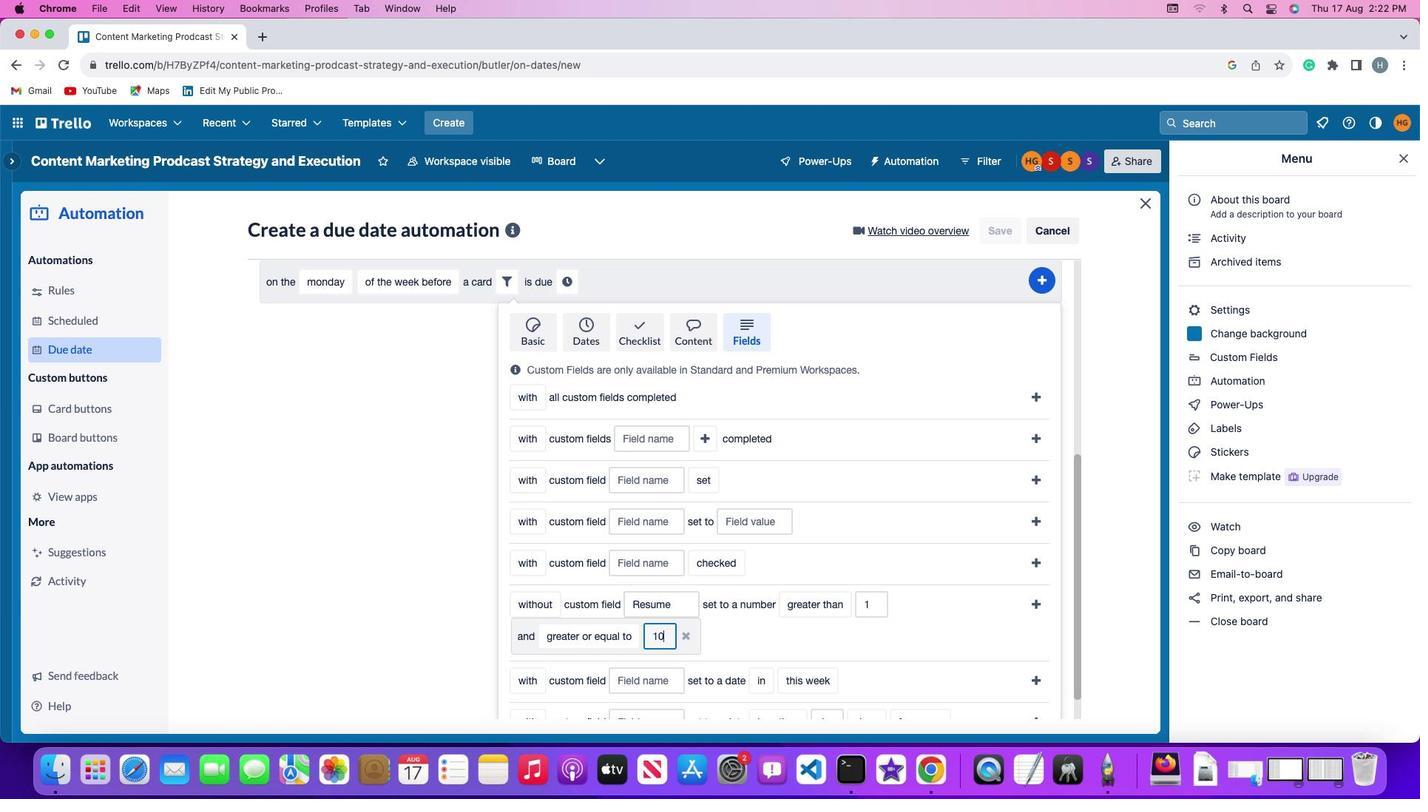 
Action: Mouse moved to (1034, 602)
Screenshot: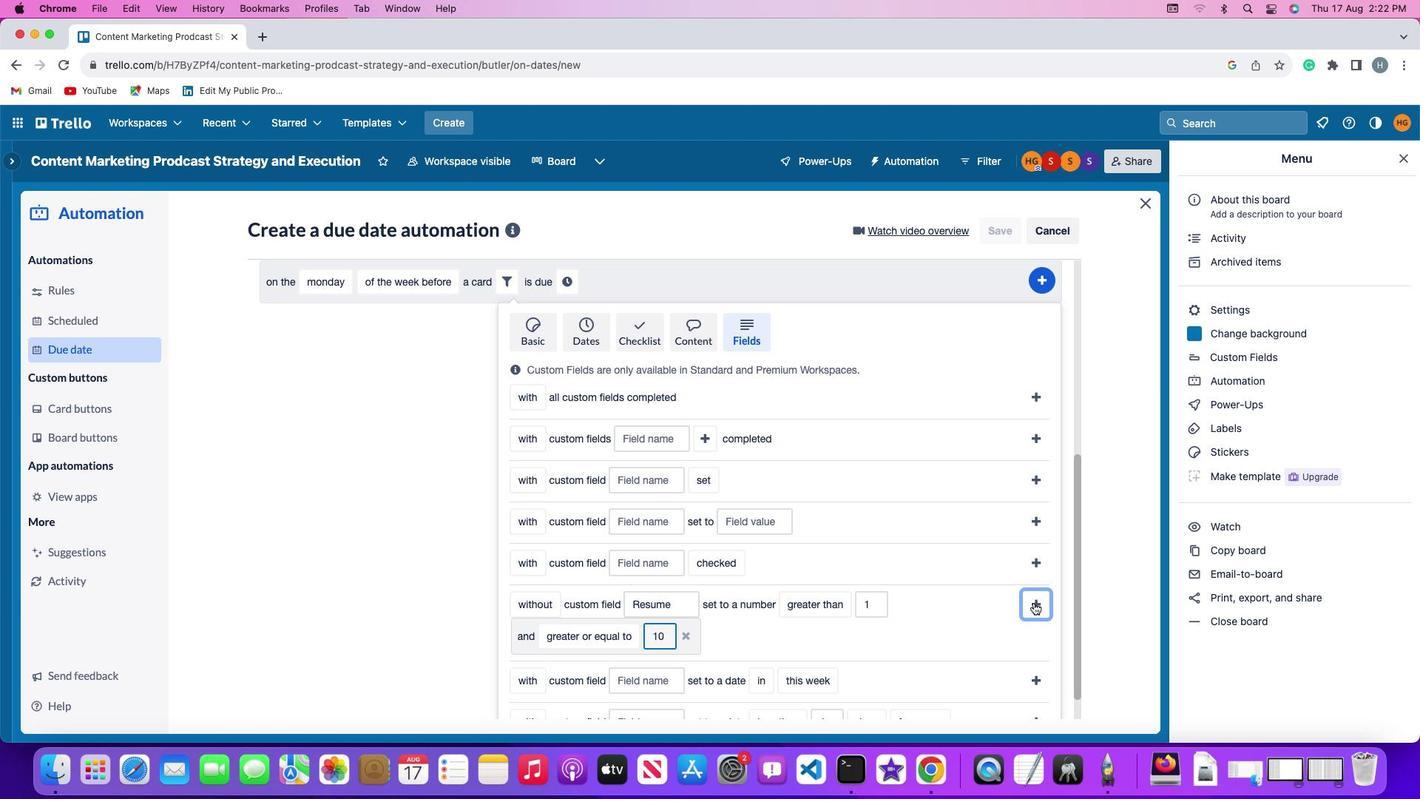
Action: Mouse pressed left at (1034, 602)
Screenshot: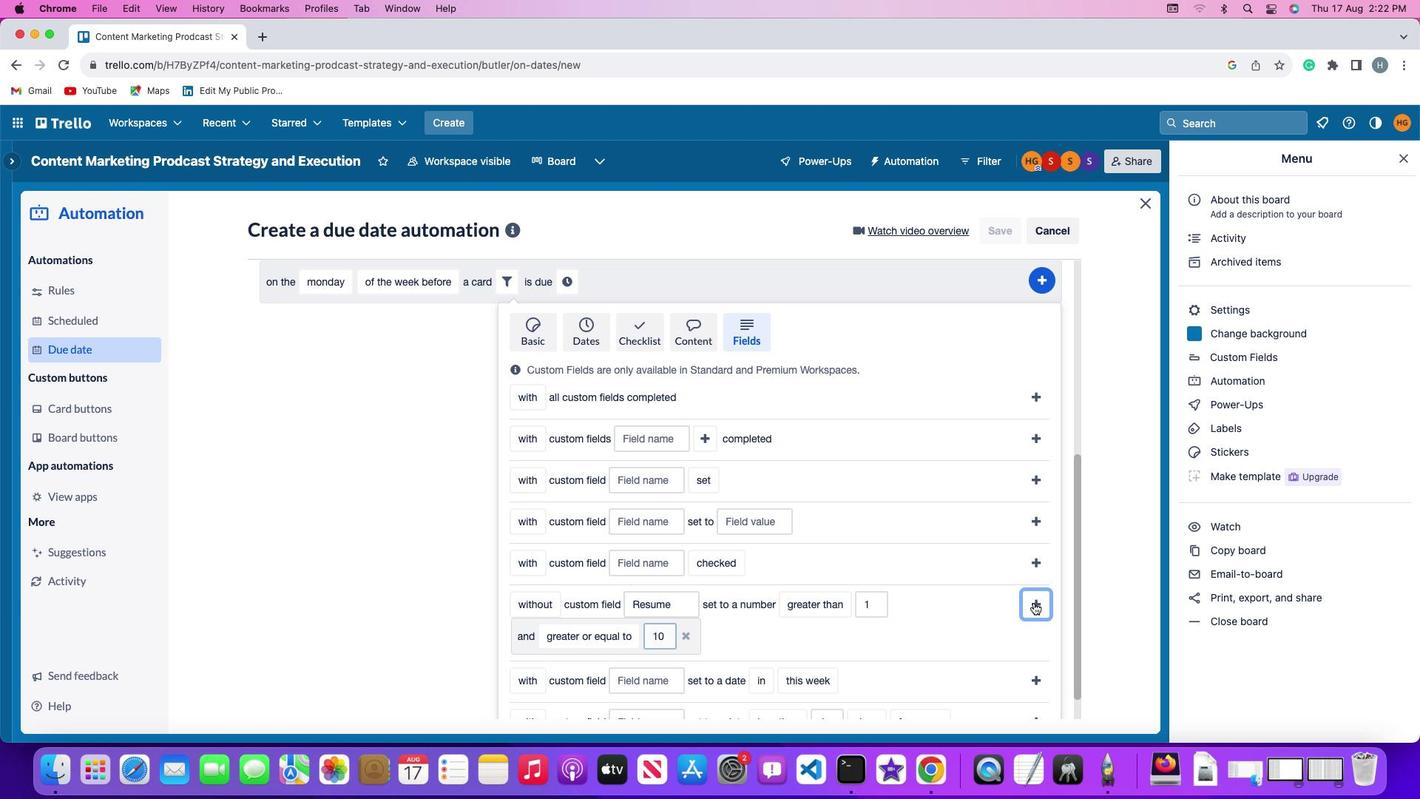 
Action: Mouse moved to (283, 675)
Screenshot: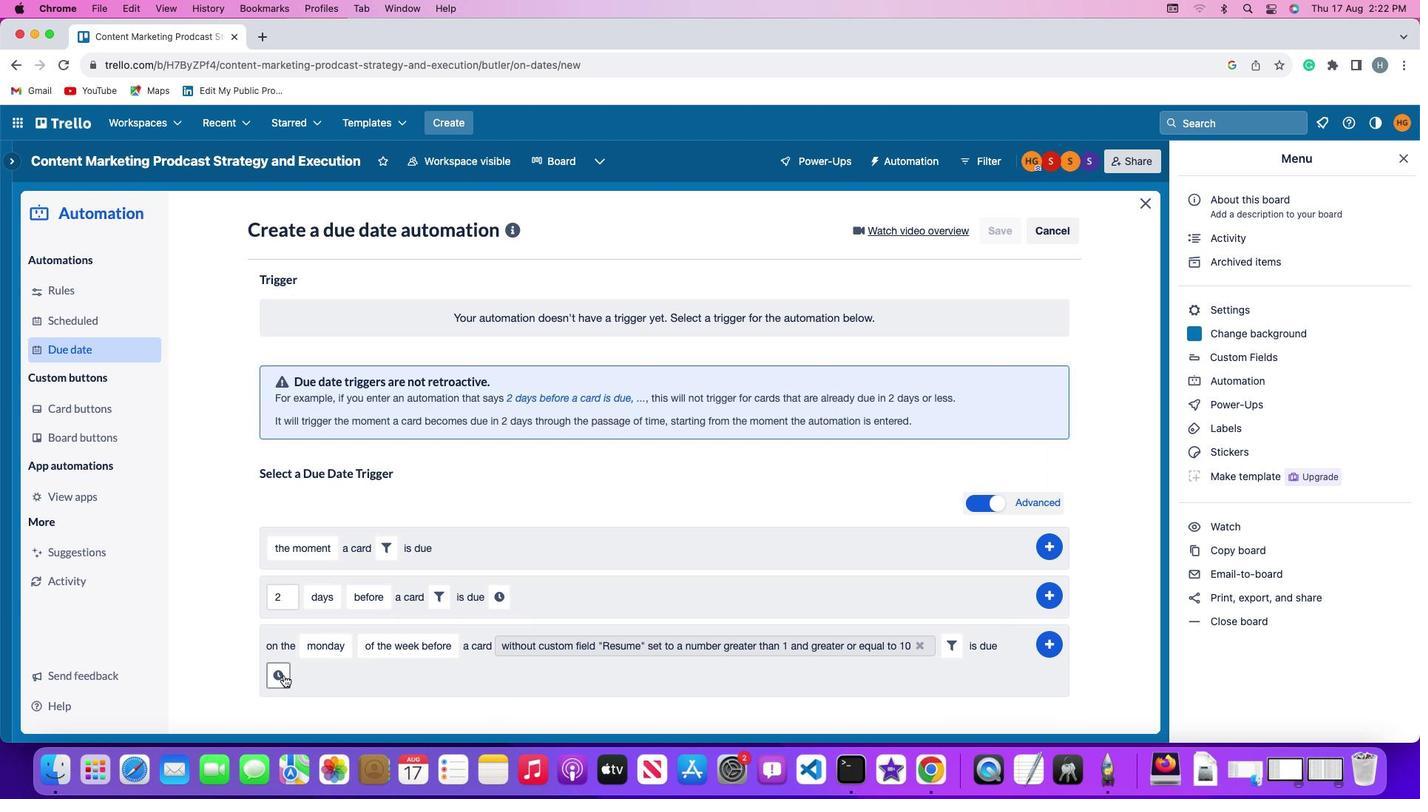 
Action: Mouse pressed left at (283, 675)
Screenshot: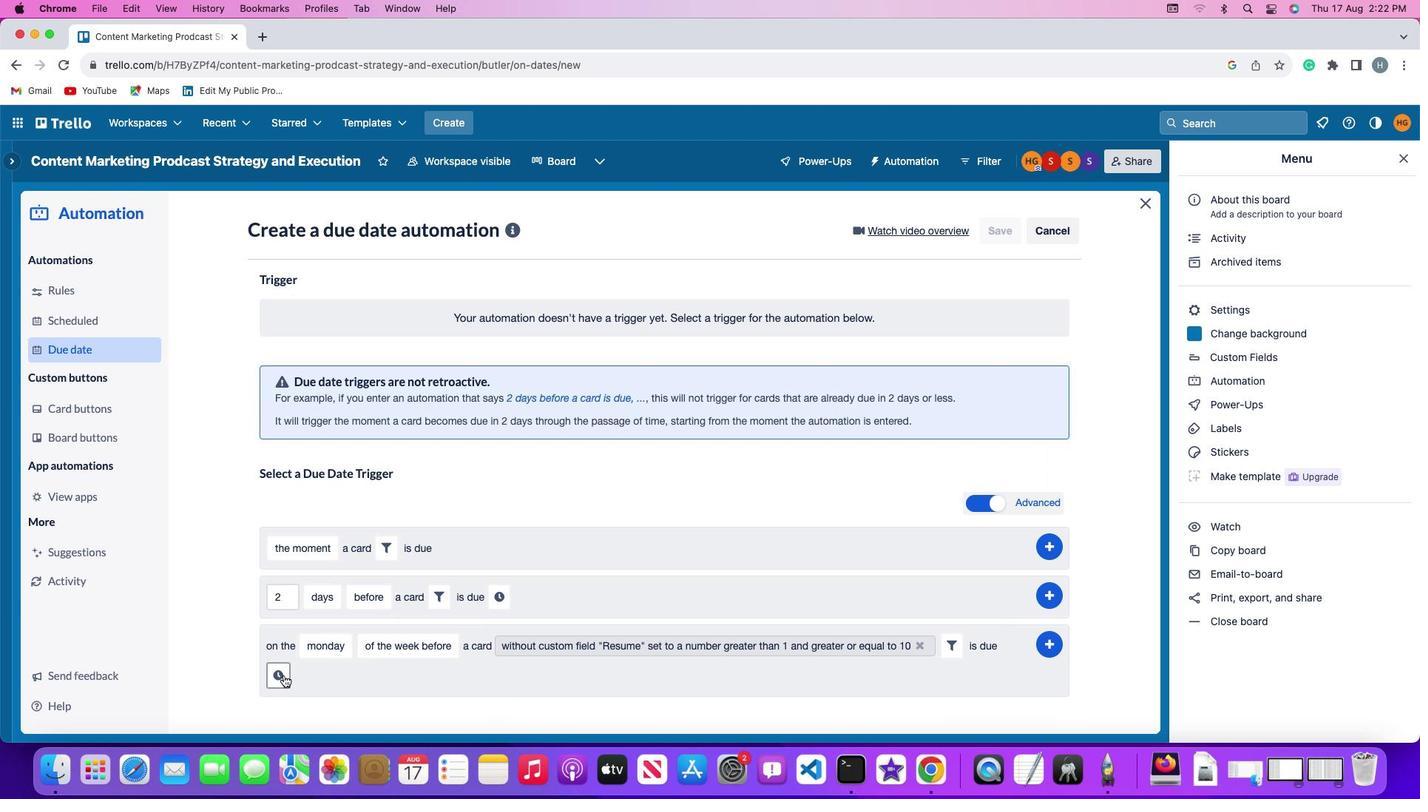 
Action: Mouse moved to (314, 679)
Screenshot: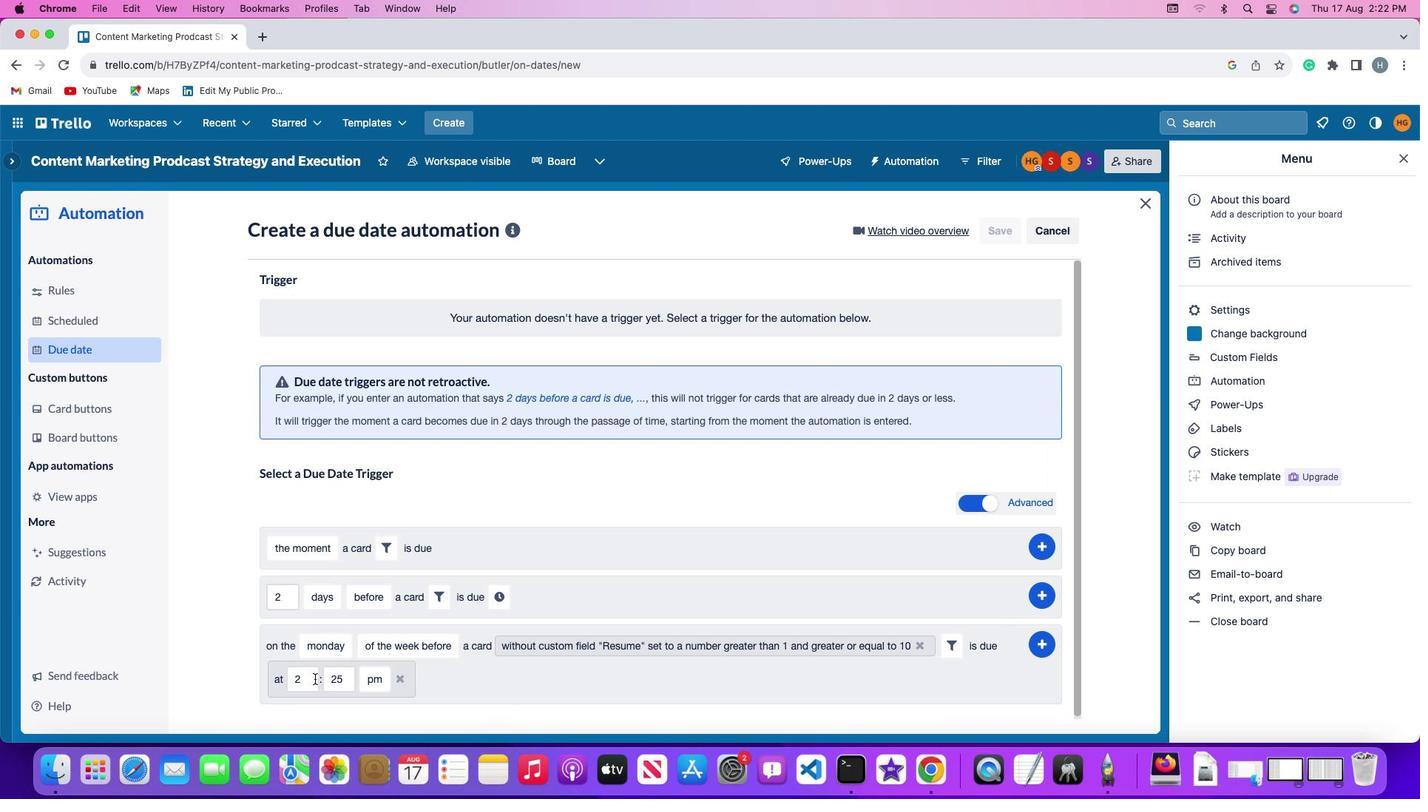 
Action: Mouse pressed left at (314, 679)
Screenshot: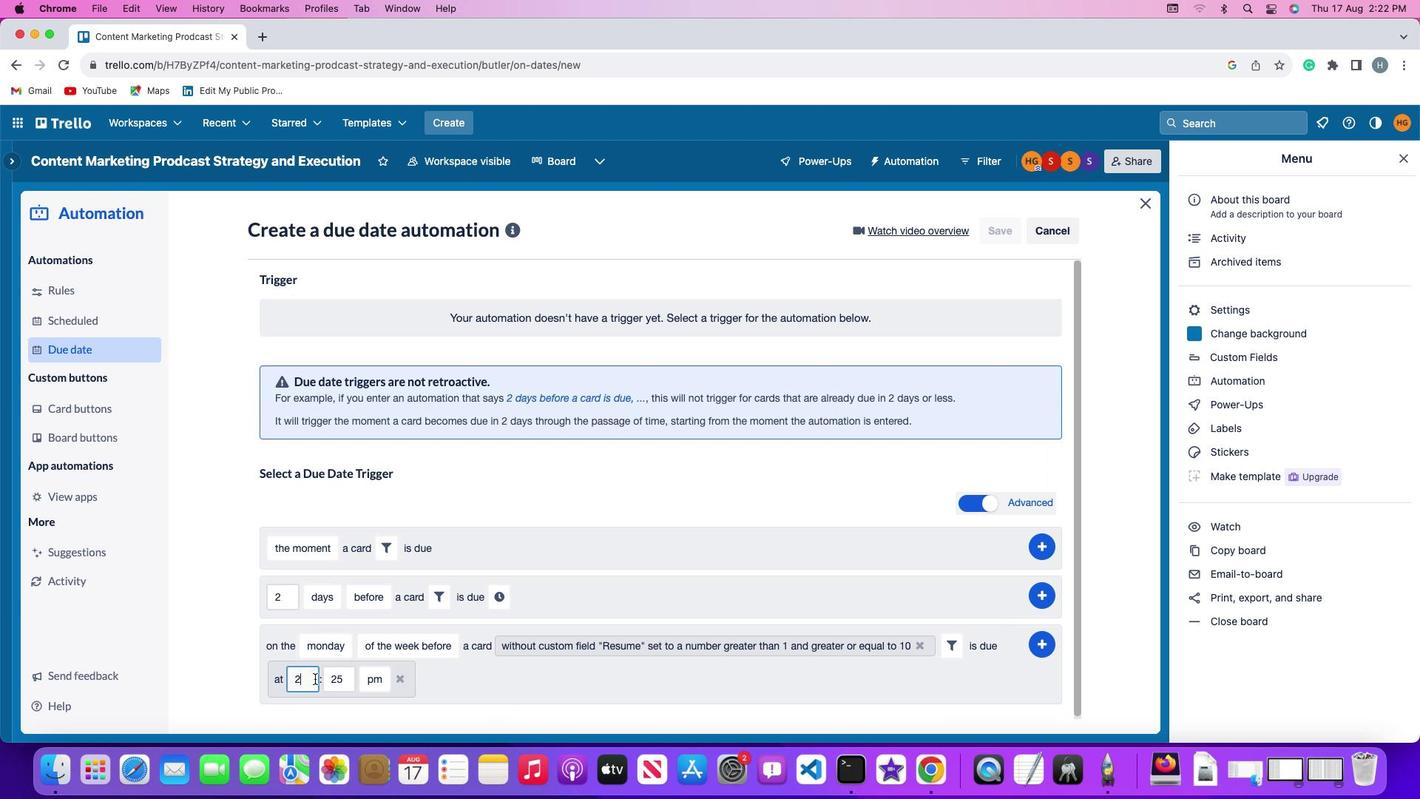 
Action: Key pressed Key.backspace'1''1'
Screenshot: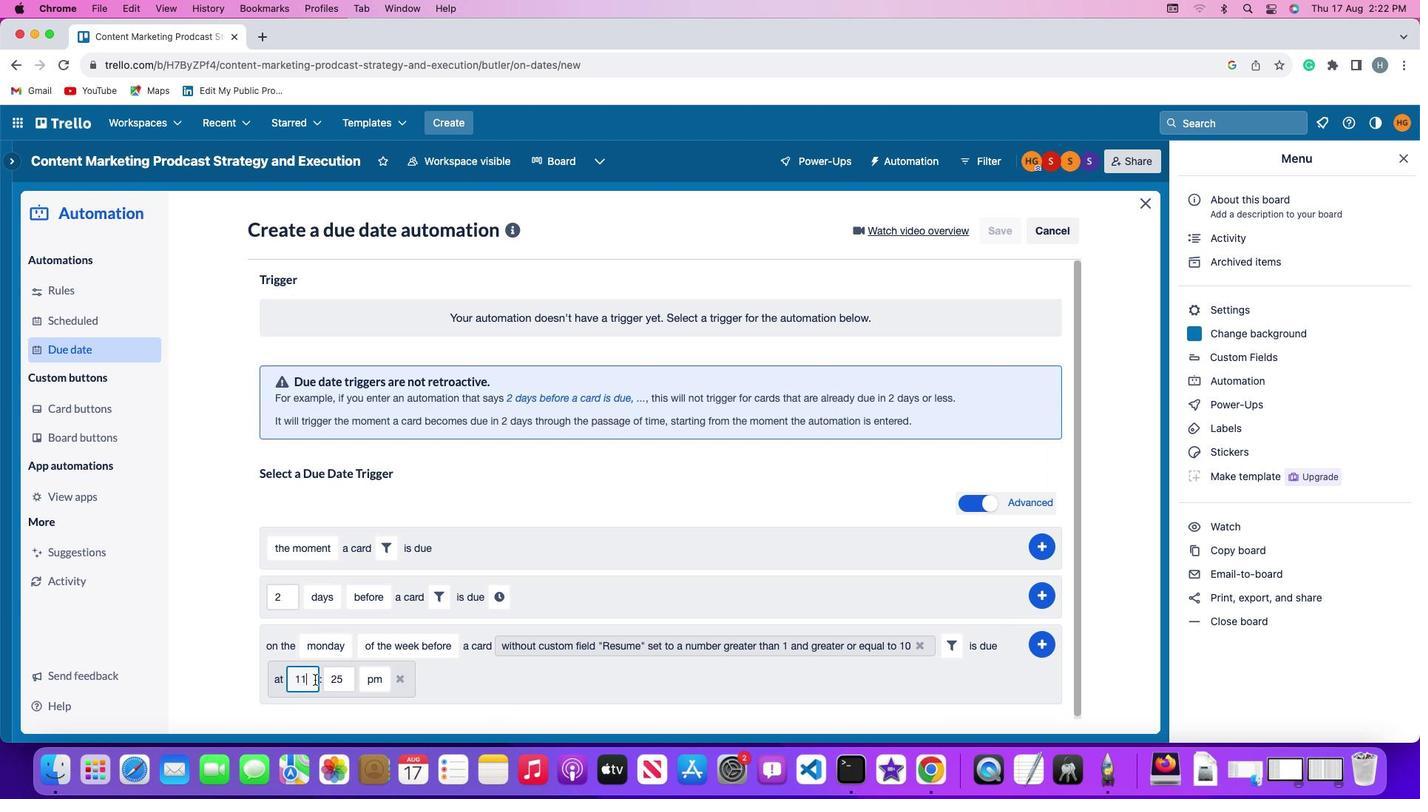 
Action: Mouse moved to (344, 676)
Screenshot: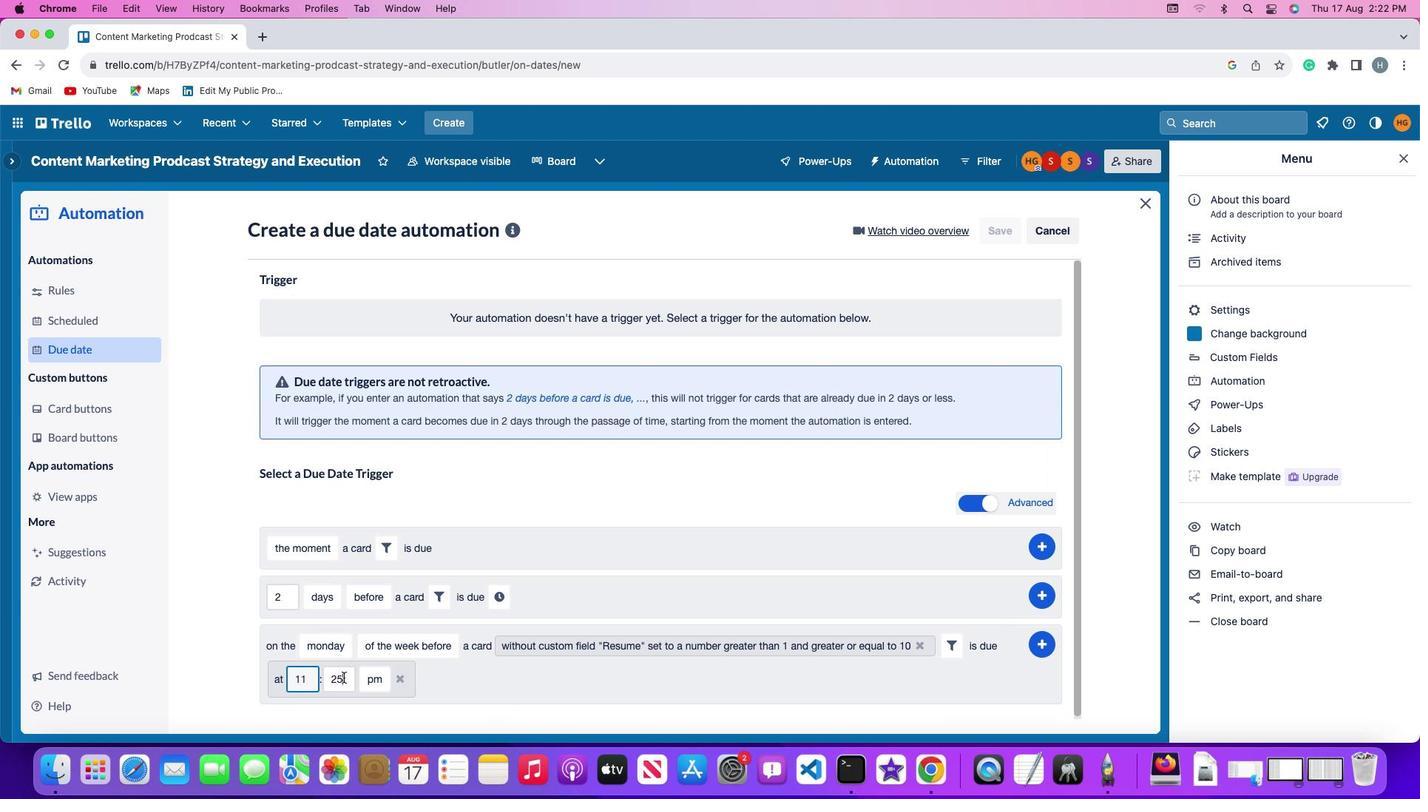 
Action: Mouse pressed left at (344, 676)
Screenshot: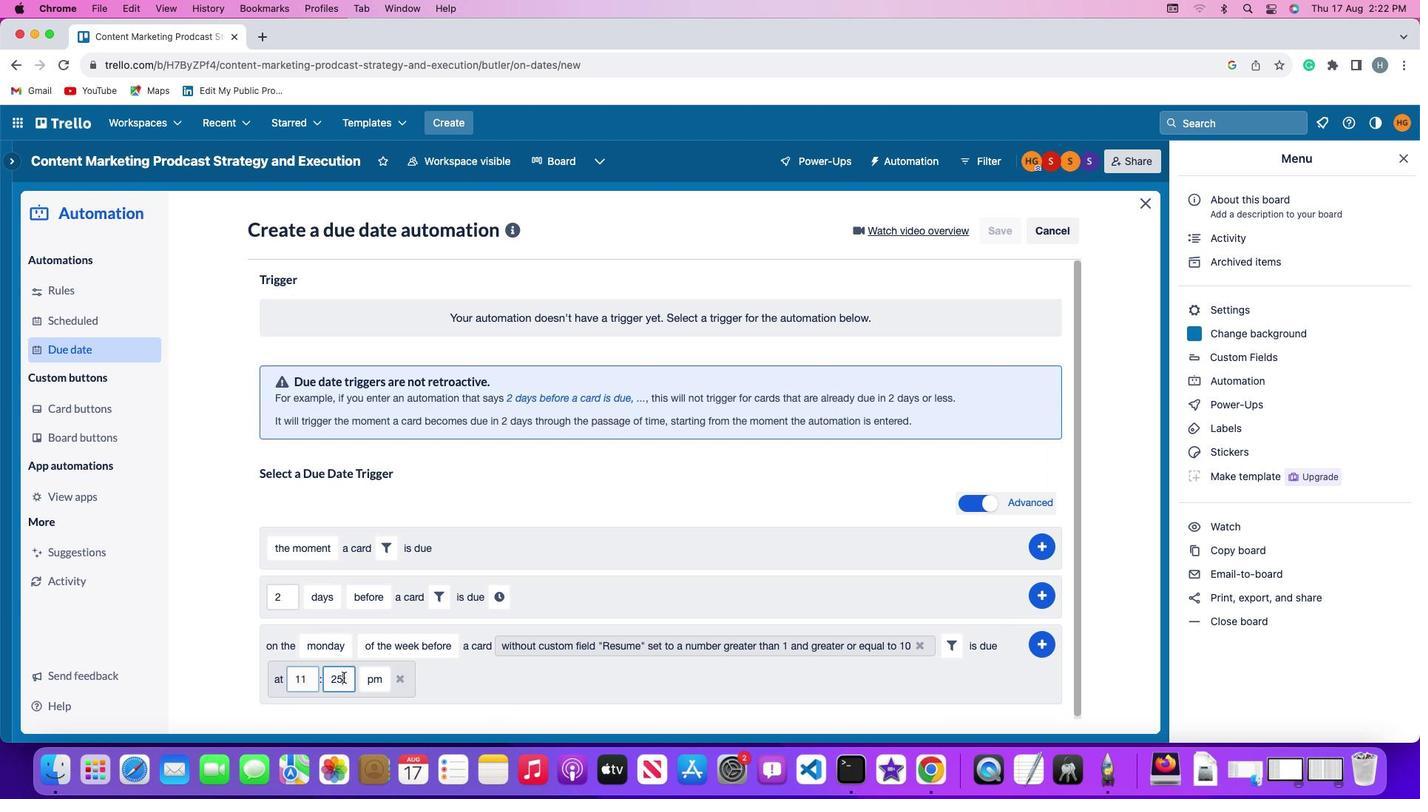 
Action: Key pressed Key.backspaceKey.backspace
Screenshot: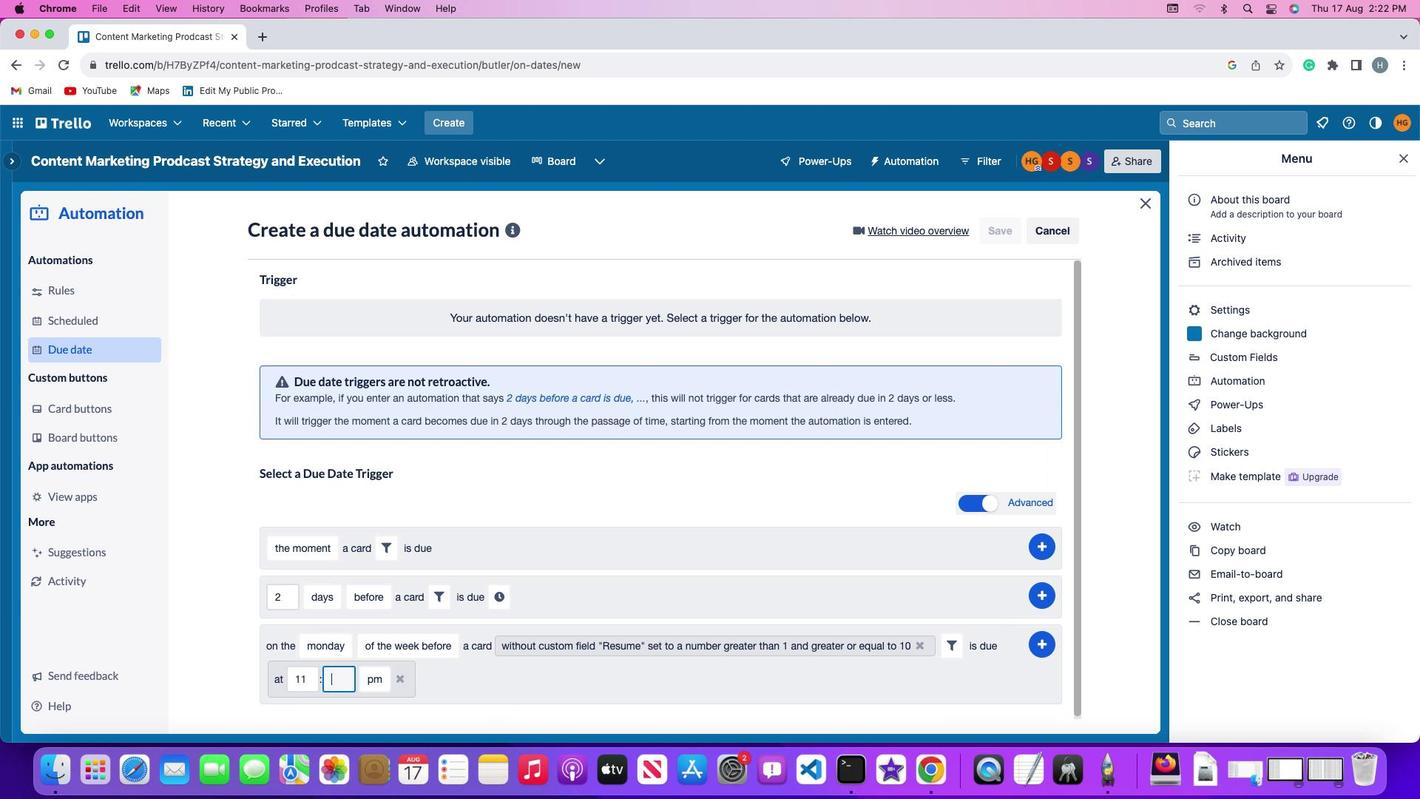 
Action: Mouse moved to (344, 677)
Screenshot: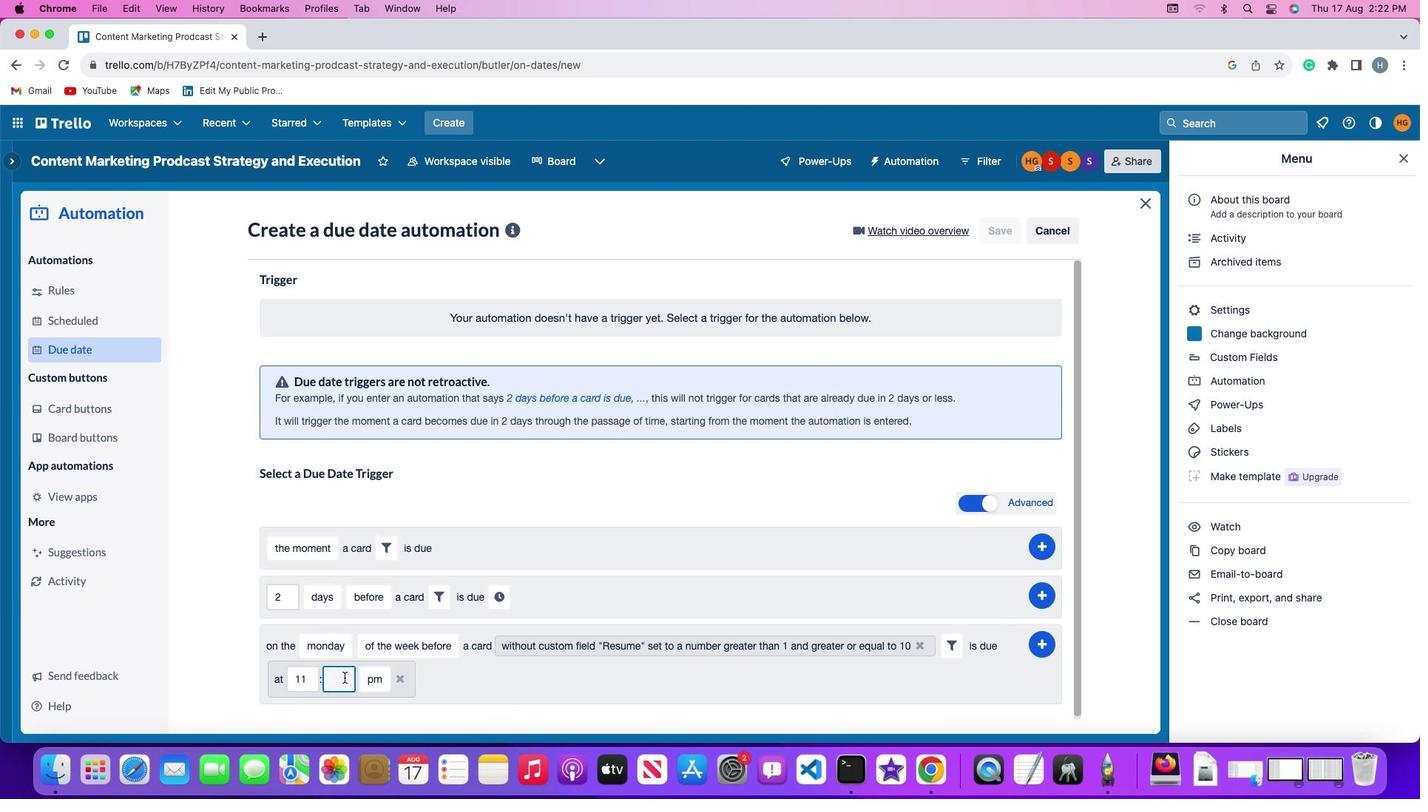 
Action: Key pressed '0''0'
Screenshot: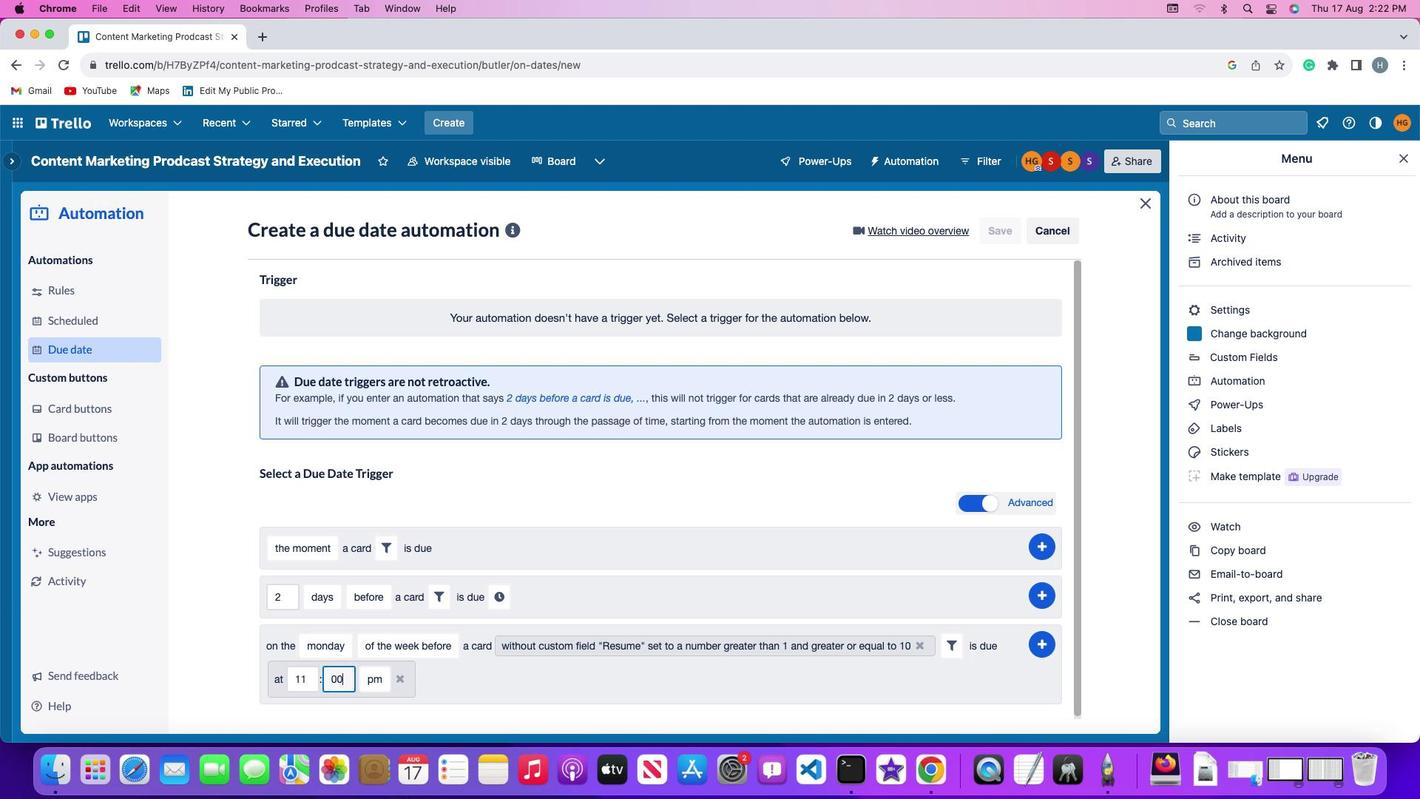 
Action: Mouse moved to (370, 679)
Screenshot: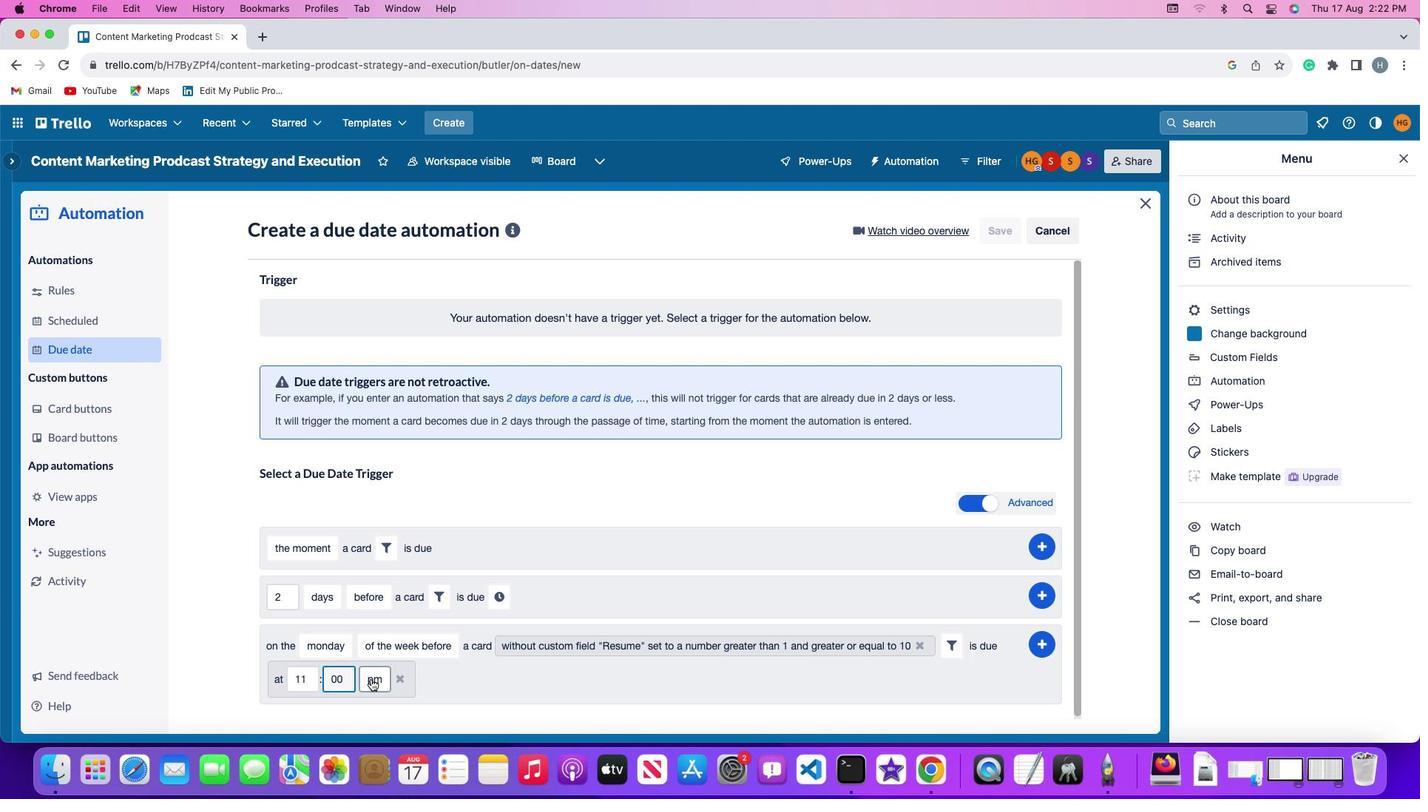 
Action: Mouse pressed left at (370, 679)
Screenshot: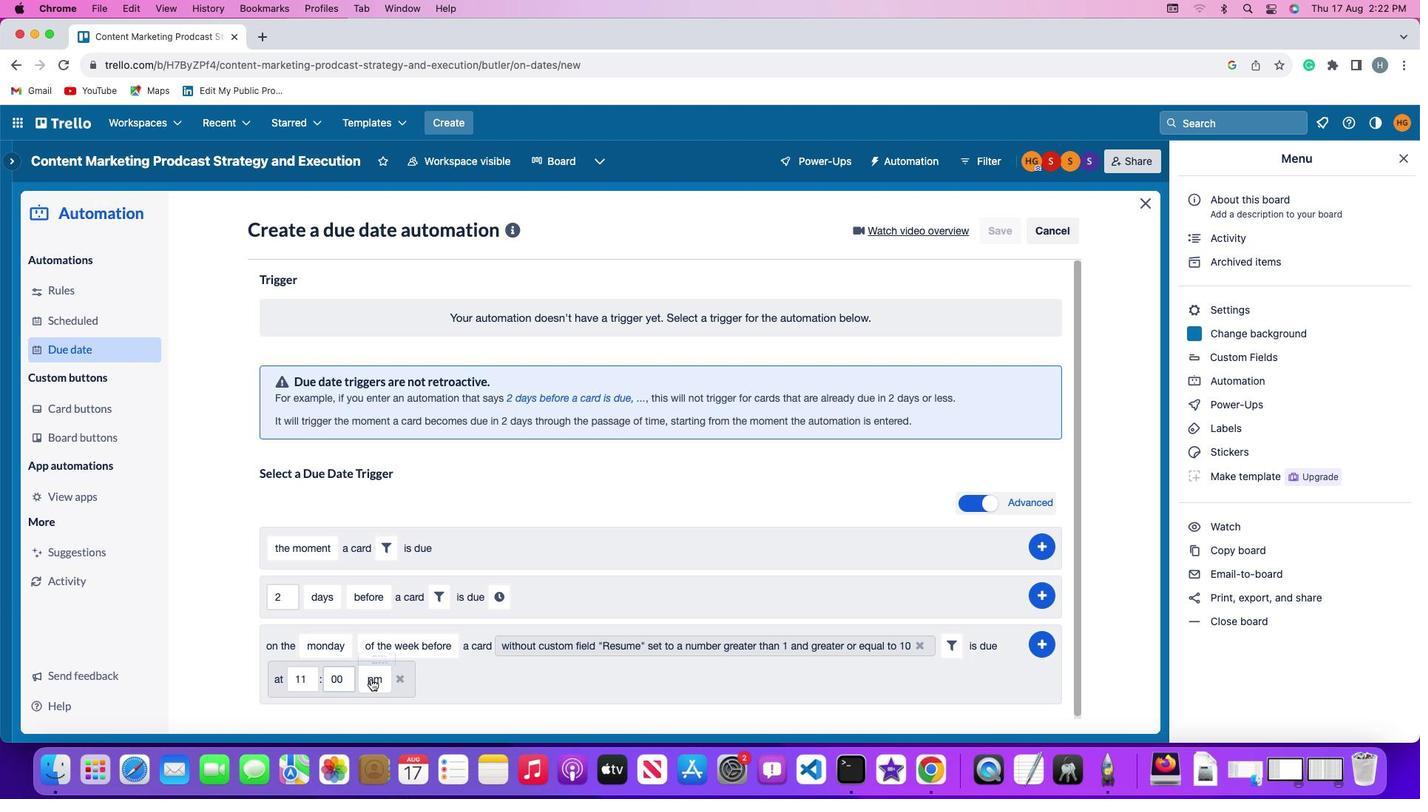 
Action: Mouse moved to (378, 627)
Screenshot: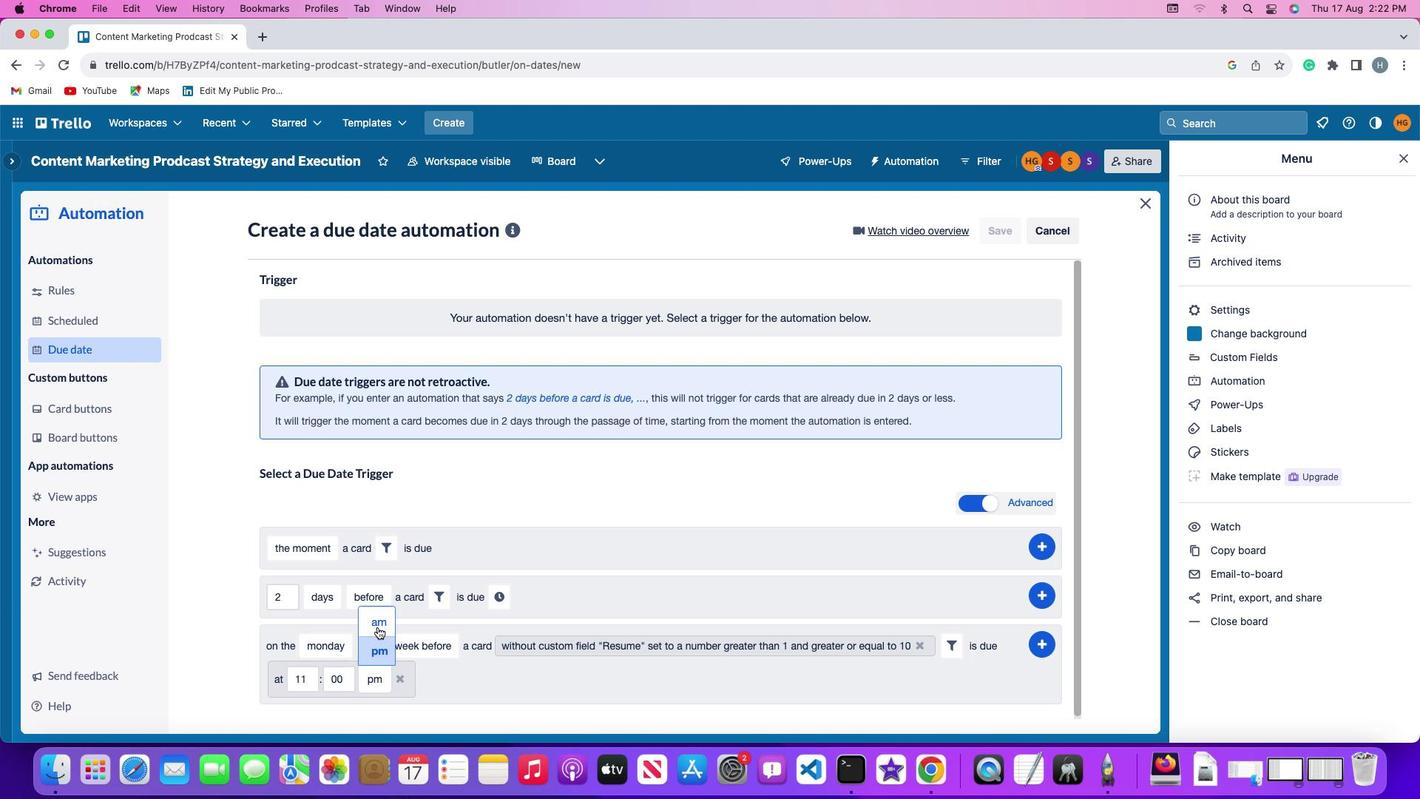 
Action: Mouse pressed left at (378, 627)
Screenshot: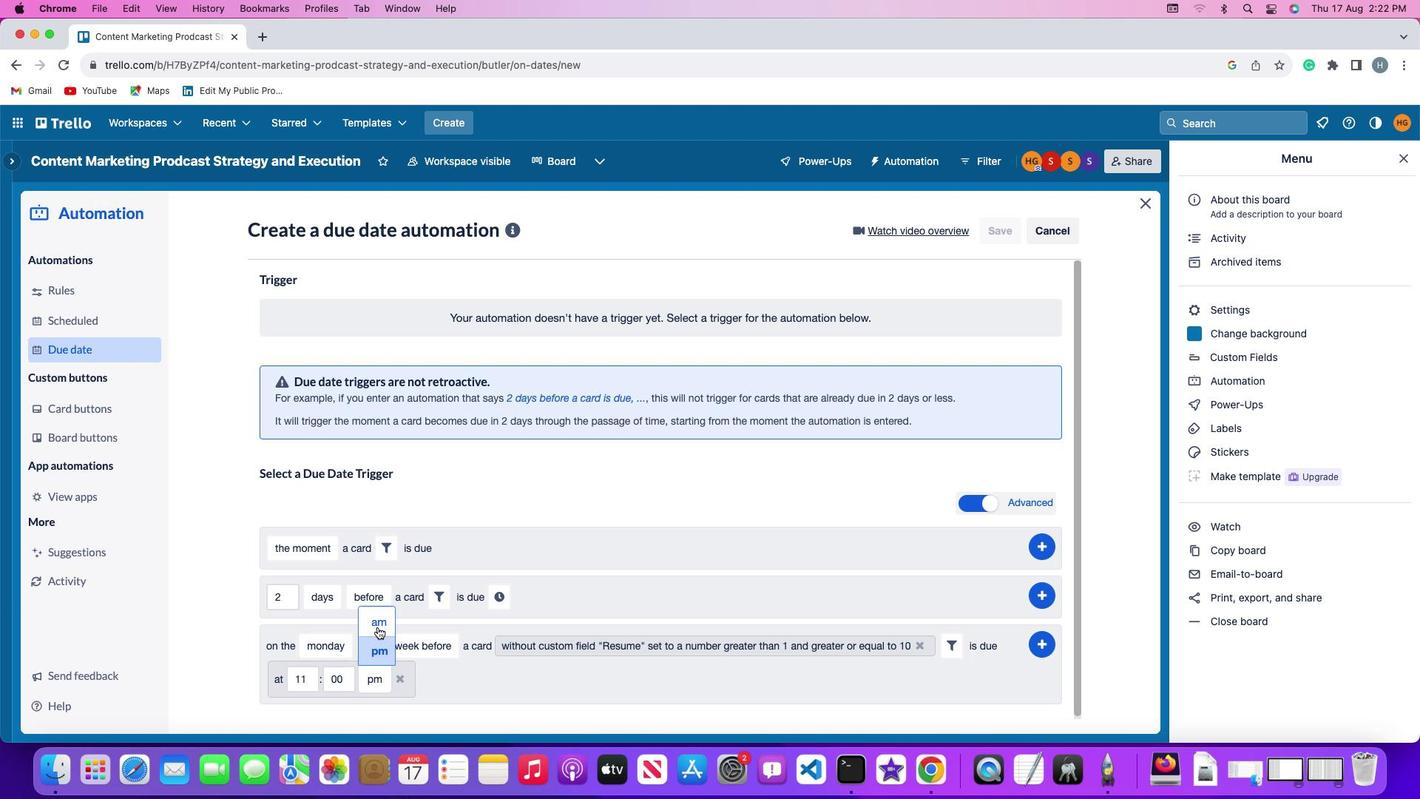 
Action: Mouse moved to (1039, 642)
Screenshot: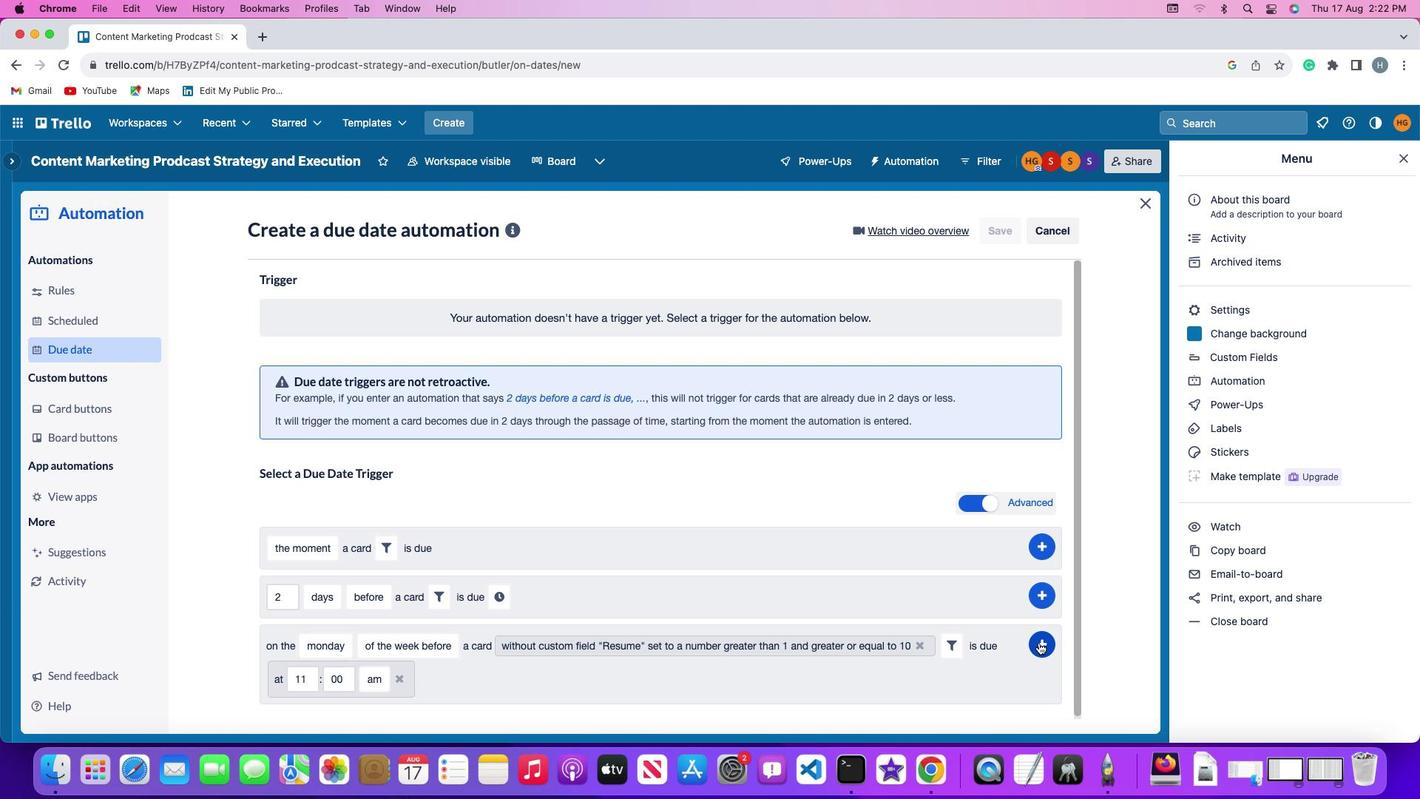 
Action: Mouse pressed left at (1039, 642)
Screenshot: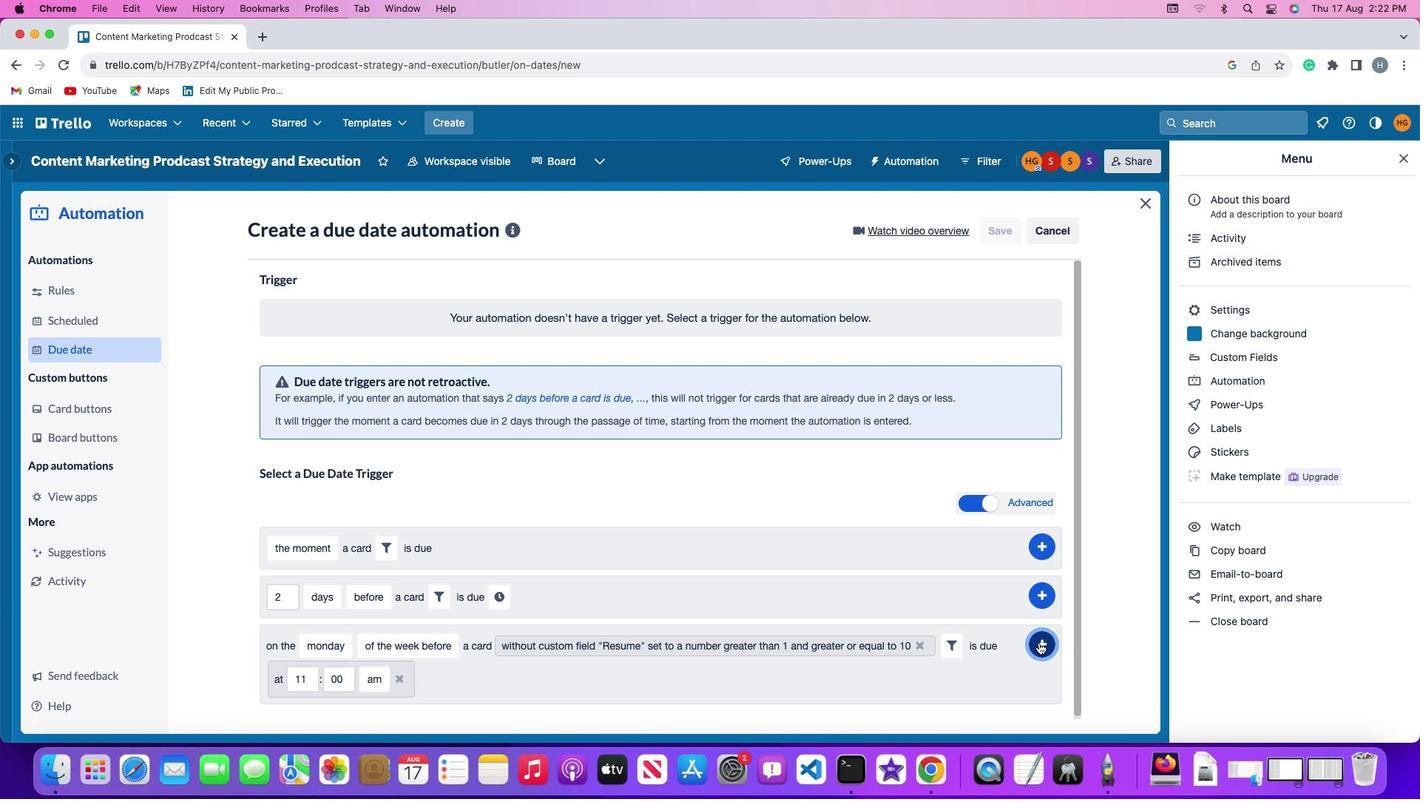 
Action: Mouse moved to (1116, 552)
Screenshot: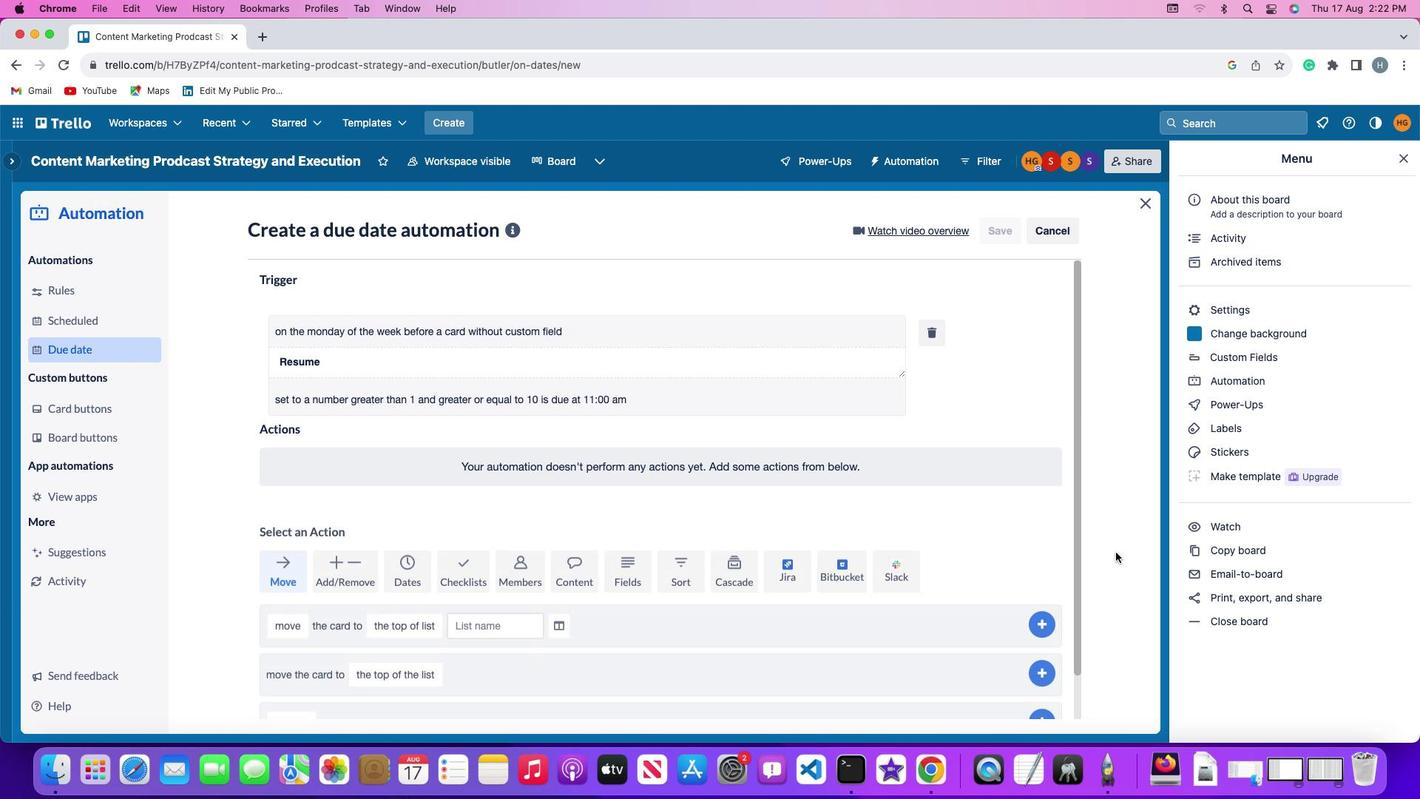 
